 Task: Look for space in Tarakan, Indonesia from 15th August, 2023 to 20th August, 2023 for 1 adult in price range Rs.5000 to Rs.10000. Place can be private room with 1  bedroom having 1 bed and 1 bathroom. Property type can be house, flat, guest house, hotel. Booking option can be shelf check-in. Required host language is English.
Action: Mouse moved to (548, 82)
Screenshot: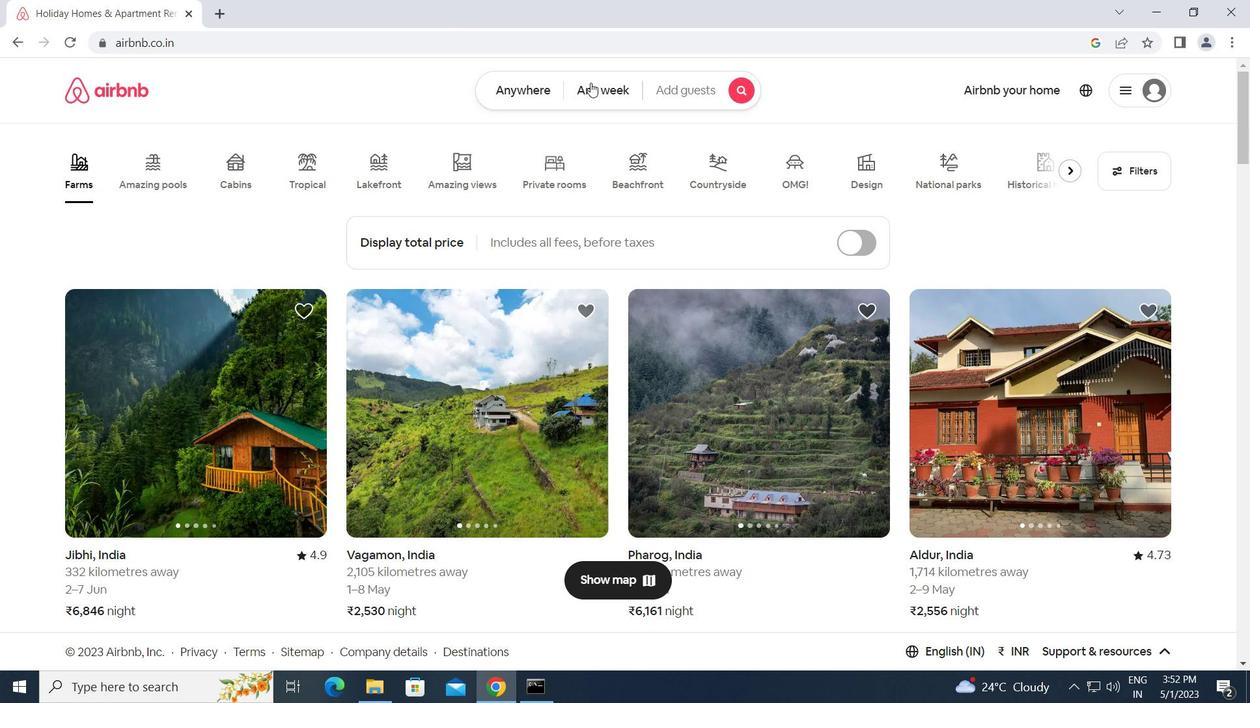 
Action: Mouse pressed left at (548, 82)
Screenshot: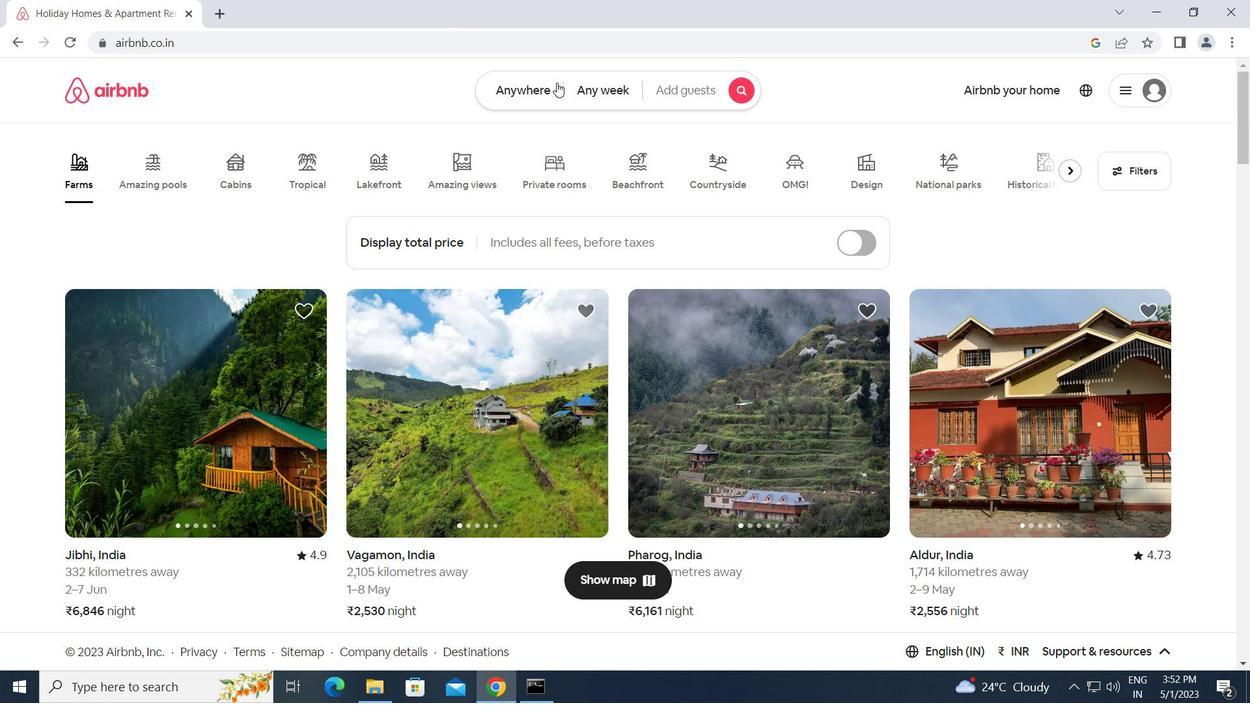 
Action: Mouse moved to (334, 138)
Screenshot: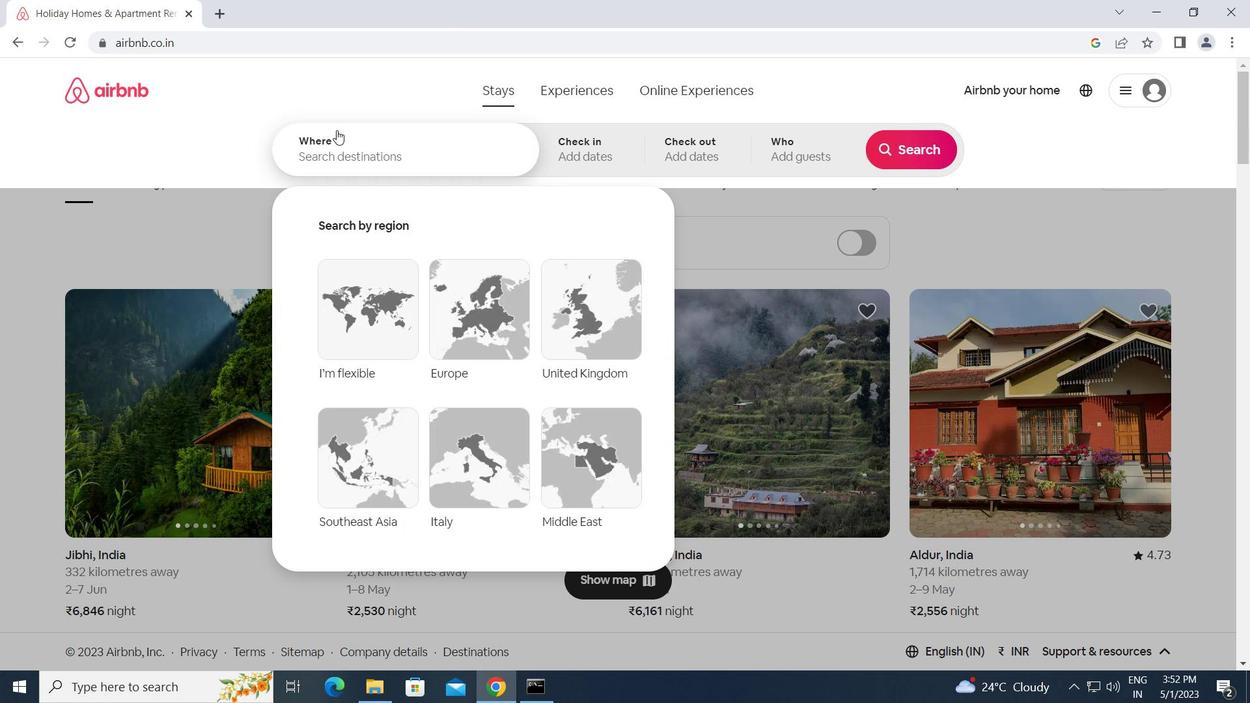 
Action: Mouse pressed left at (334, 138)
Screenshot: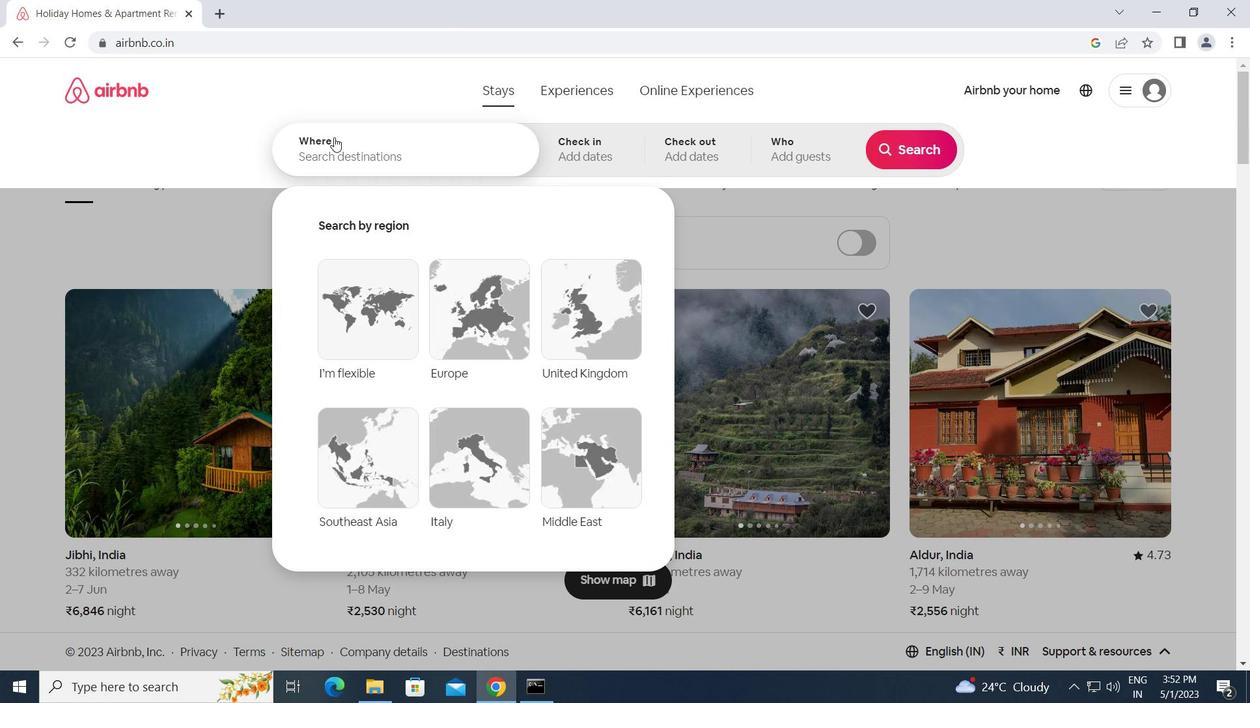 
Action: Key pressed t<Key.caps_lock>arakan,<Key.space><Key.caps_lock>i<Key.caps_lock>ndonesia<Key.enter>
Screenshot: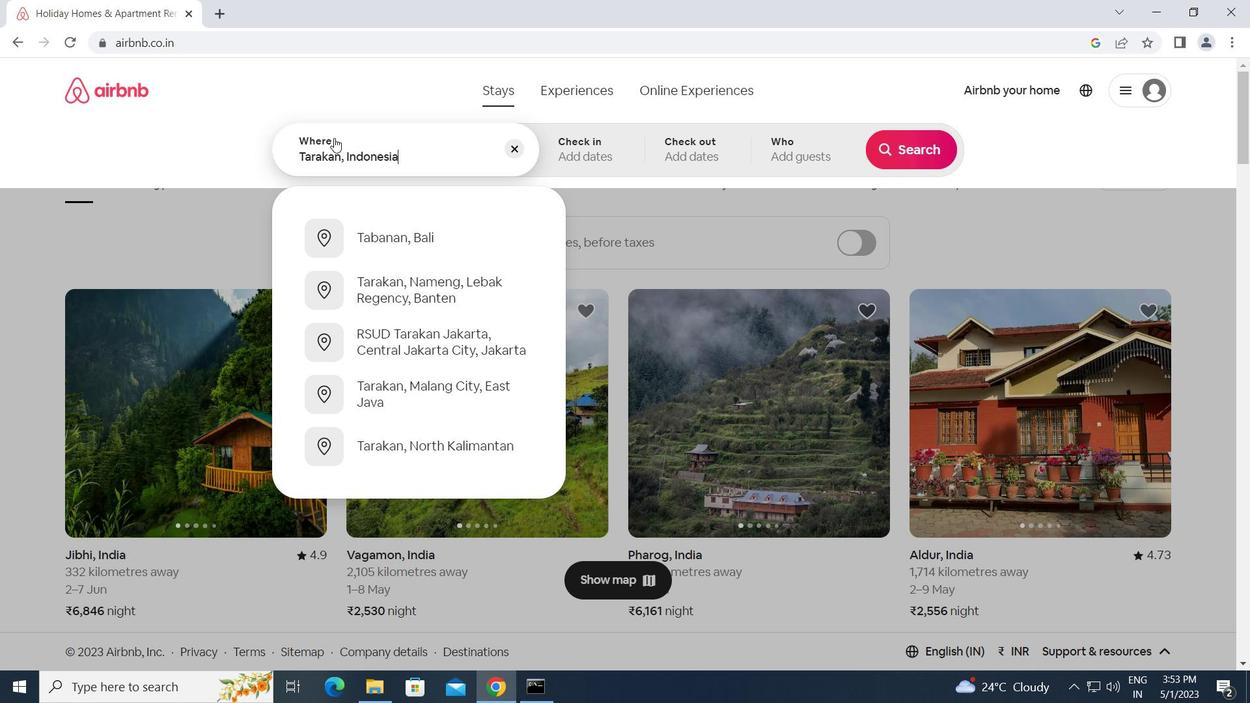 
Action: Mouse moved to (917, 279)
Screenshot: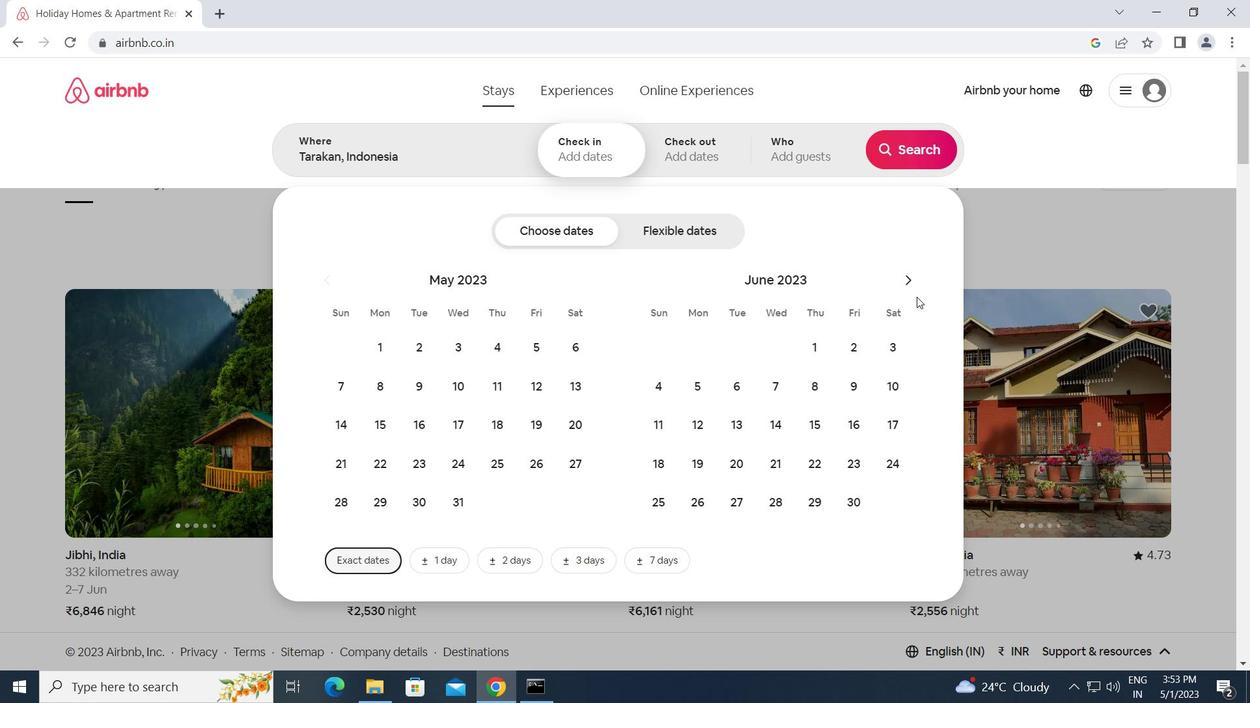 
Action: Mouse pressed left at (917, 279)
Screenshot: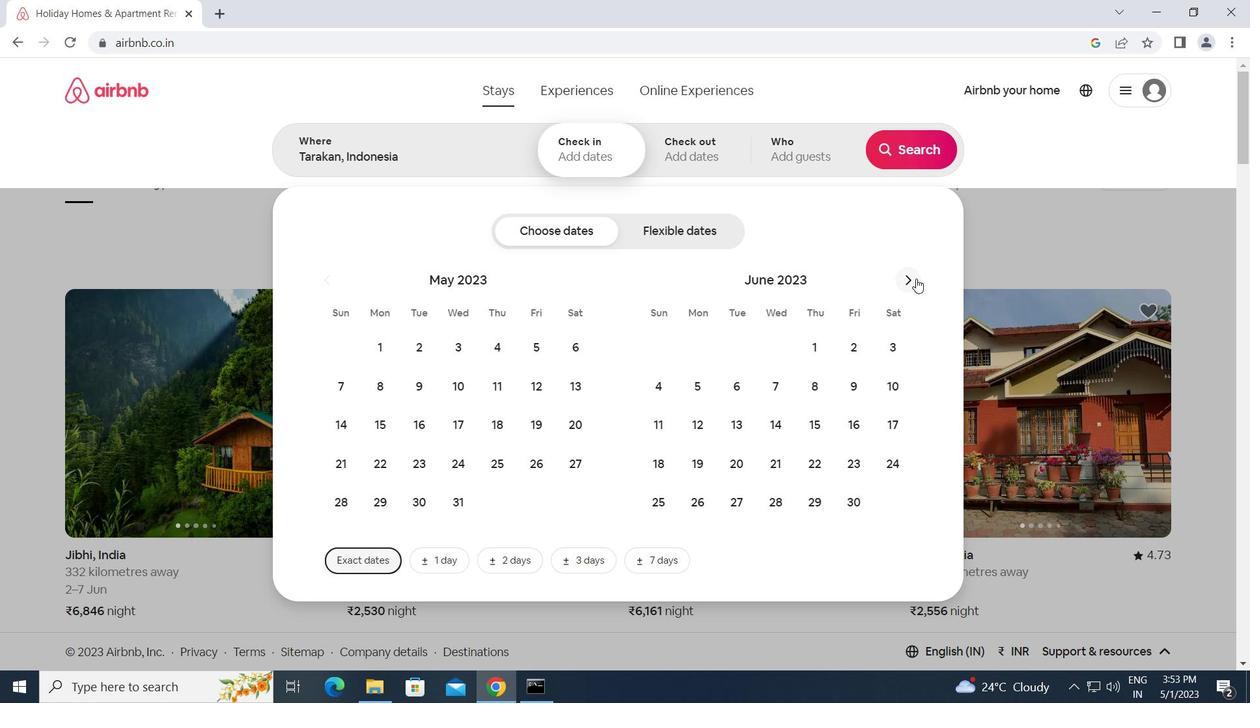 
Action: Mouse moved to (917, 279)
Screenshot: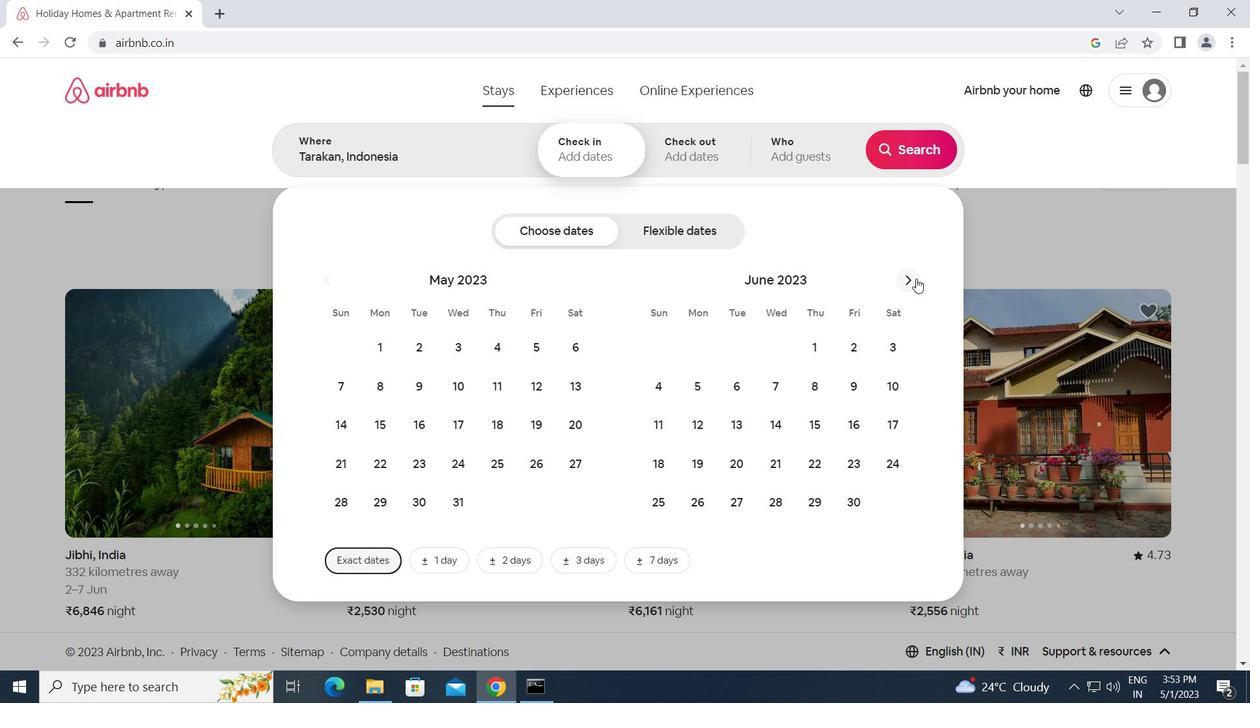 
Action: Mouse pressed left at (917, 279)
Screenshot: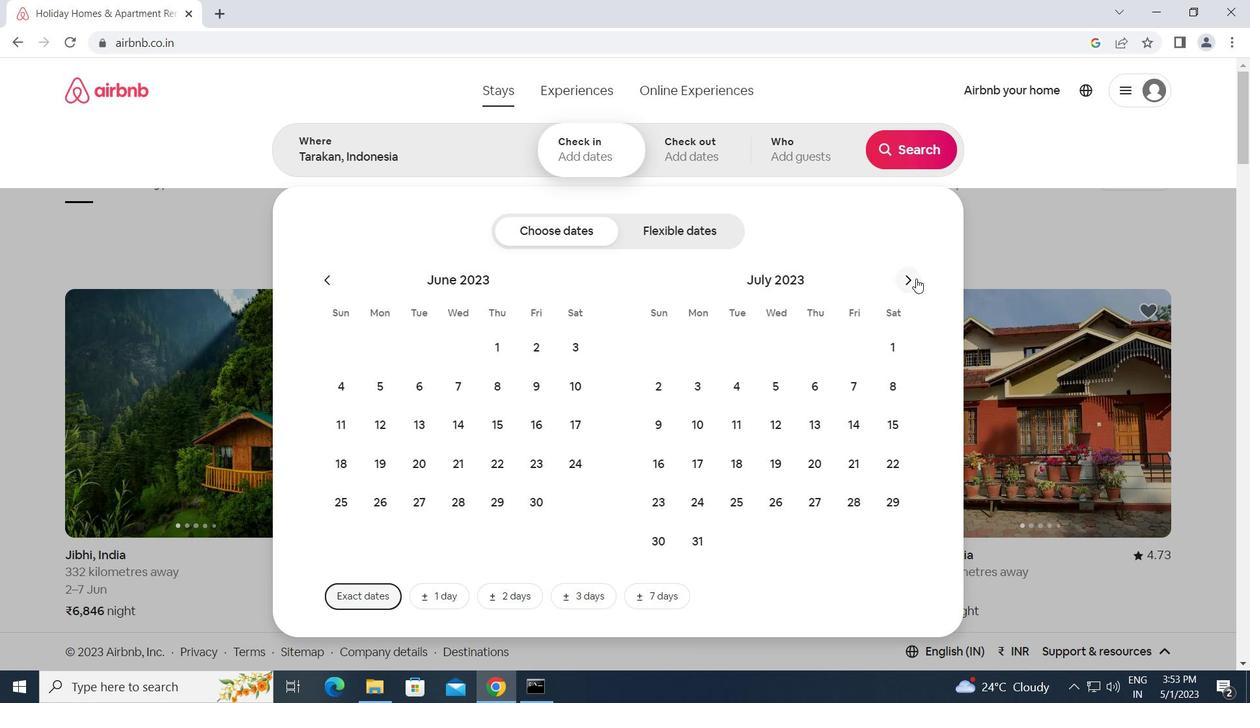 
Action: Mouse moved to (729, 422)
Screenshot: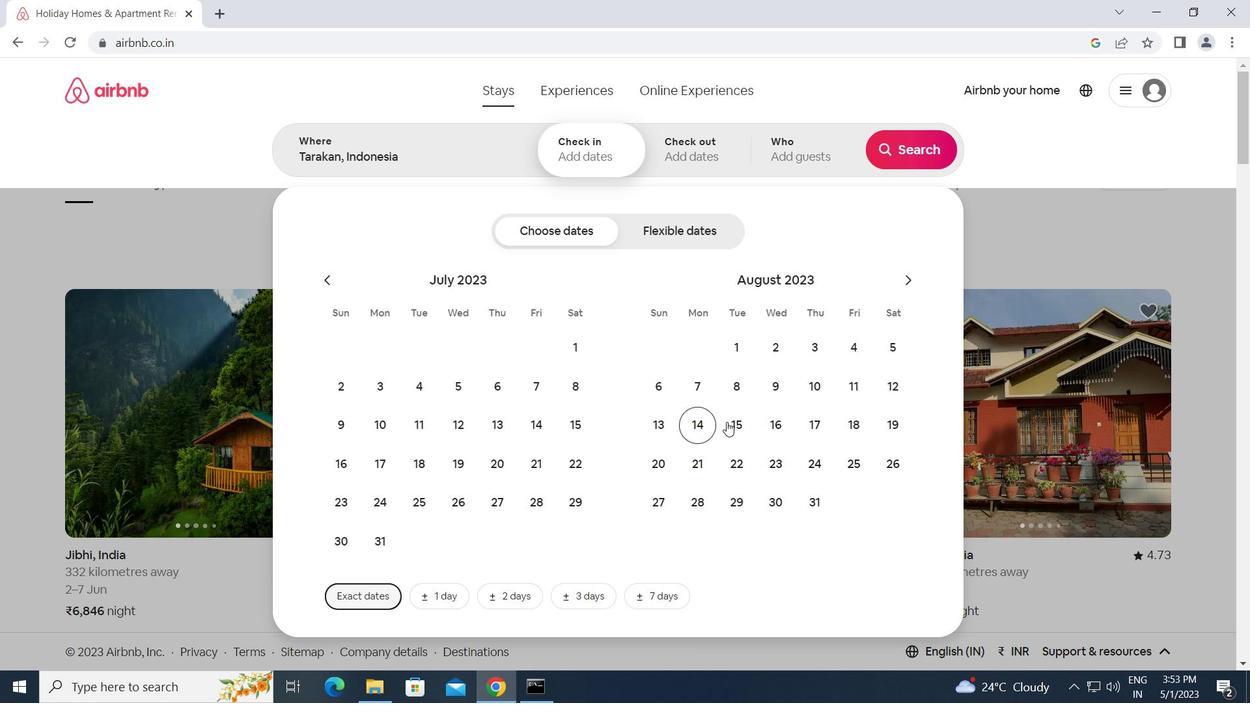 
Action: Mouse pressed left at (729, 422)
Screenshot: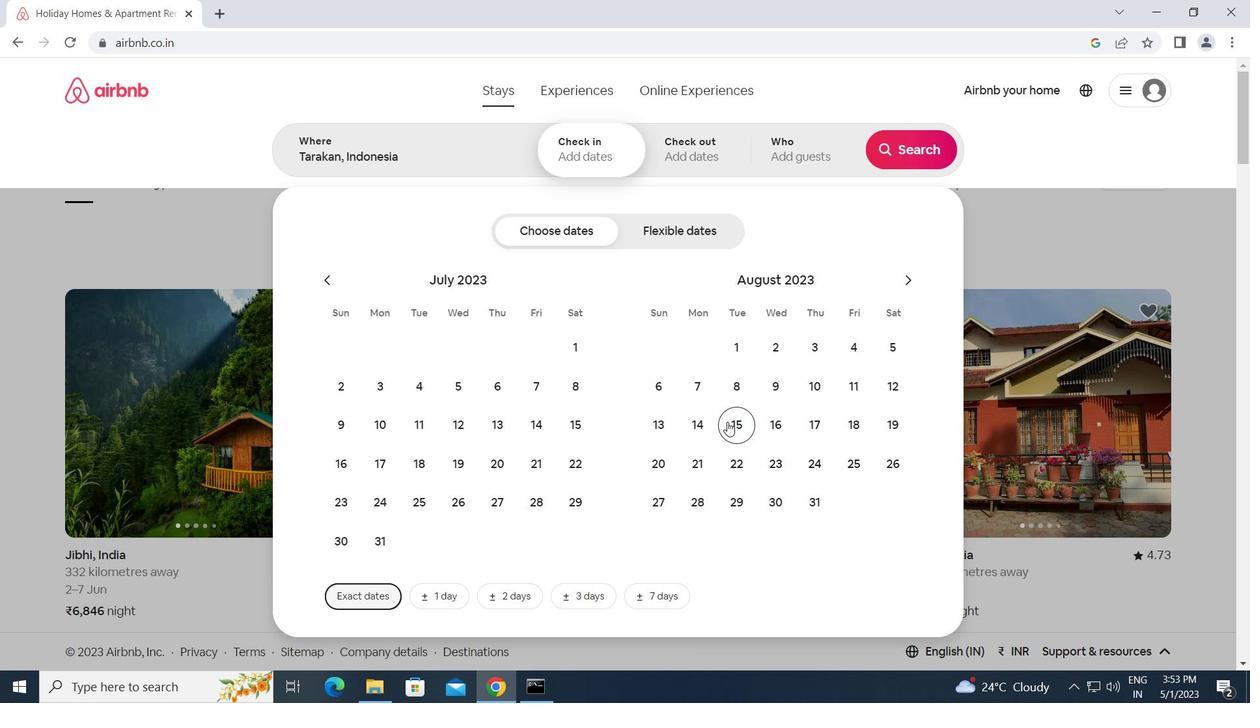 
Action: Mouse moved to (651, 465)
Screenshot: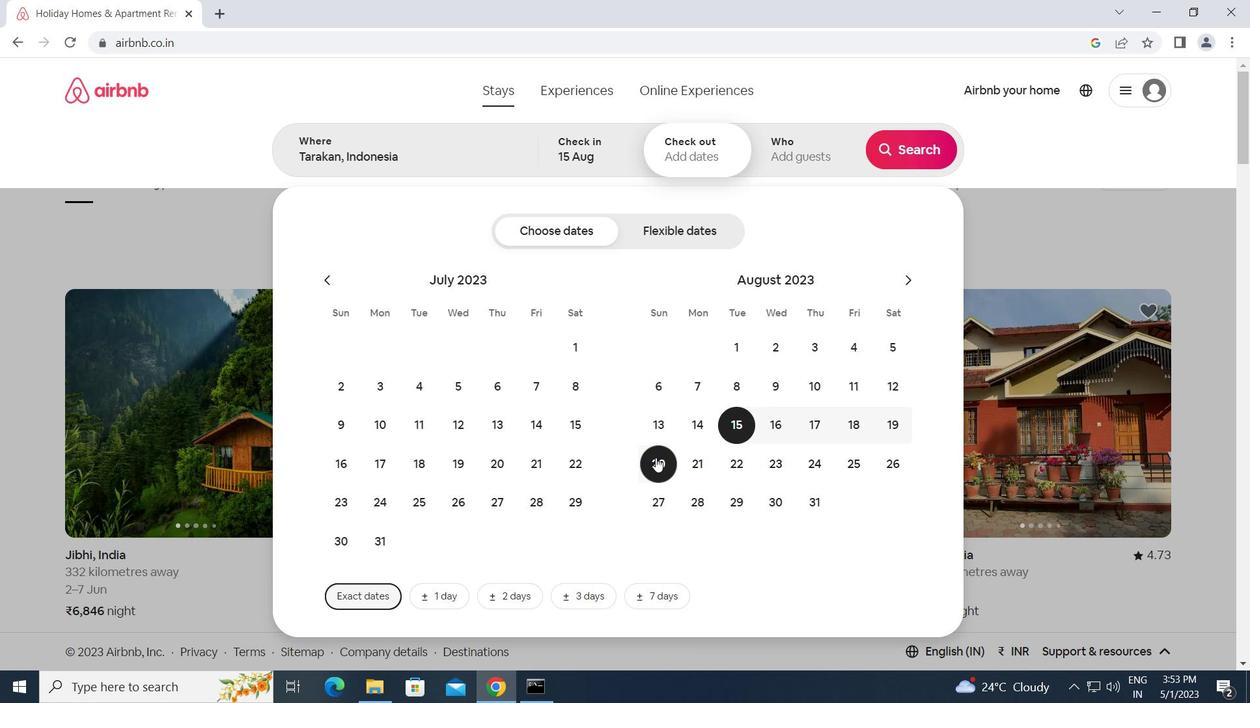 
Action: Mouse pressed left at (651, 465)
Screenshot: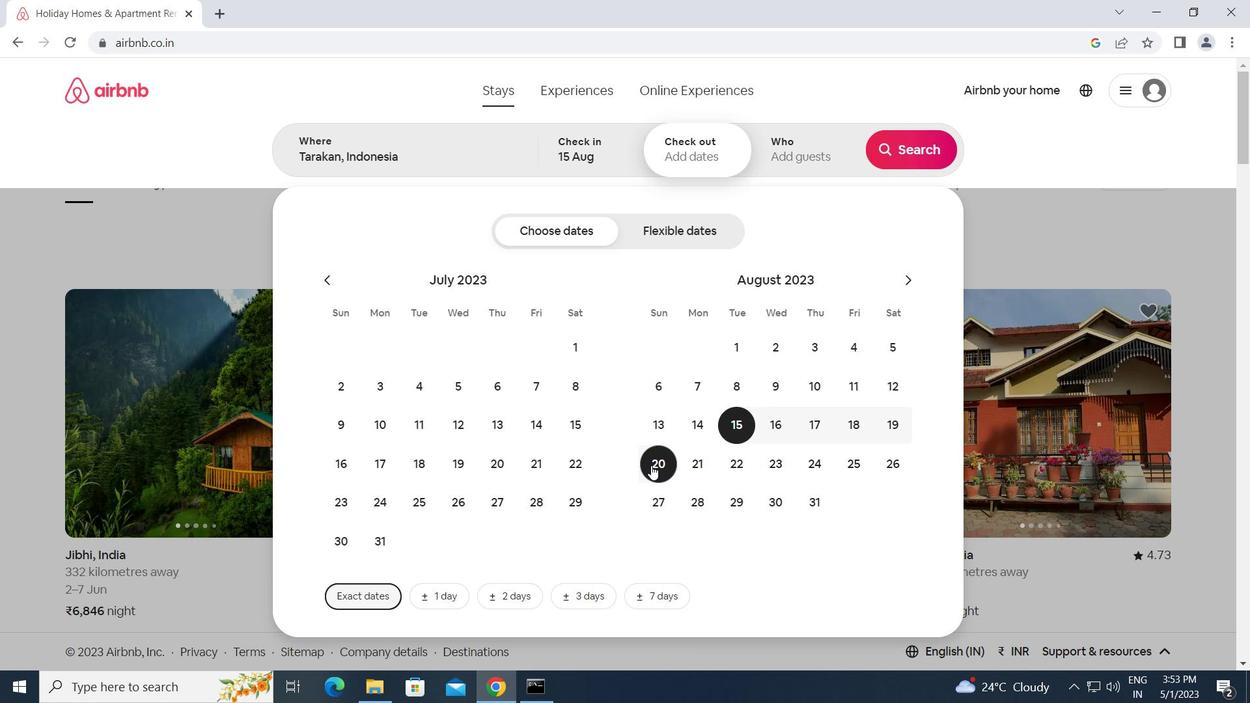 
Action: Mouse moved to (787, 149)
Screenshot: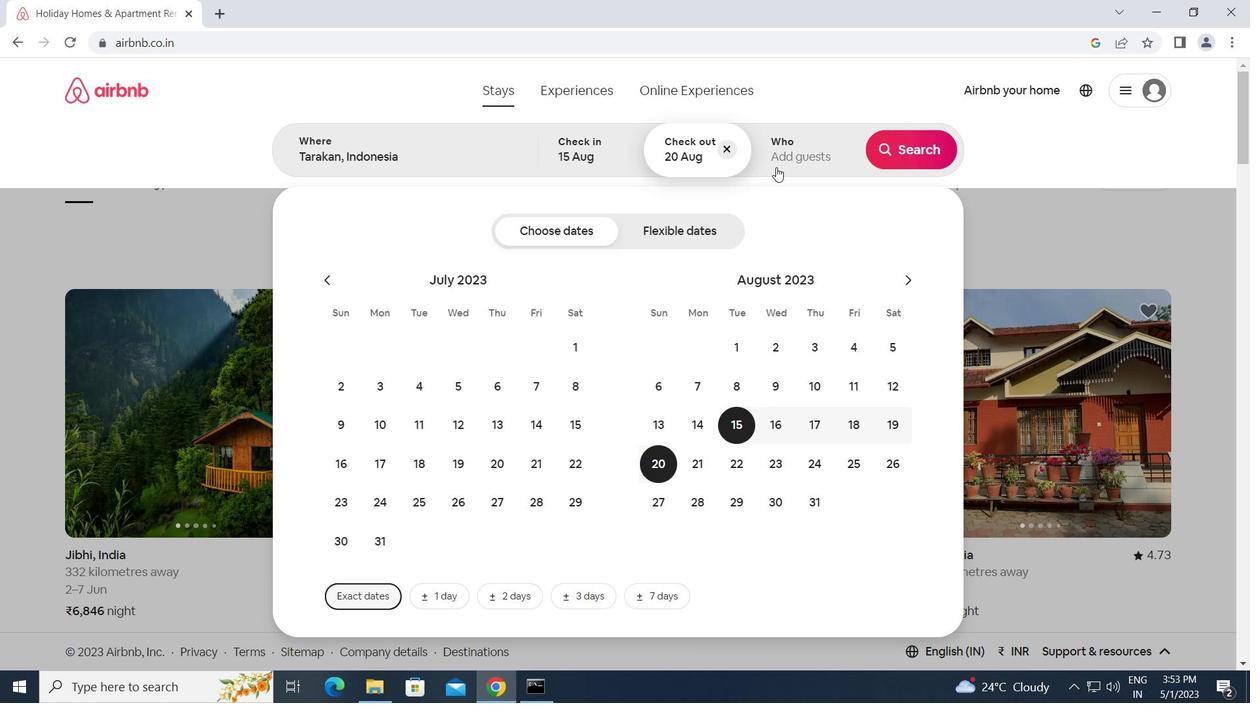 
Action: Mouse pressed left at (787, 149)
Screenshot: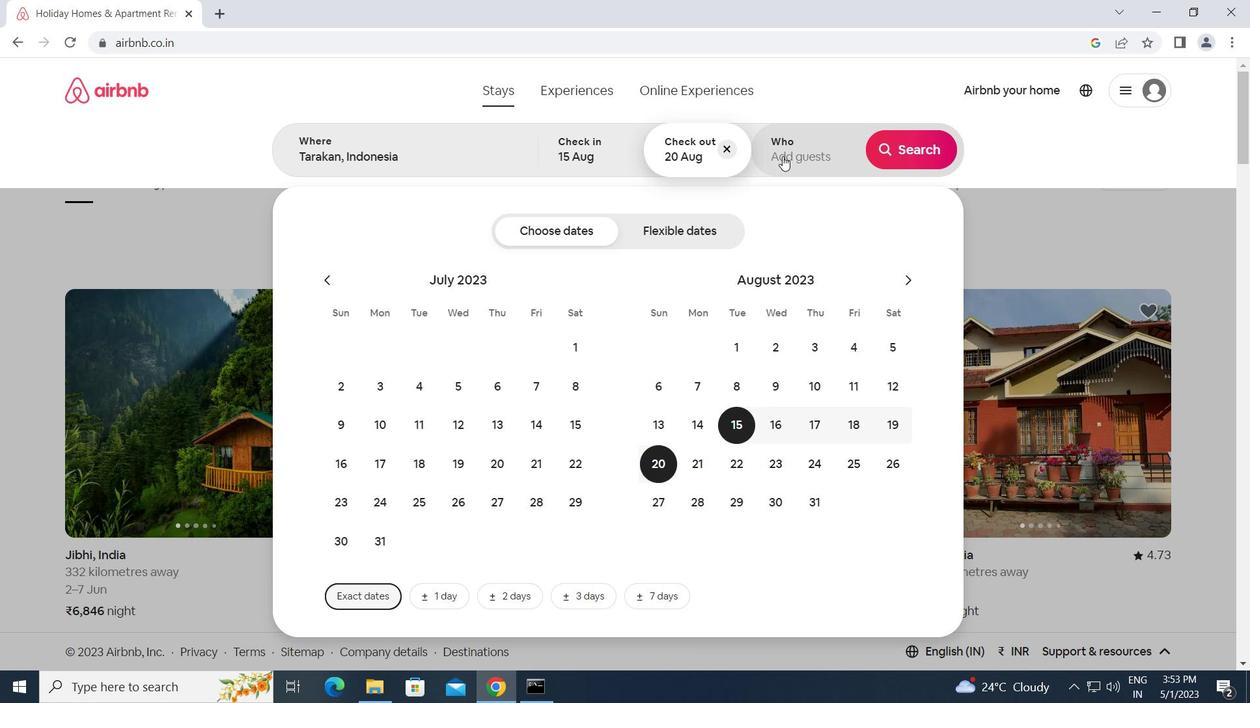 
Action: Mouse moved to (910, 238)
Screenshot: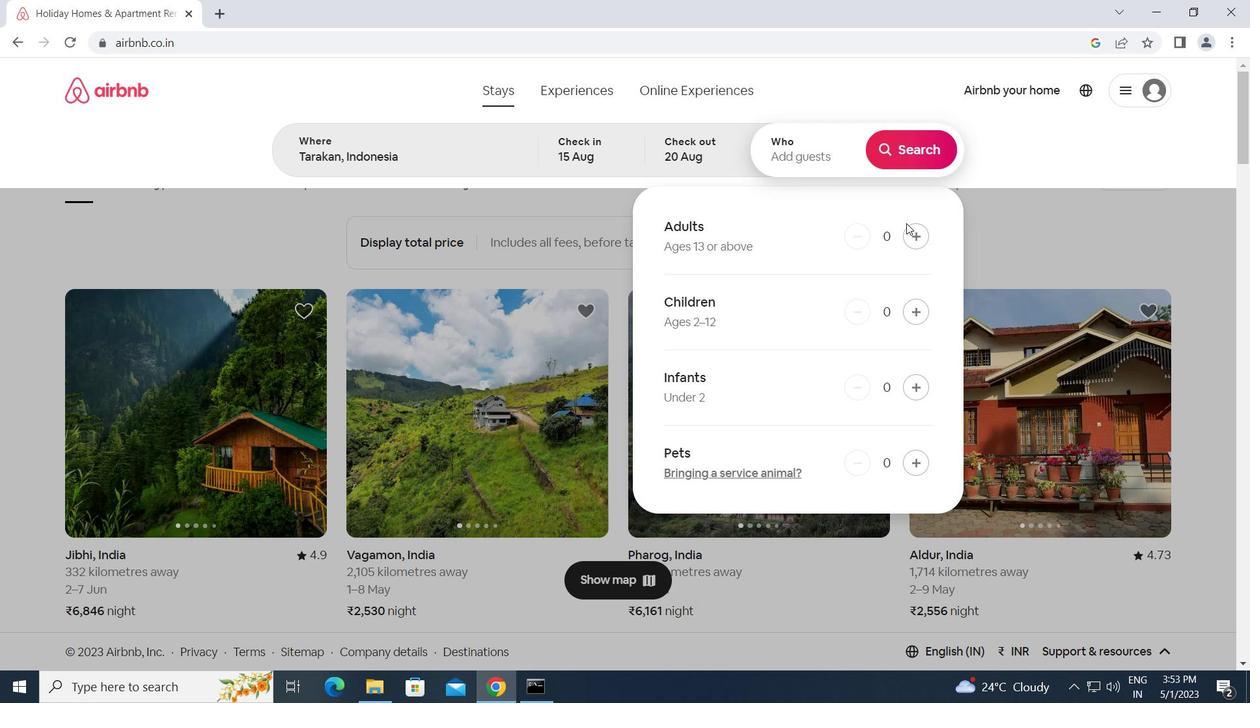 
Action: Mouse pressed left at (910, 238)
Screenshot: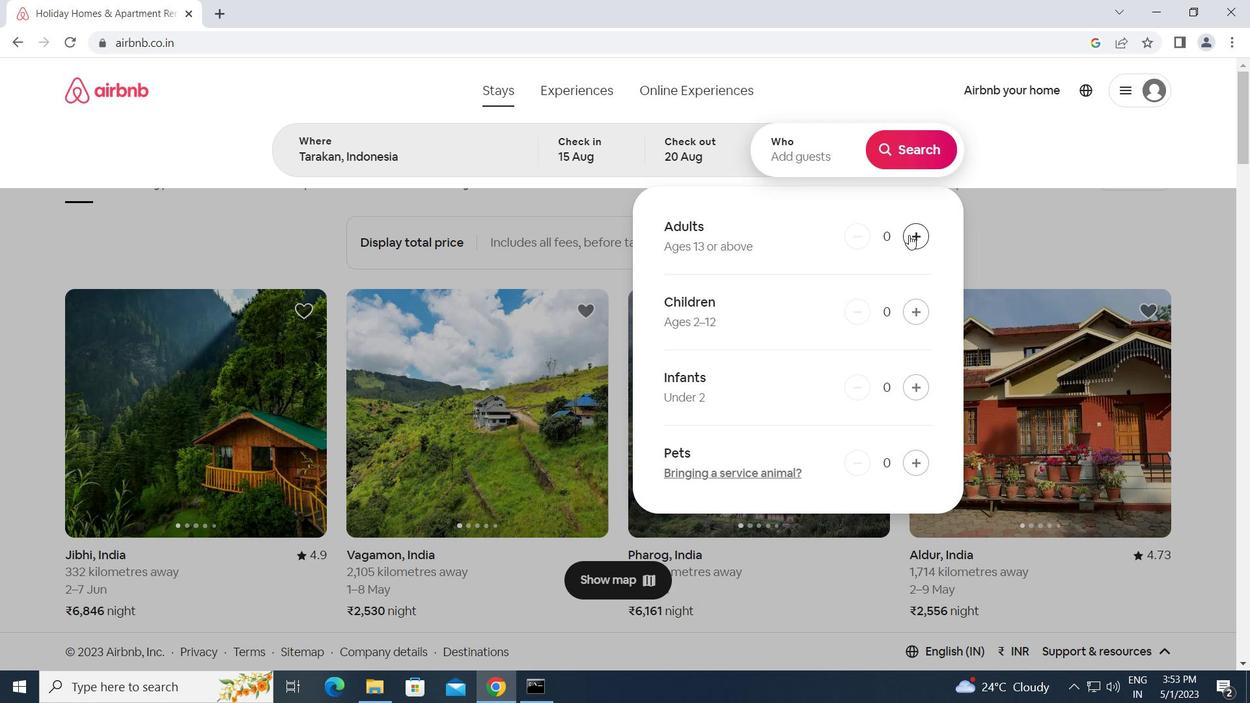 
Action: Mouse moved to (919, 145)
Screenshot: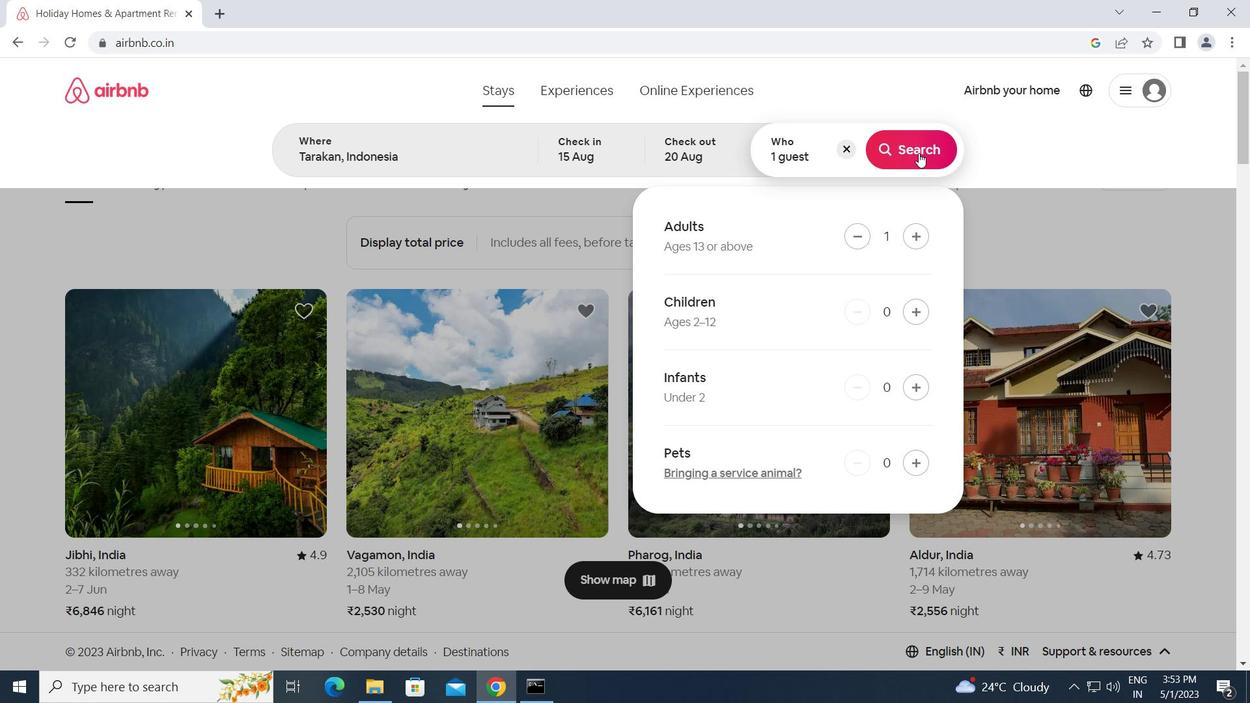
Action: Mouse pressed left at (919, 145)
Screenshot: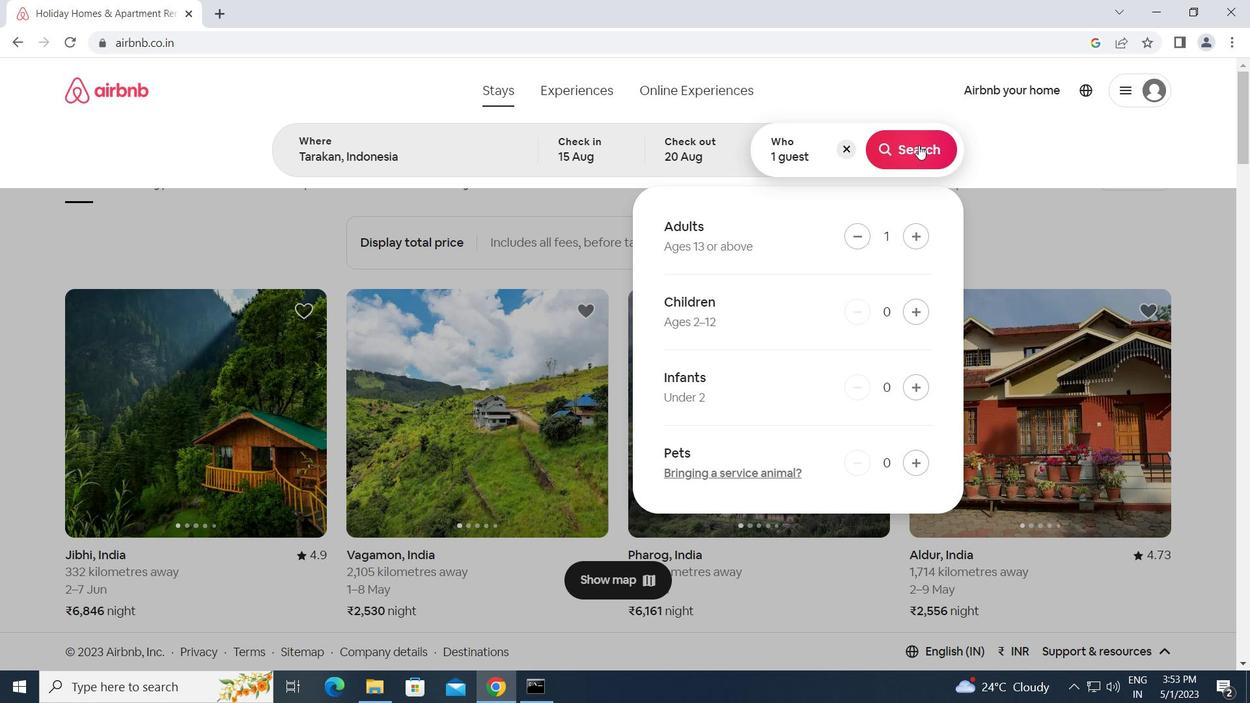 
Action: Mouse moved to (1172, 154)
Screenshot: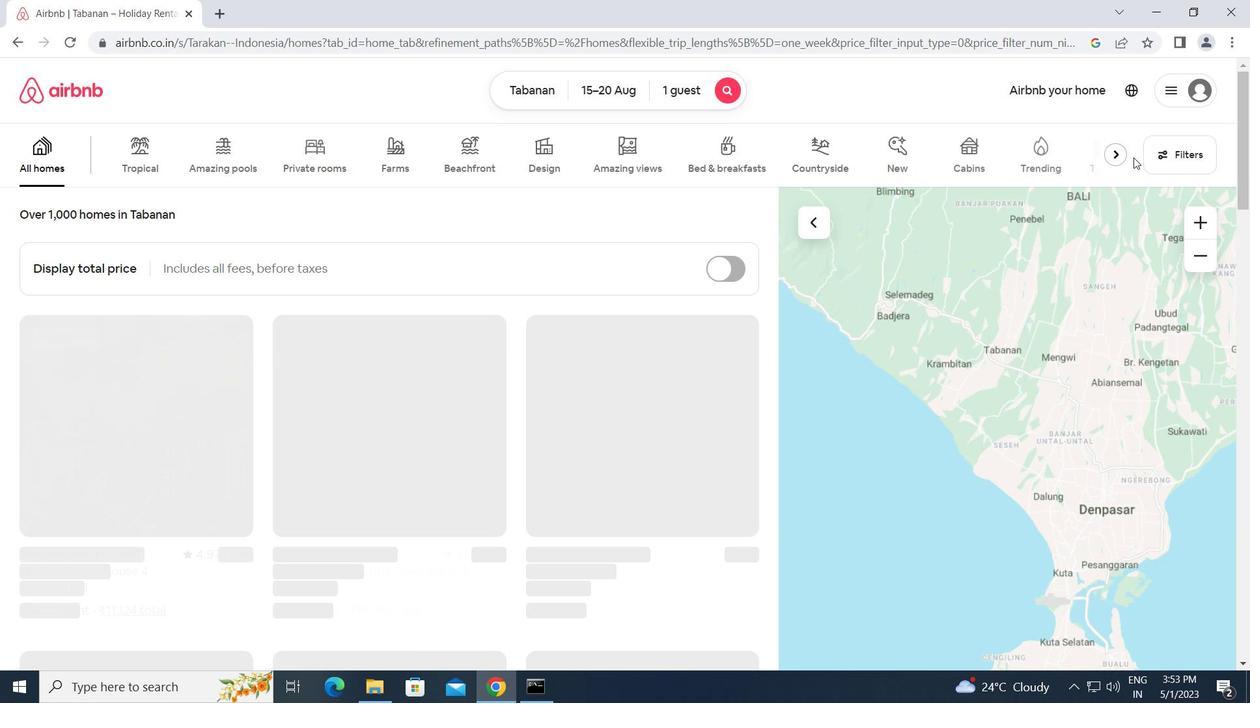 
Action: Mouse pressed left at (1172, 154)
Screenshot: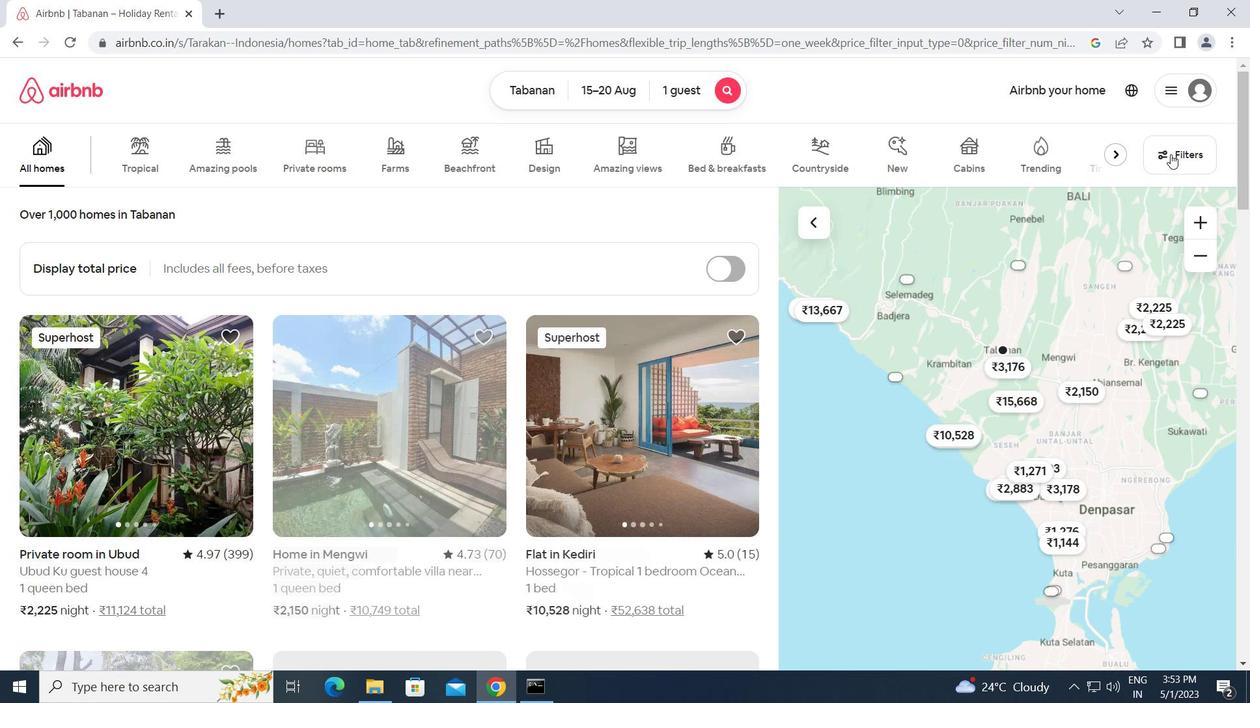 
Action: Mouse moved to (414, 354)
Screenshot: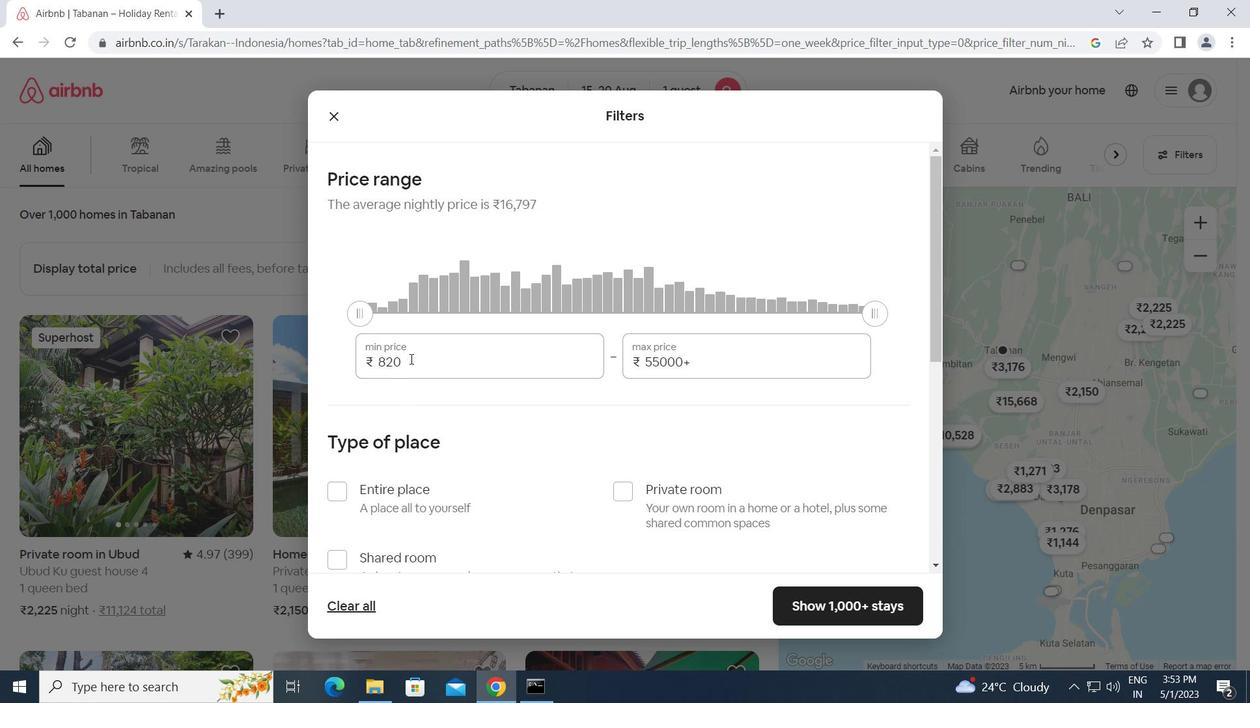 
Action: Mouse pressed left at (414, 354)
Screenshot: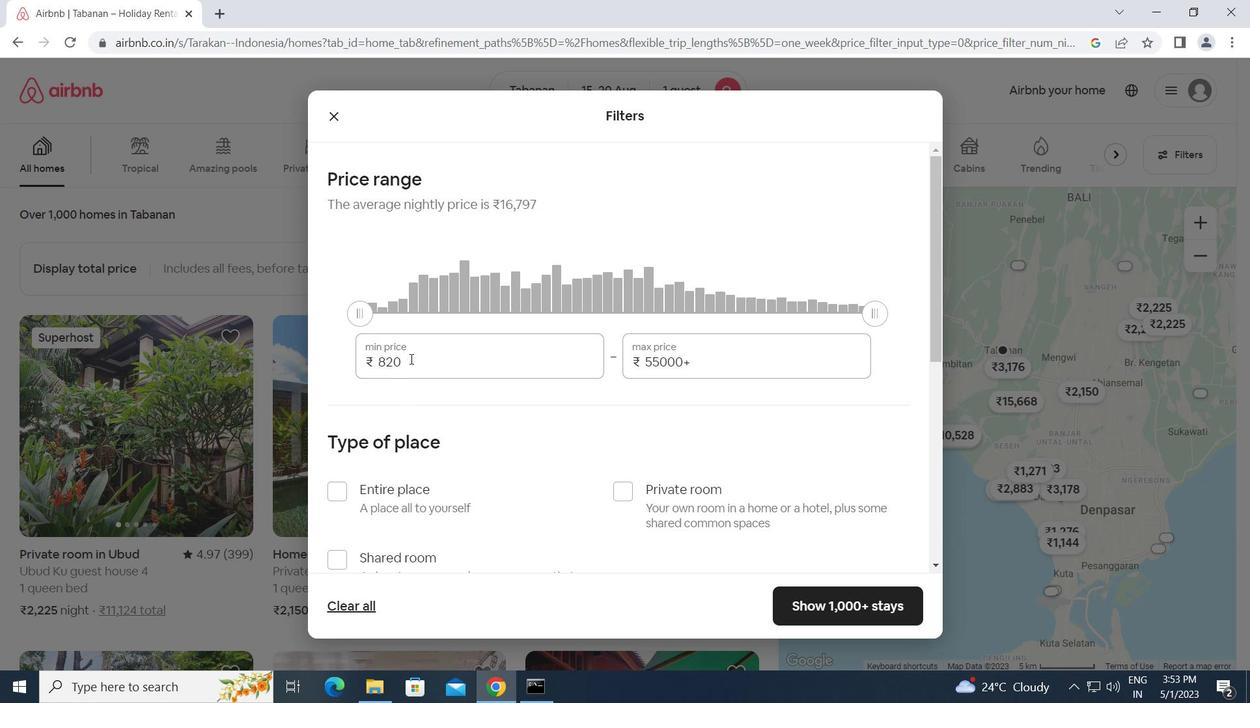 
Action: Mouse moved to (345, 366)
Screenshot: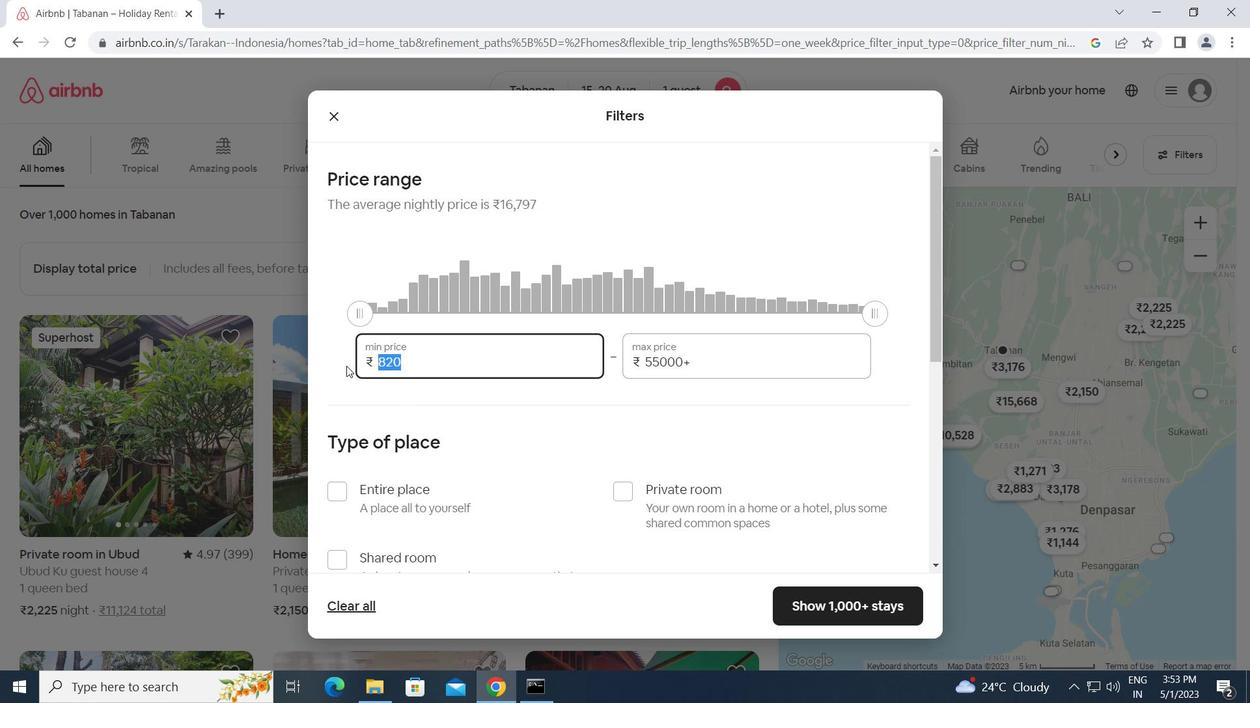 
Action: Key pressed 5000<Key.tab><Key.backspace><Key.backspace><Key.backspace><Key.backspace><Key.backspace><Key.backspace><Key.backspace><Key.backspace><Key.backspace><Key.backspace><Key.backspace><Key.backspace><Key.backspace><Key.backspace><Key.backspace>10000
Screenshot: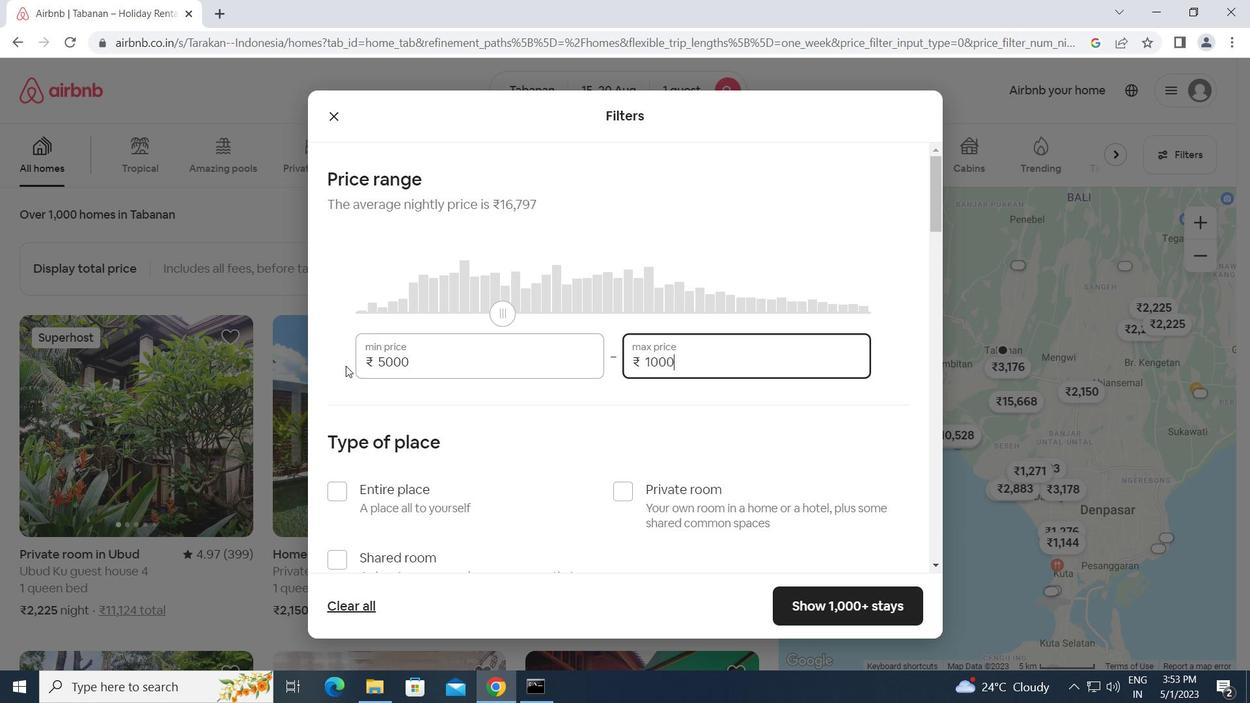 
Action: Mouse moved to (624, 494)
Screenshot: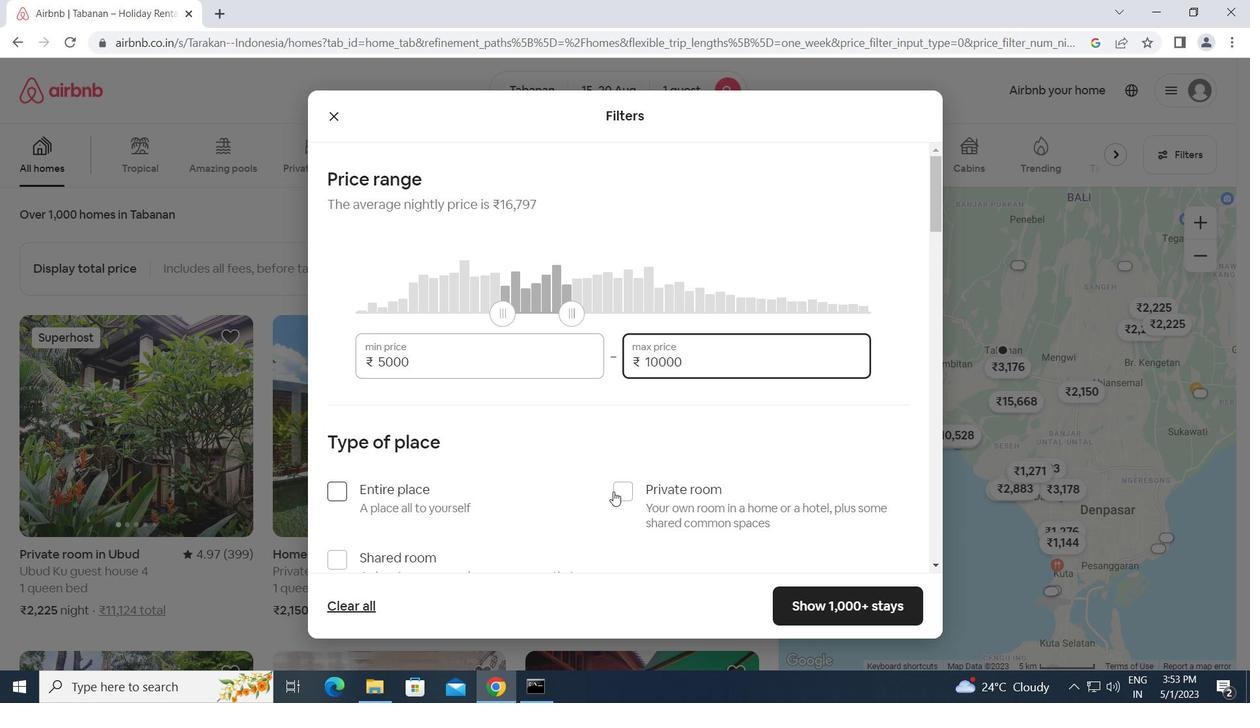 
Action: Mouse pressed left at (624, 494)
Screenshot: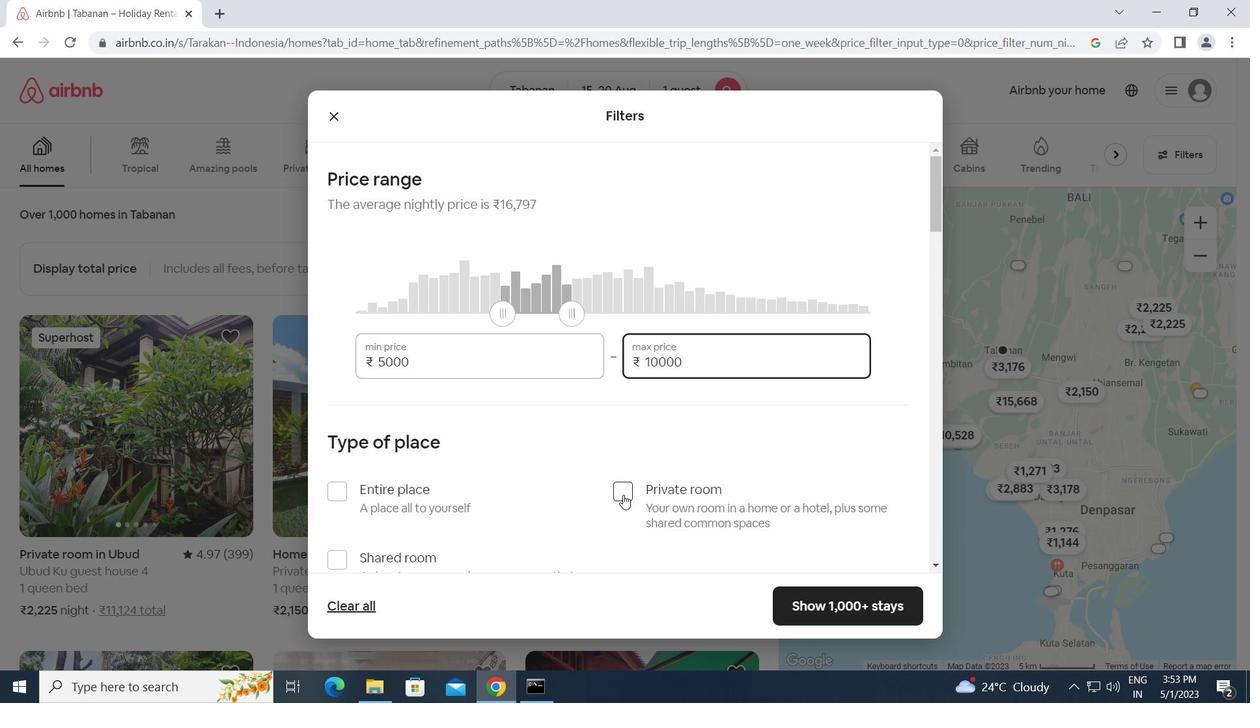 
Action: Mouse moved to (521, 527)
Screenshot: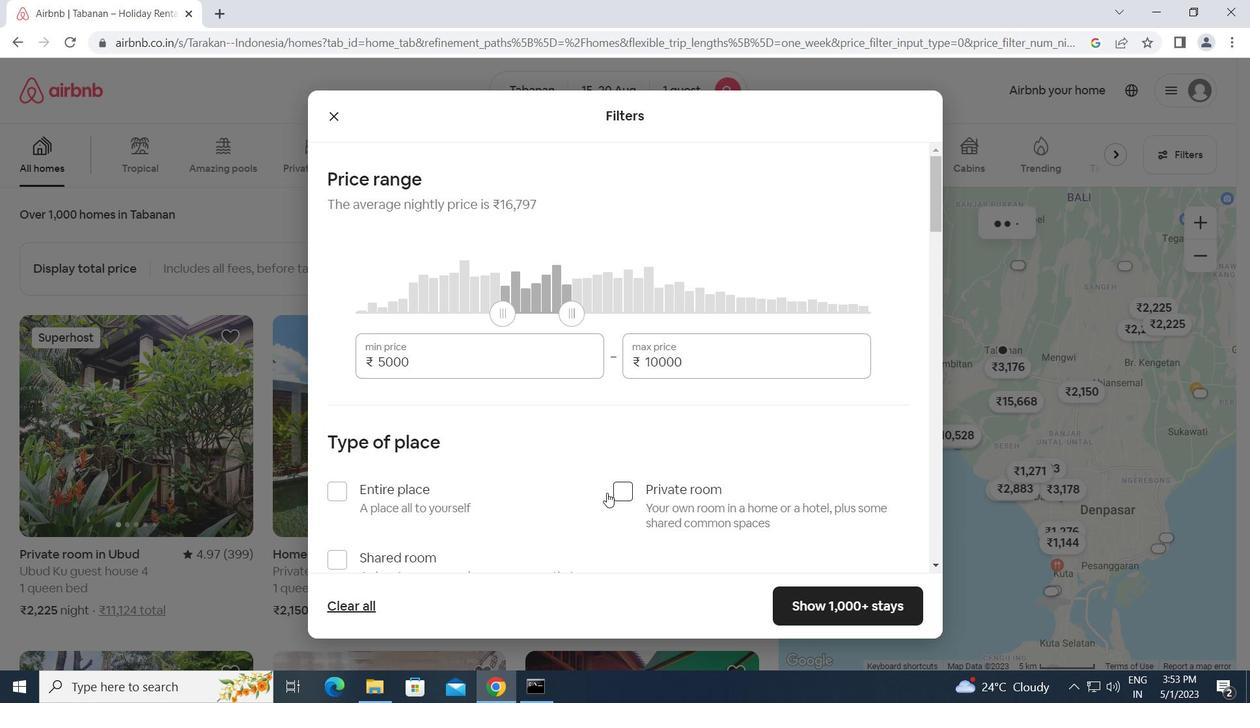 
Action: Mouse scrolled (521, 526) with delta (0, 0)
Screenshot: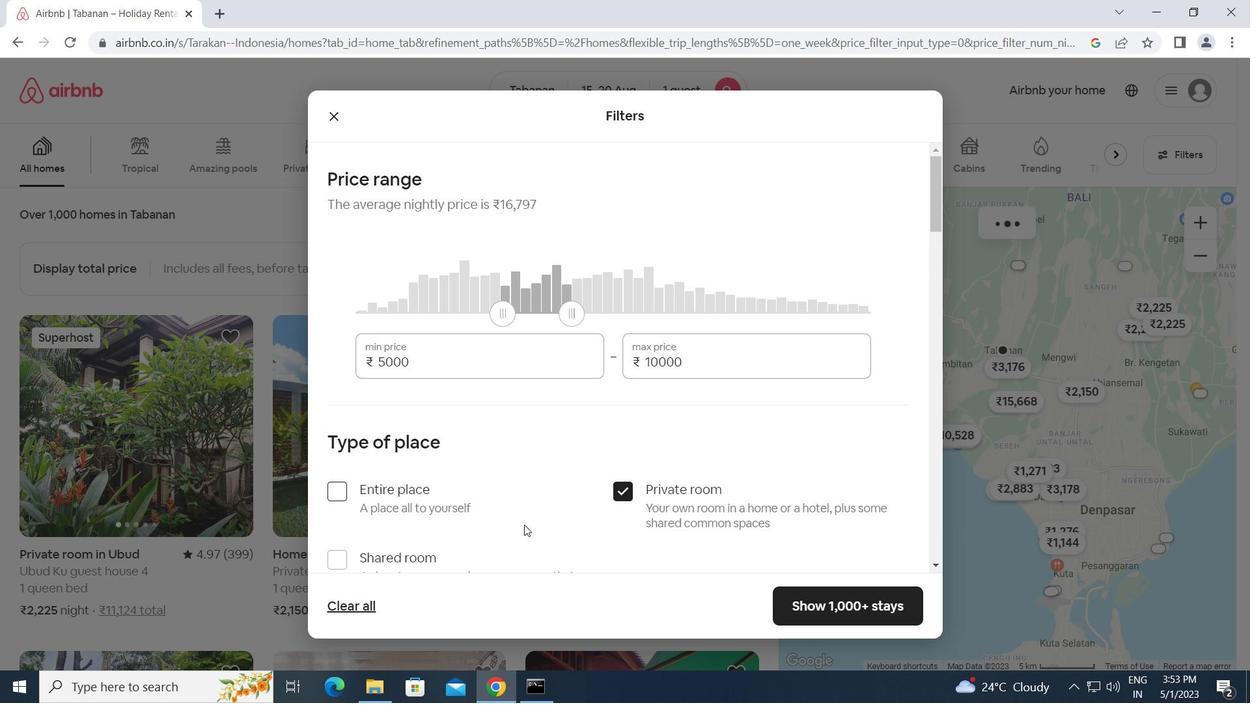 
Action: Mouse scrolled (521, 526) with delta (0, 0)
Screenshot: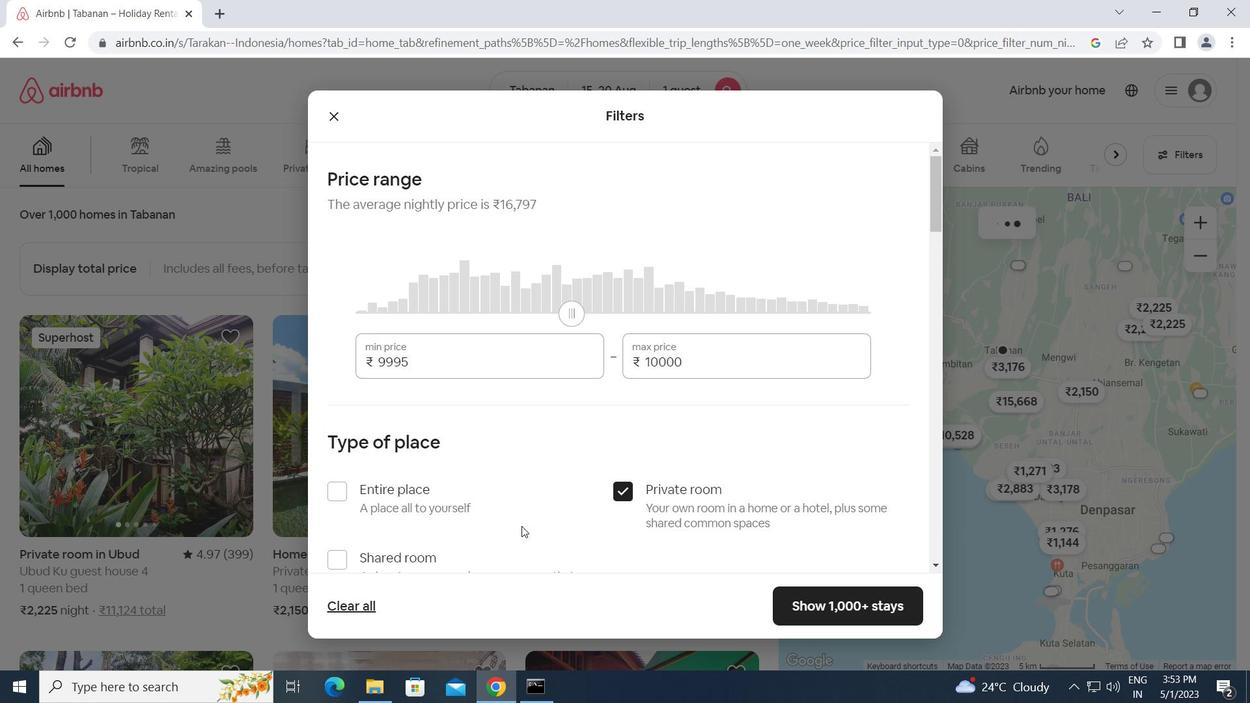 
Action: Mouse scrolled (521, 526) with delta (0, 0)
Screenshot: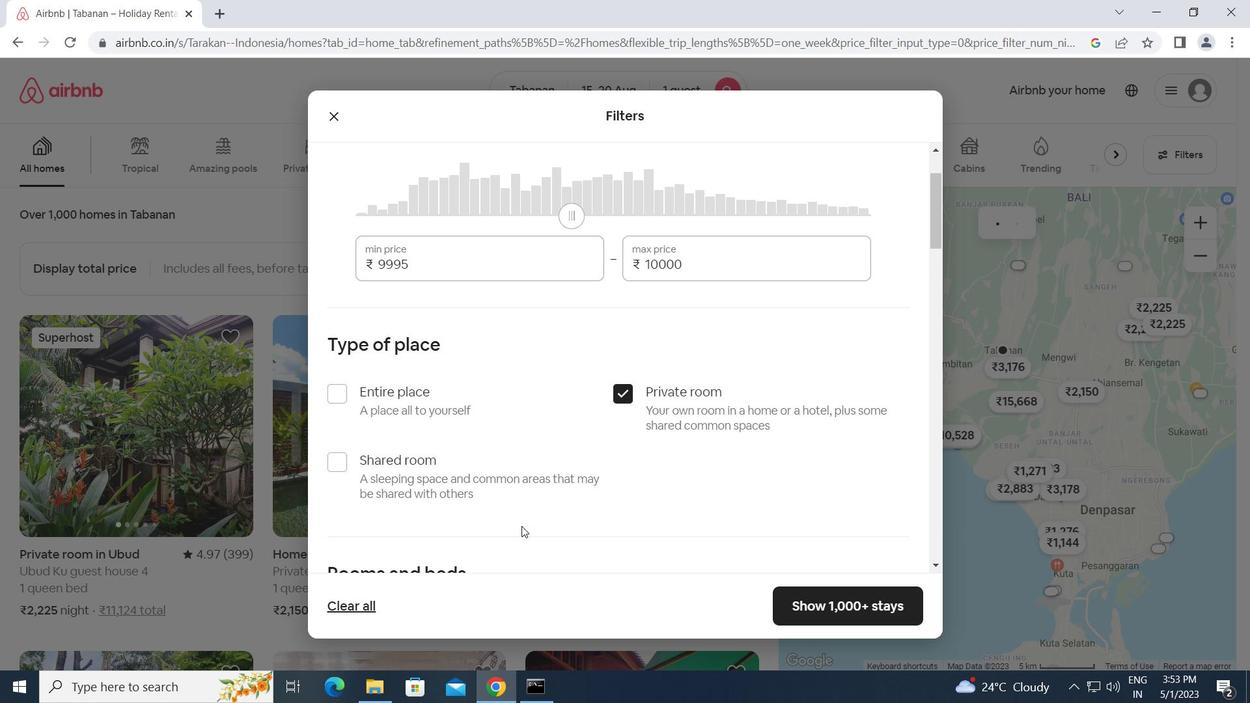 
Action: Mouse scrolled (521, 526) with delta (0, 0)
Screenshot: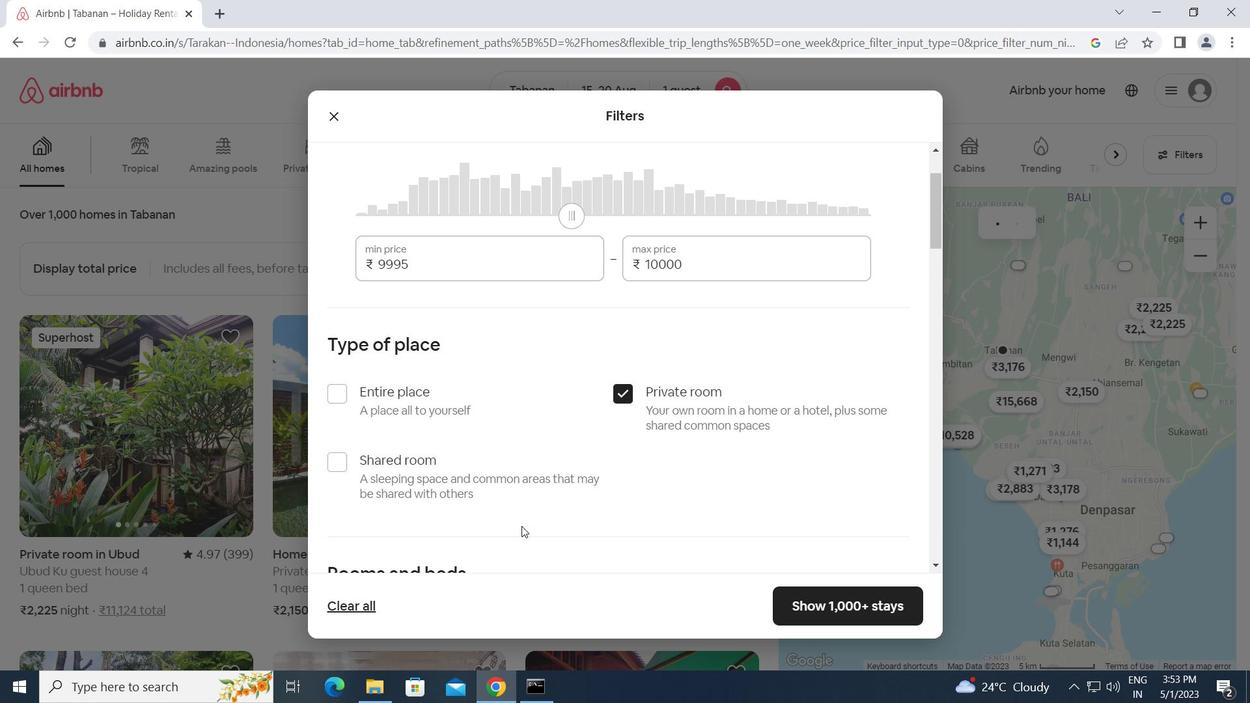 
Action: Mouse scrolled (521, 526) with delta (0, 0)
Screenshot: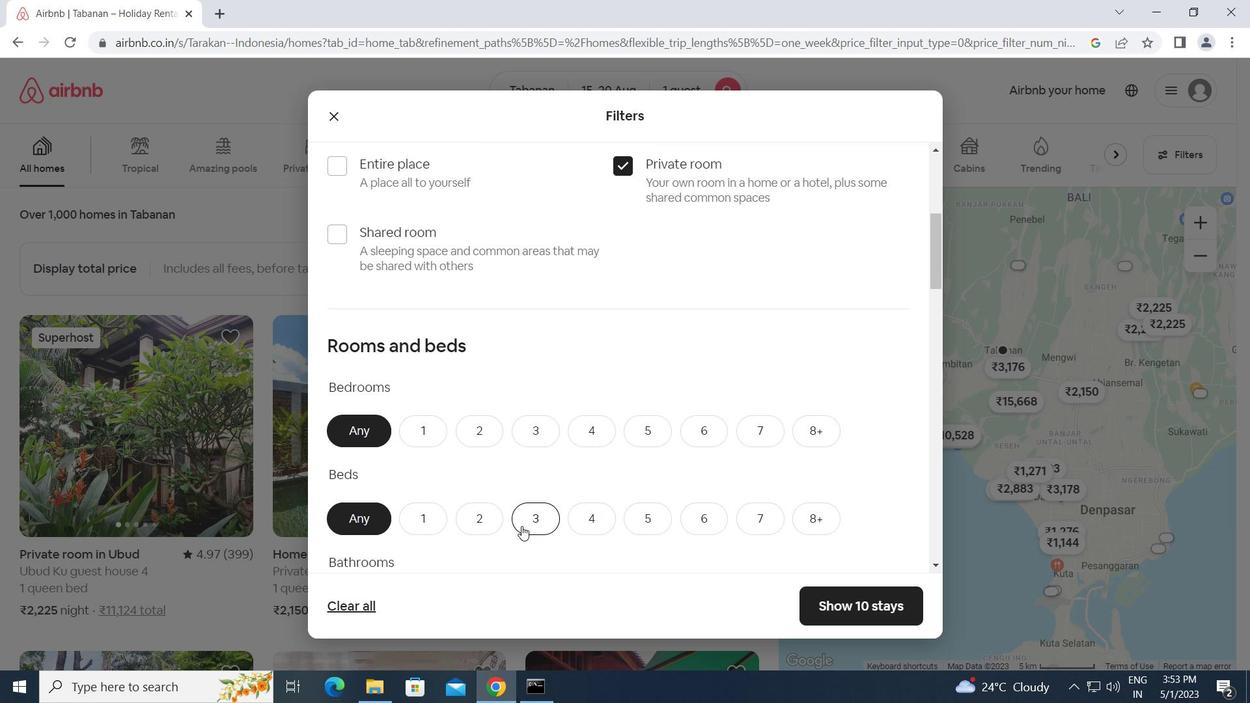 
Action: Mouse scrolled (521, 526) with delta (0, 0)
Screenshot: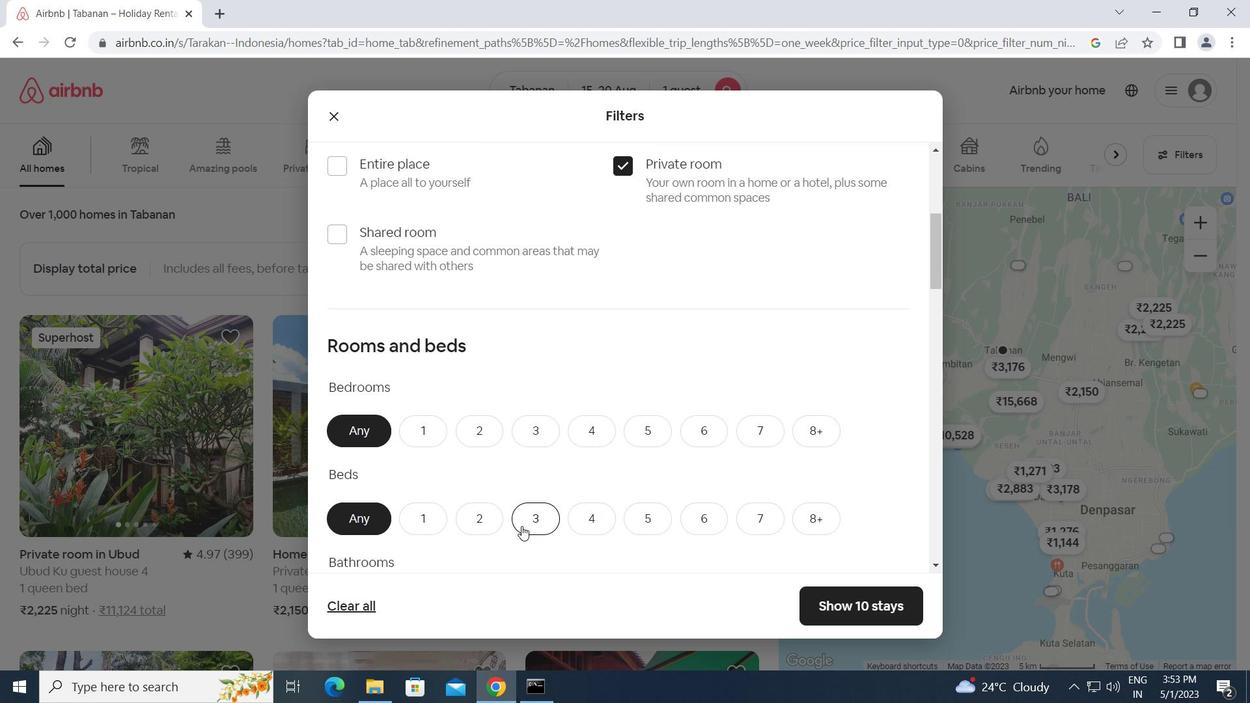 
Action: Mouse moved to (422, 280)
Screenshot: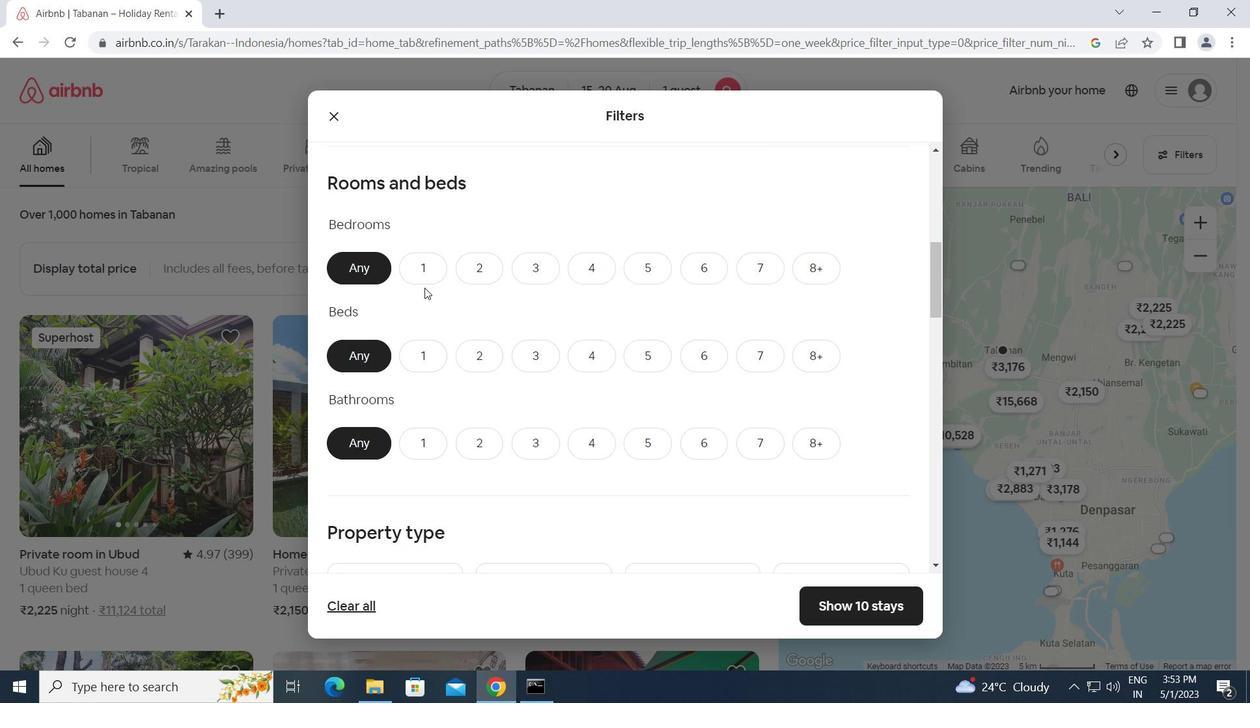 
Action: Mouse pressed left at (422, 280)
Screenshot: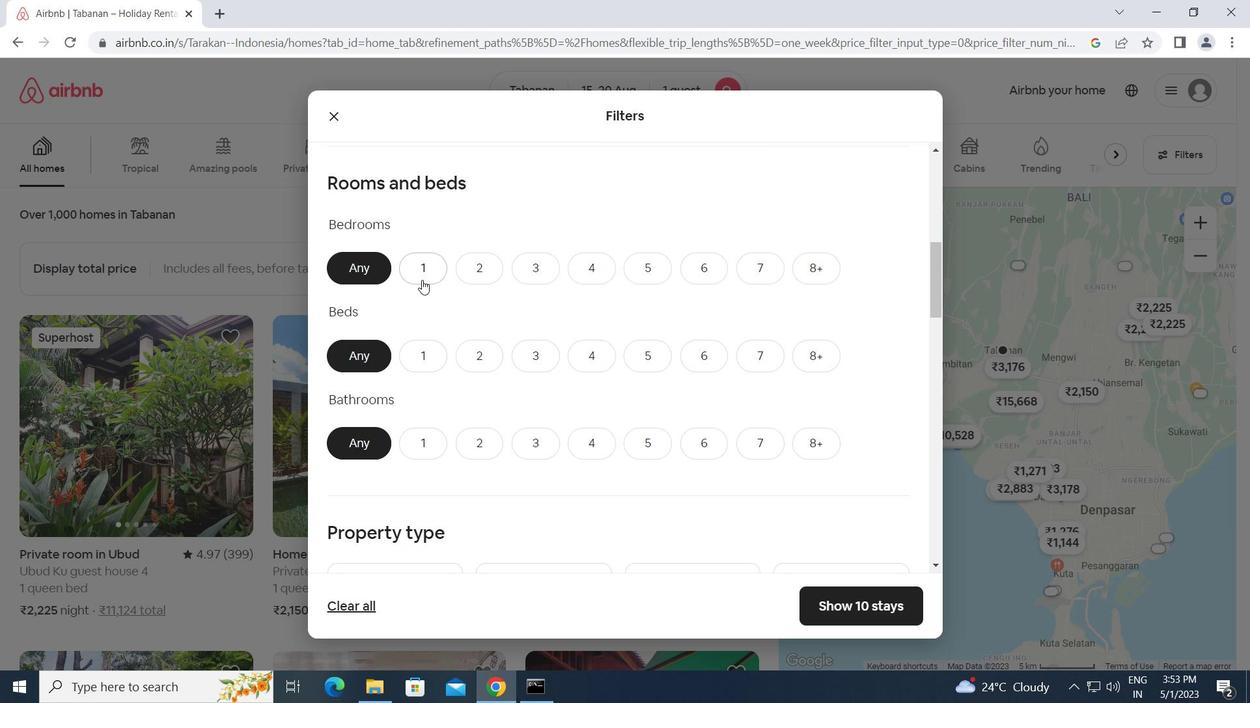 
Action: Mouse moved to (424, 351)
Screenshot: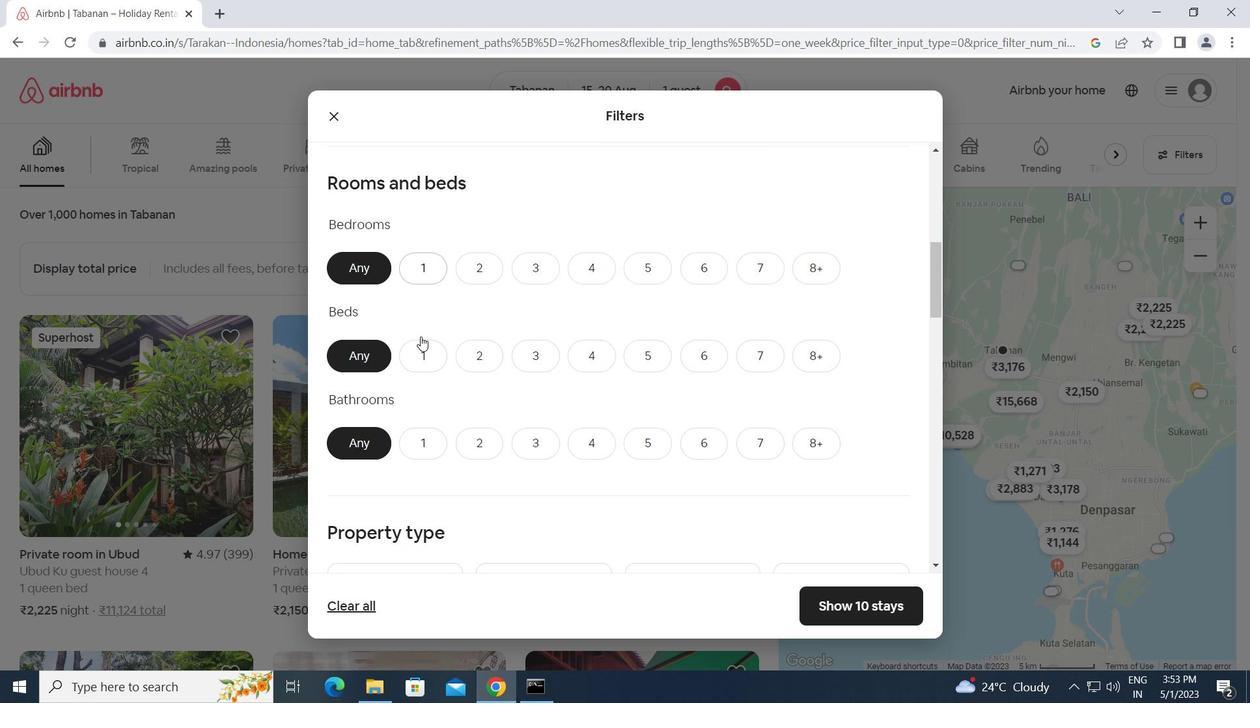 
Action: Mouse pressed left at (424, 351)
Screenshot: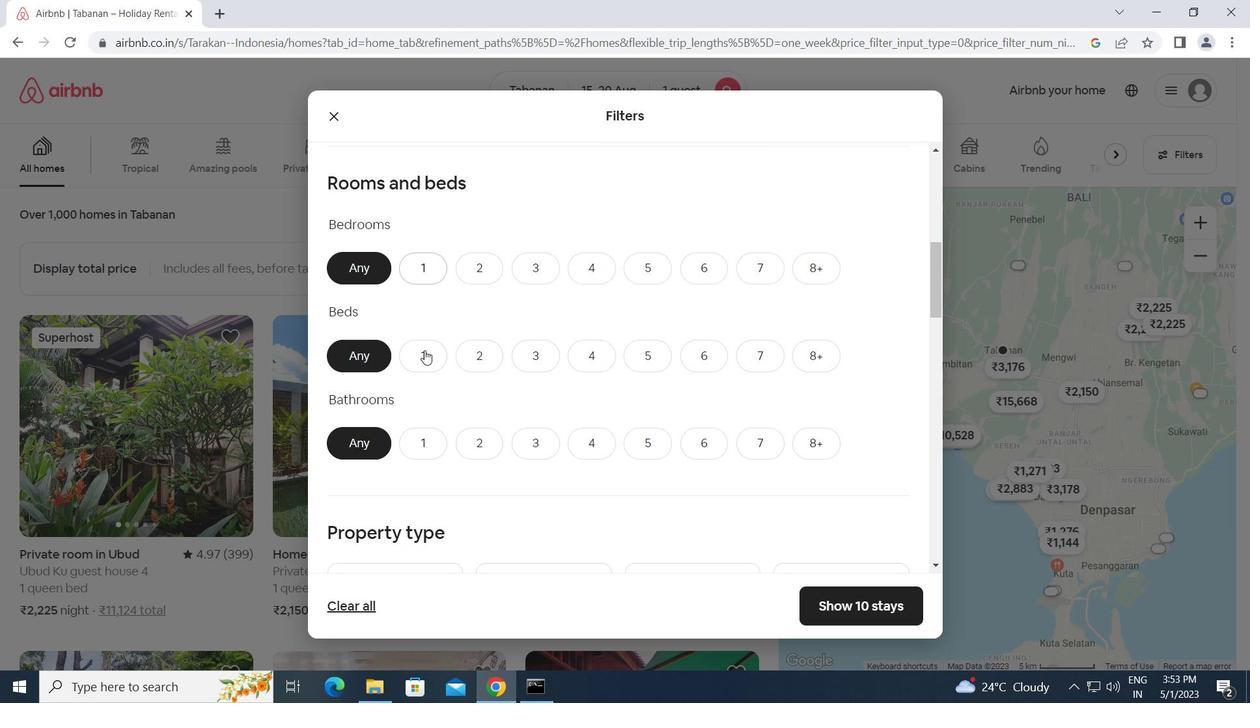 
Action: Mouse moved to (418, 445)
Screenshot: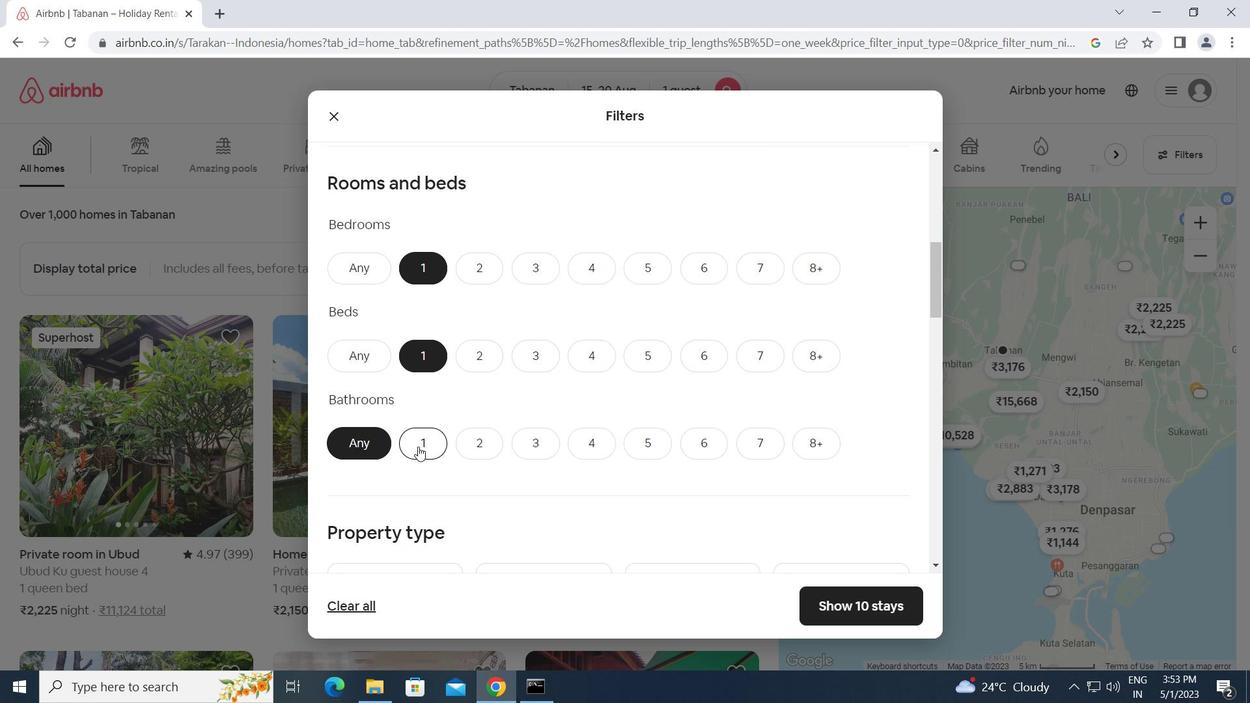 
Action: Mouse pressed left at (418, 445)
Screenshot: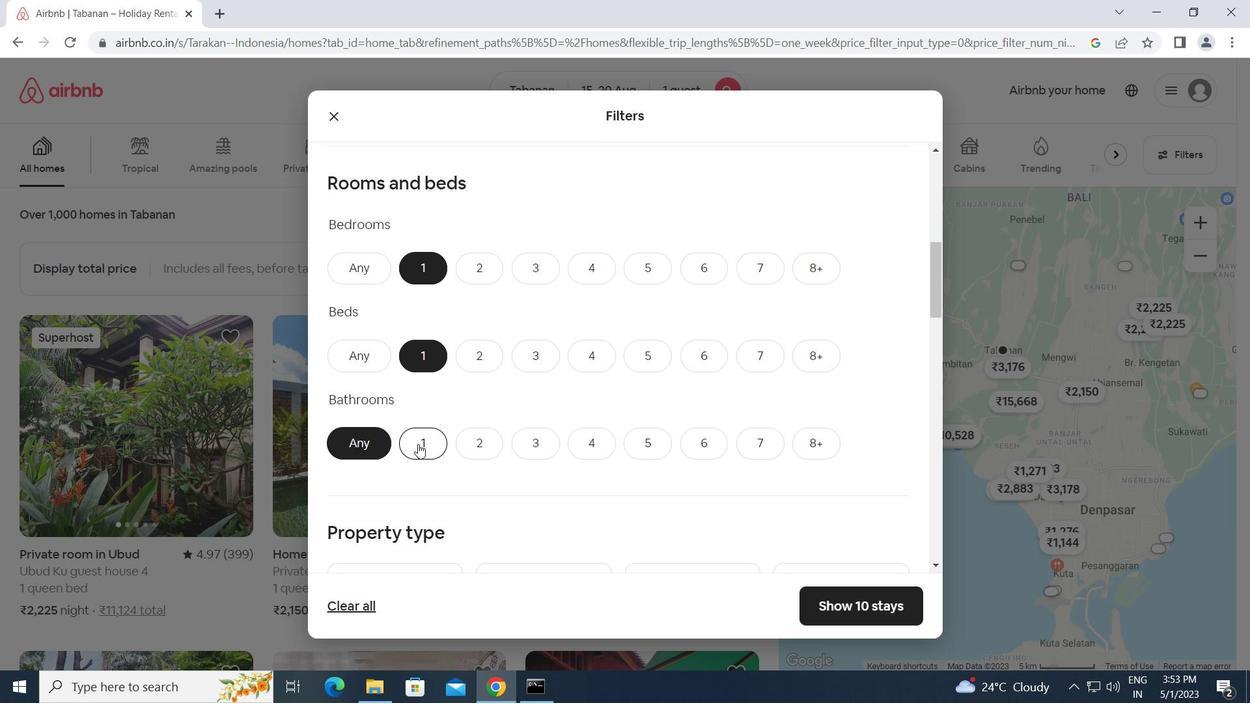 
Action: Mouse moved to (532, 463)
Screenshot: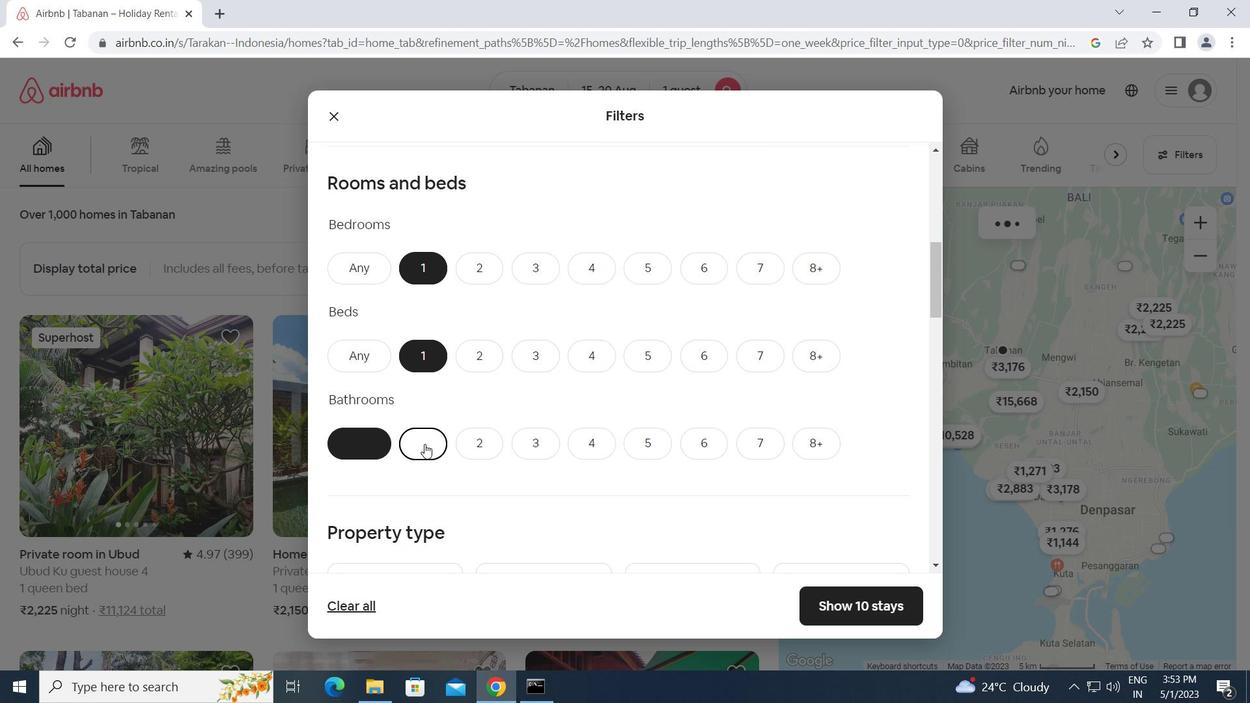 
Action: Mouse scrolled (532, 463) with delta (0, 0)
Screenshot: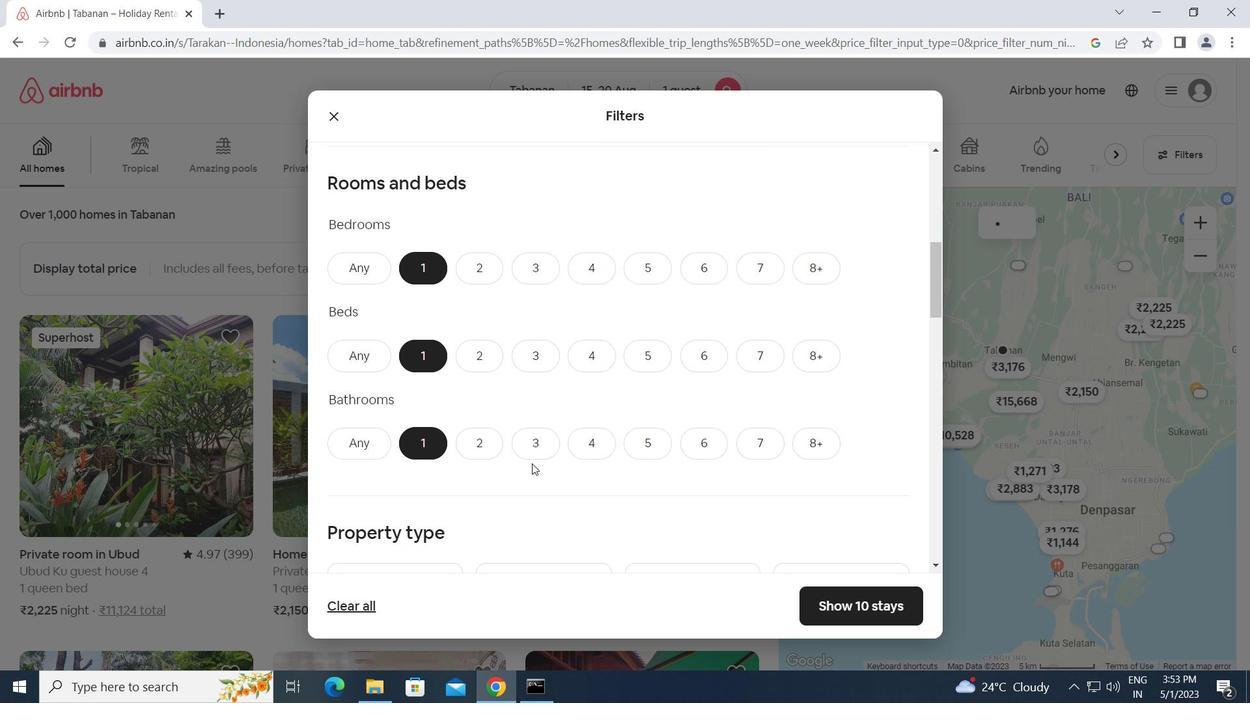 
Action: Mouse scrolled (532, 463) with delta (0, 0)
Screenshot: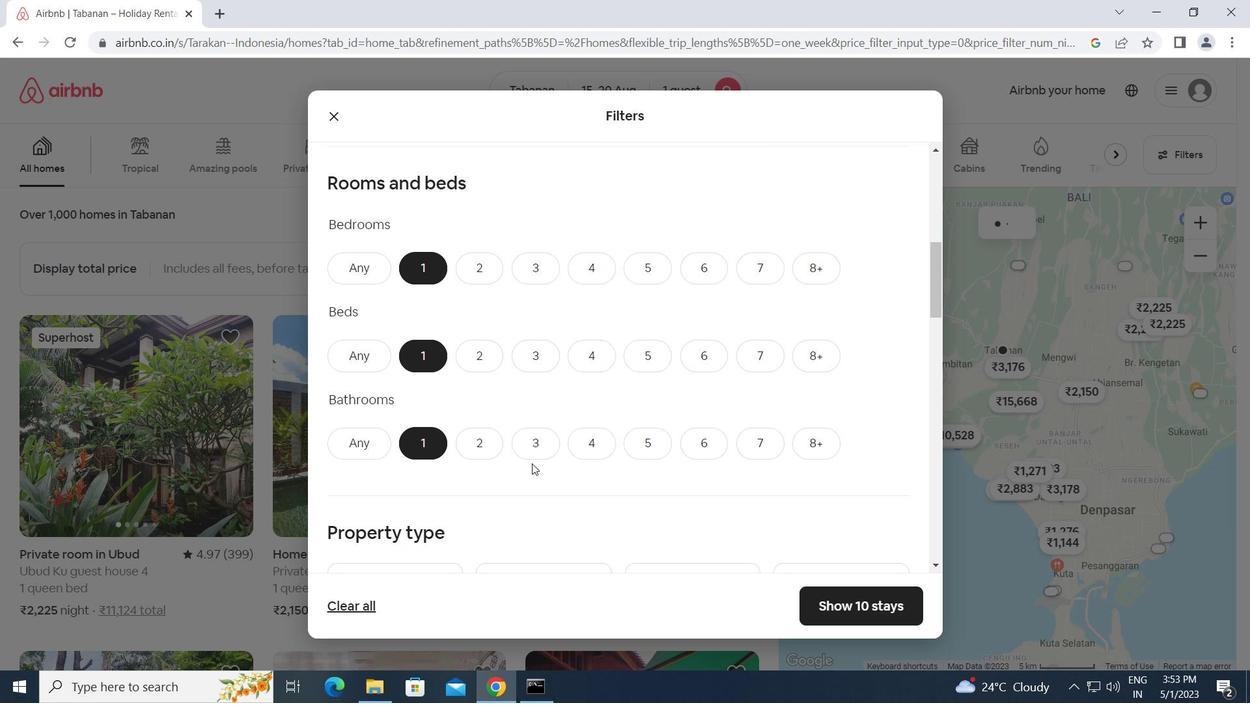 
Action: Mouse scrolled (532, 464) with delta (0, 0)
Screenshot: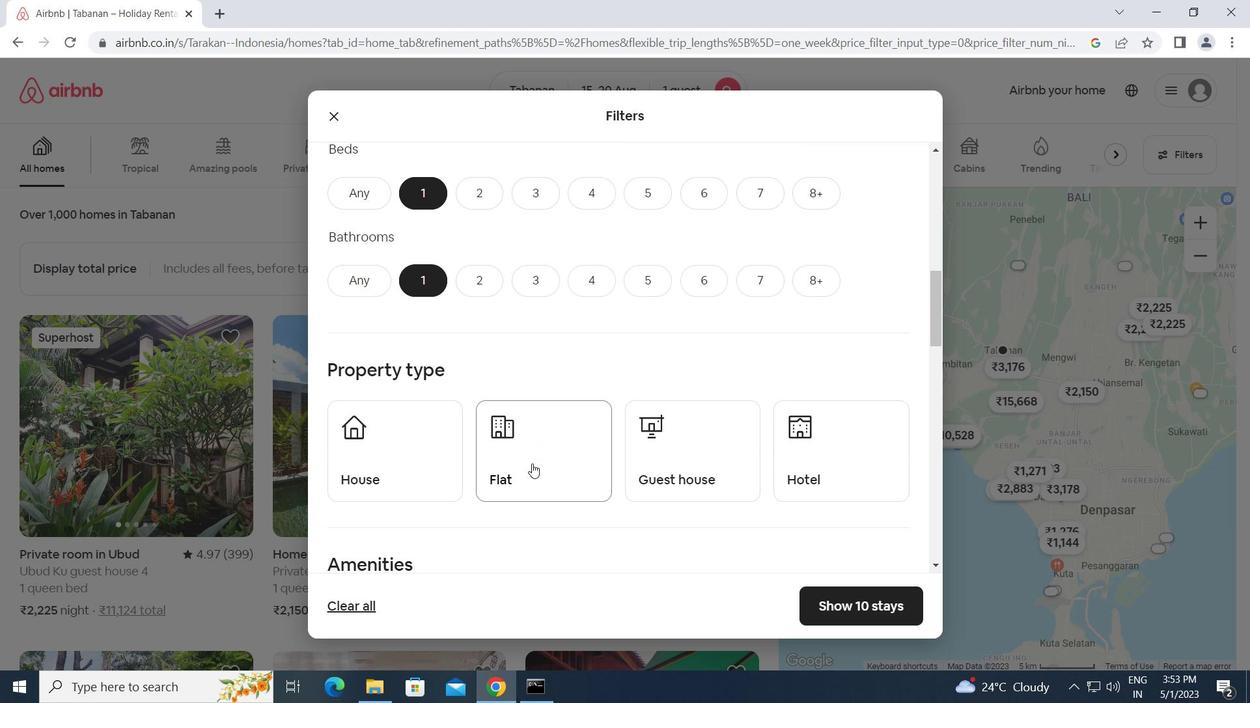 
Action: Mouse scrolled (532, 464) with delta (0, 0)
Screenshot: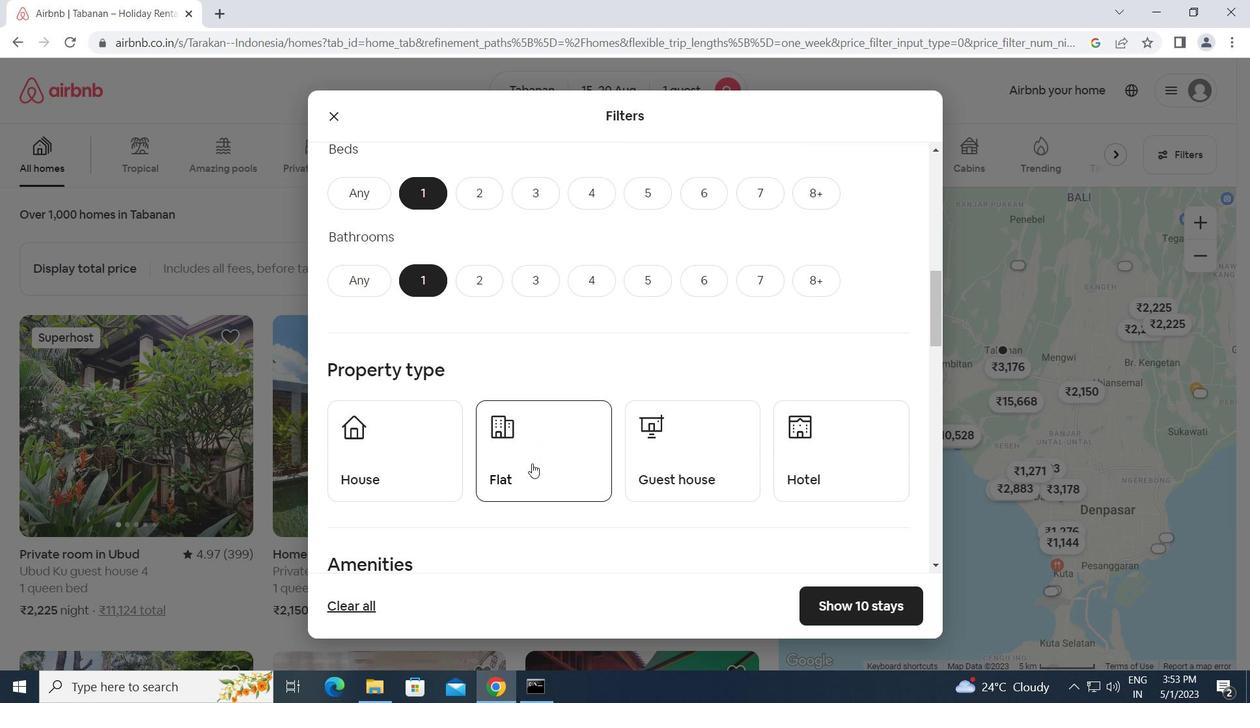 
Action: Mouse scrolled (532, 463) with delta (0, 0)
Screenshot: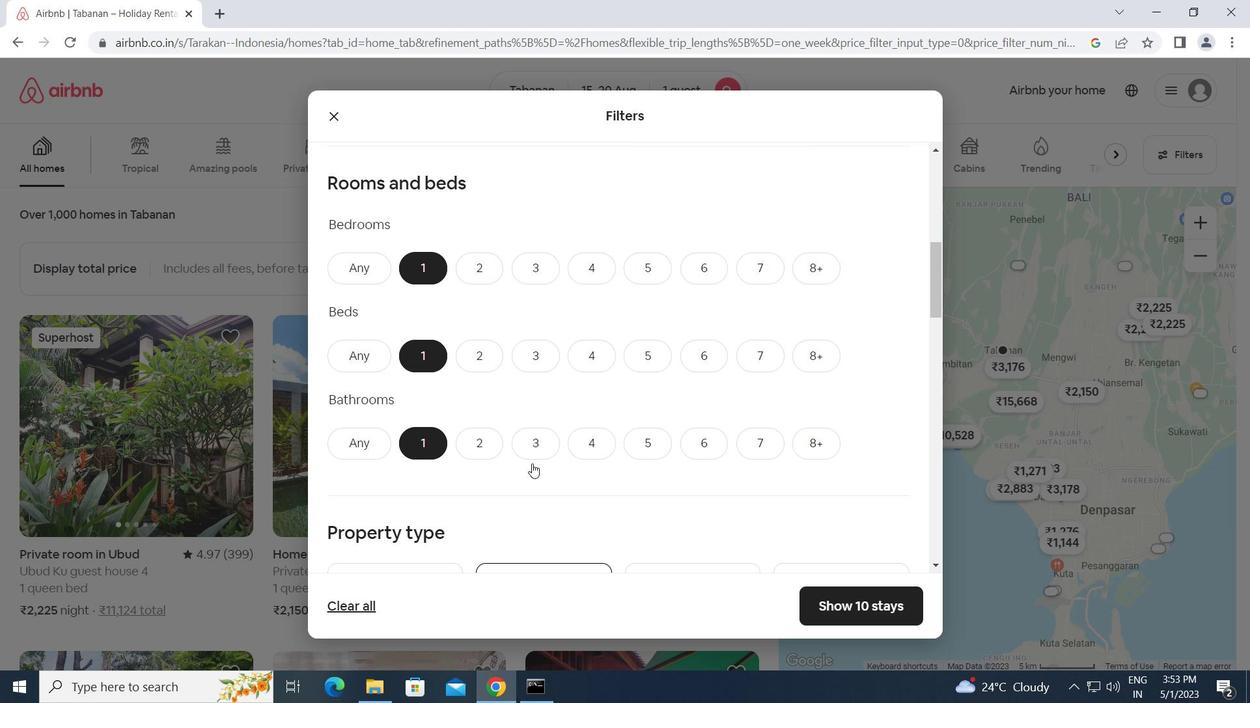 
Action: Mouse scrolled (532, 463) with delta (0, 0)
Screenshot: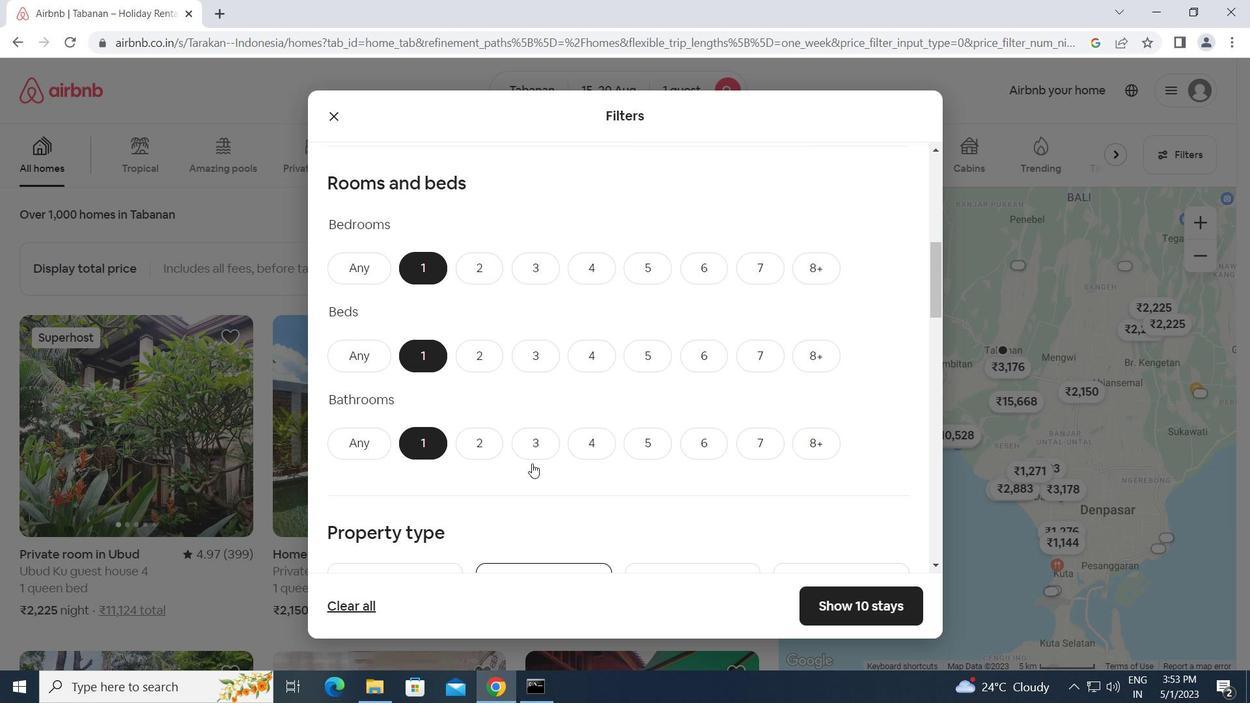 
Action: Mouse scrolled (532, 463) with delta (0, 0)
Screenshot: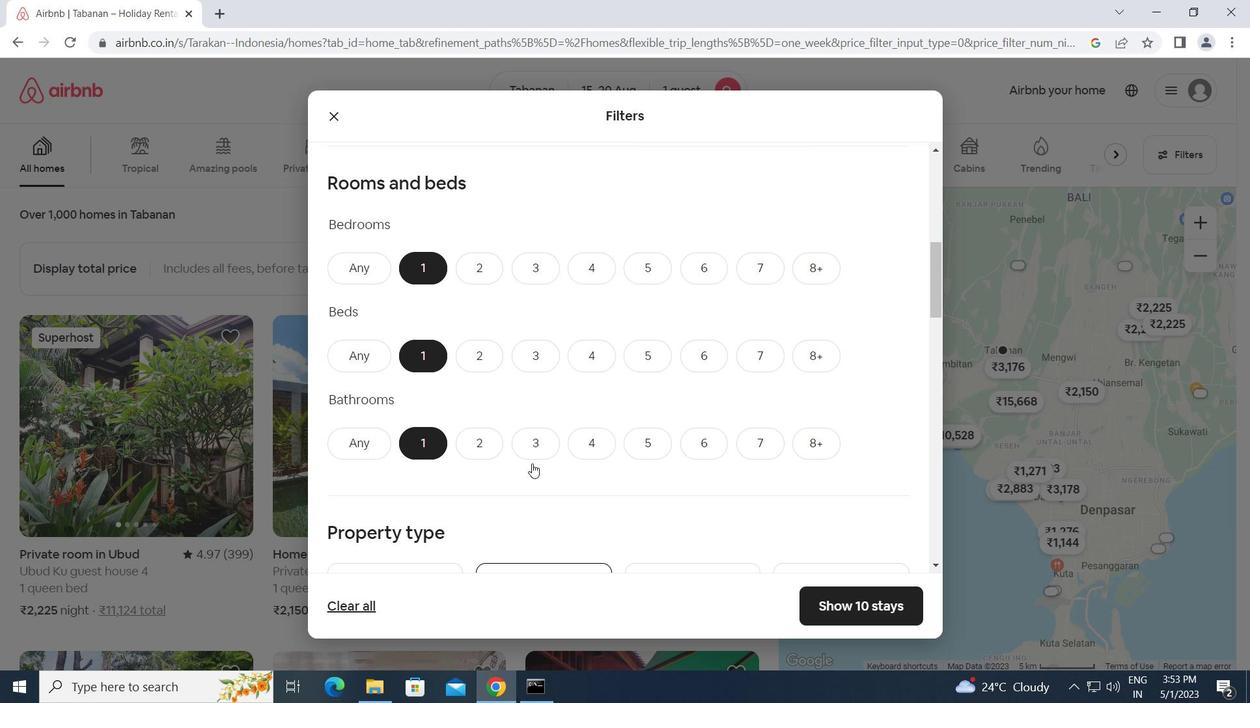 
Action: Mouse moved to (421, 381)
Screenshot: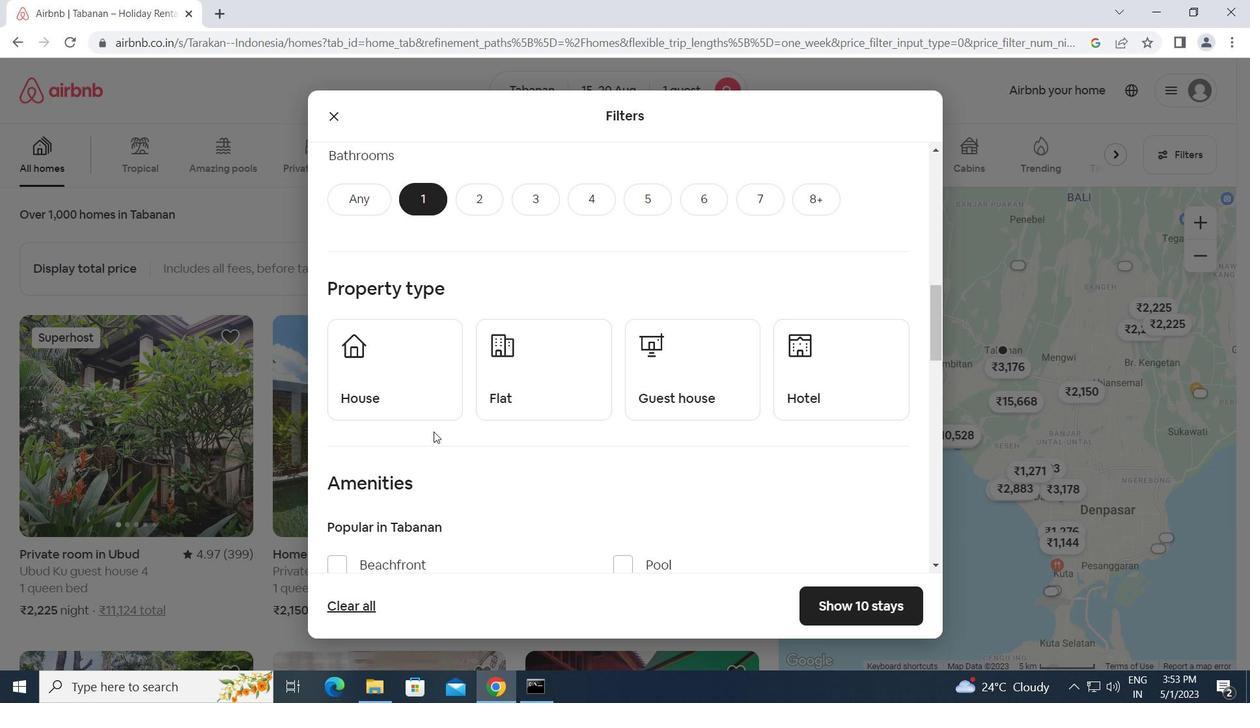 
Action: Mouse pressed left at (421, 381)
Screenshot: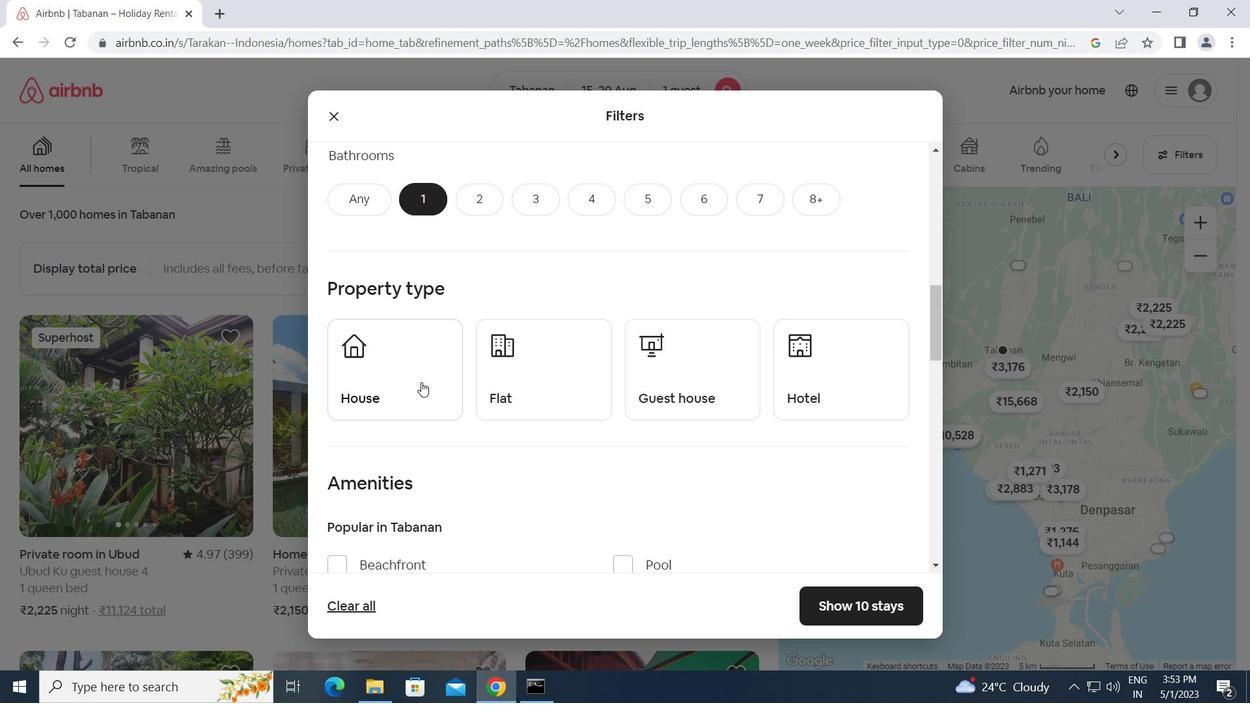 
Action: Mouse moved to (549, 392)
Screenshot: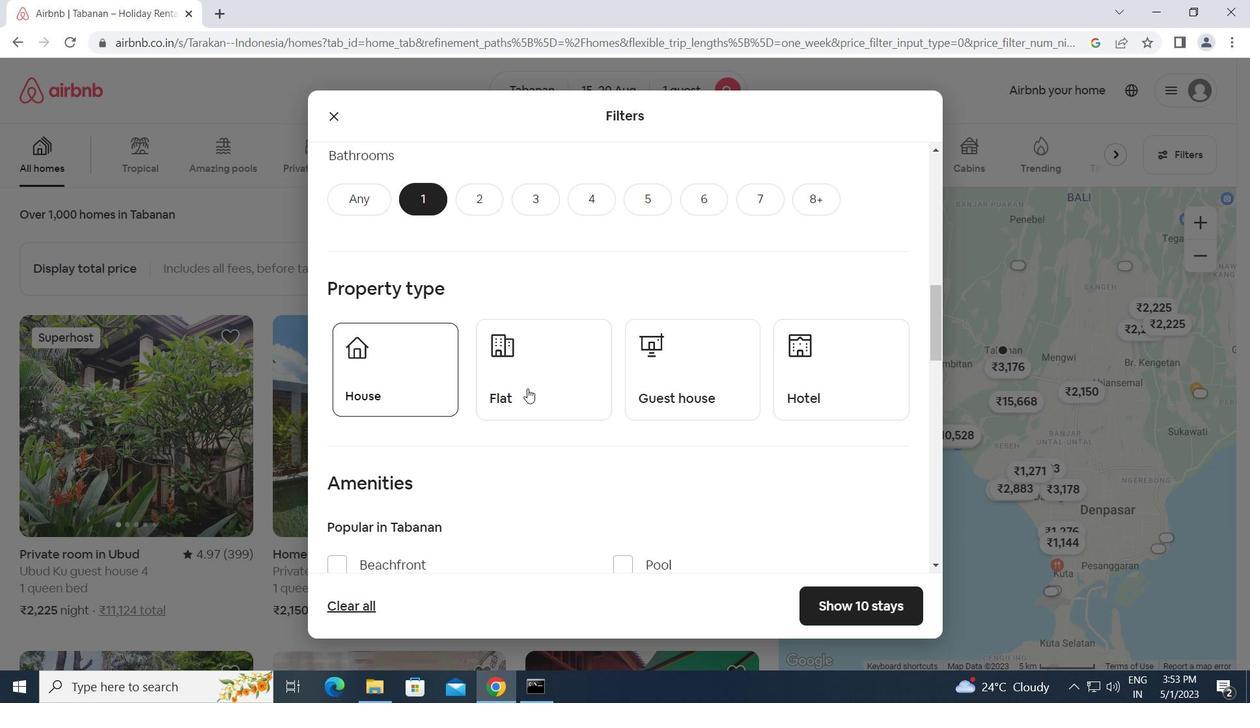 
Action: Mouse pressed left at (549, 392)
Screenshot: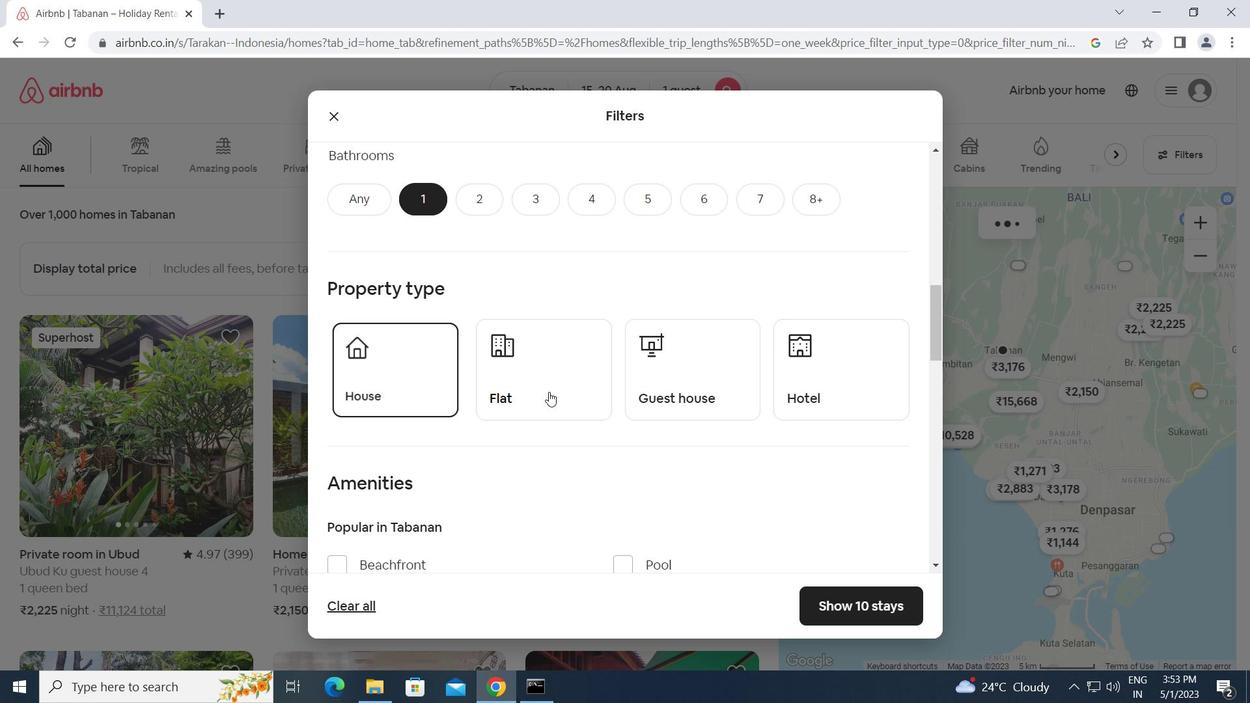 
Action: Mouse moved to (710, 378)
Screenshot: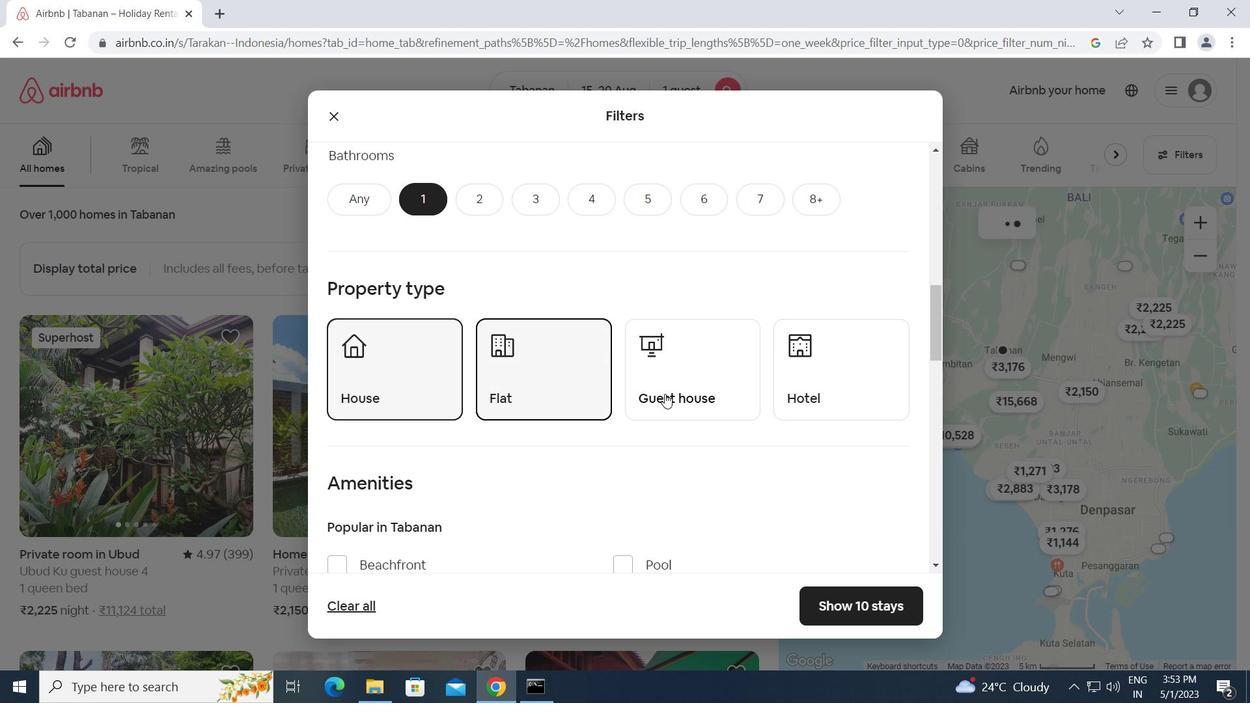 
Action: Mouse pressed left at (710, 378)
Screenshot: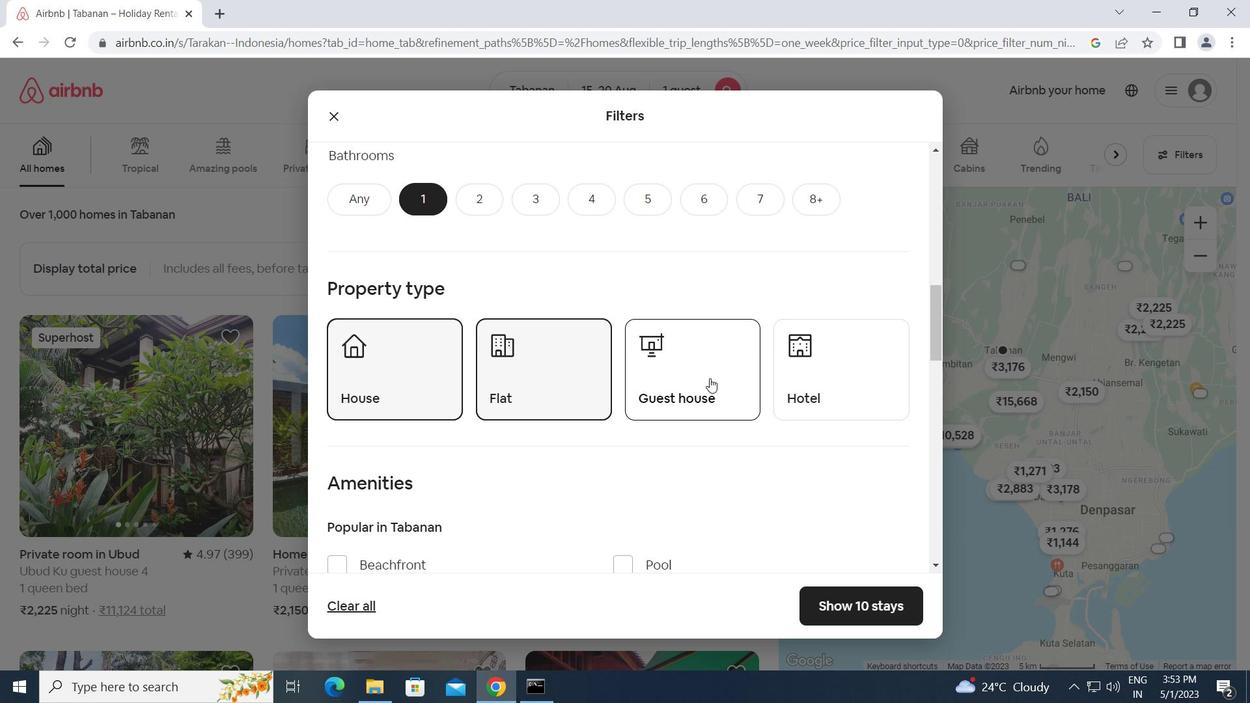 
Action: Mouse moved to (807, 381)
Screenshot: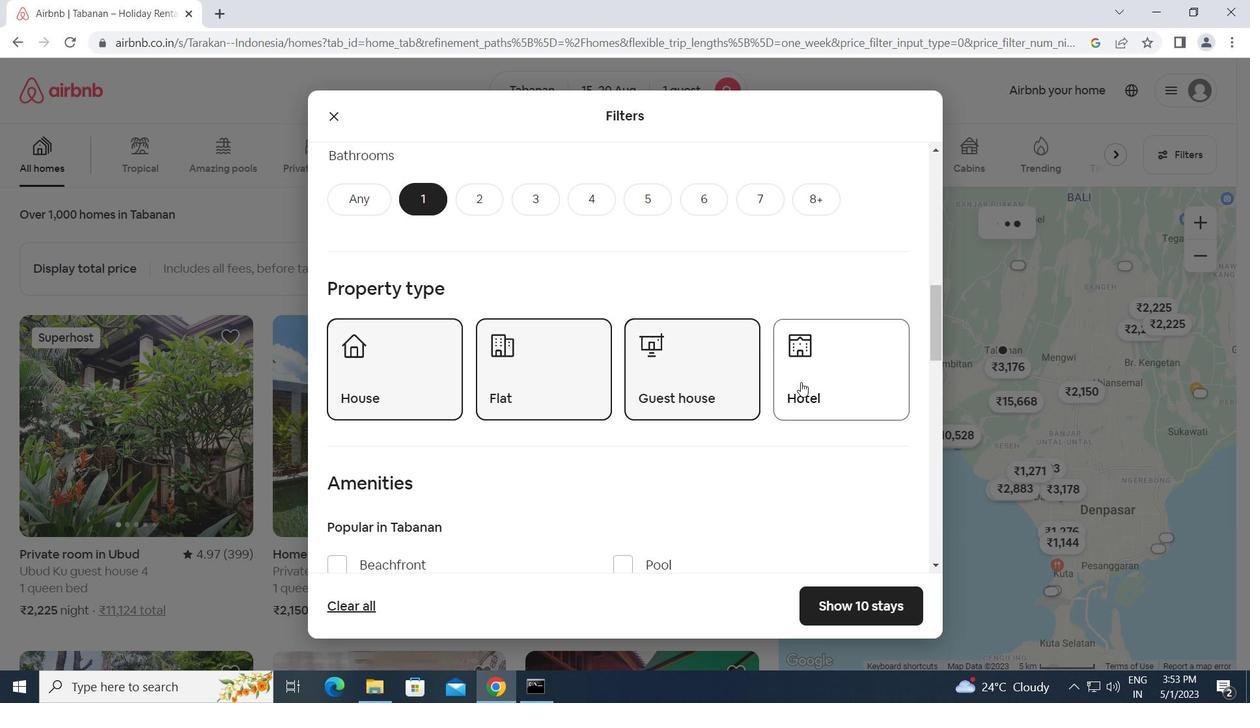 
Action: Mouse pressed left at (807, 381)
Screenshot: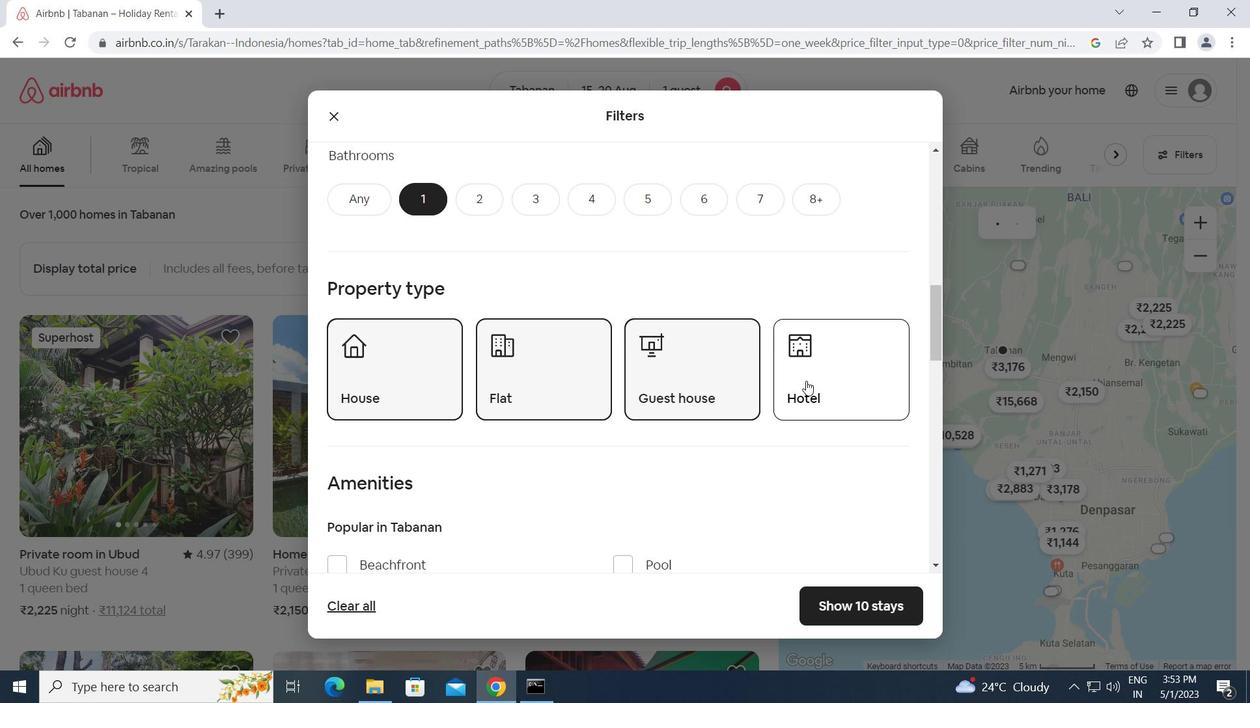 
Action: Mouse moved to (559, 499)
Screenshot: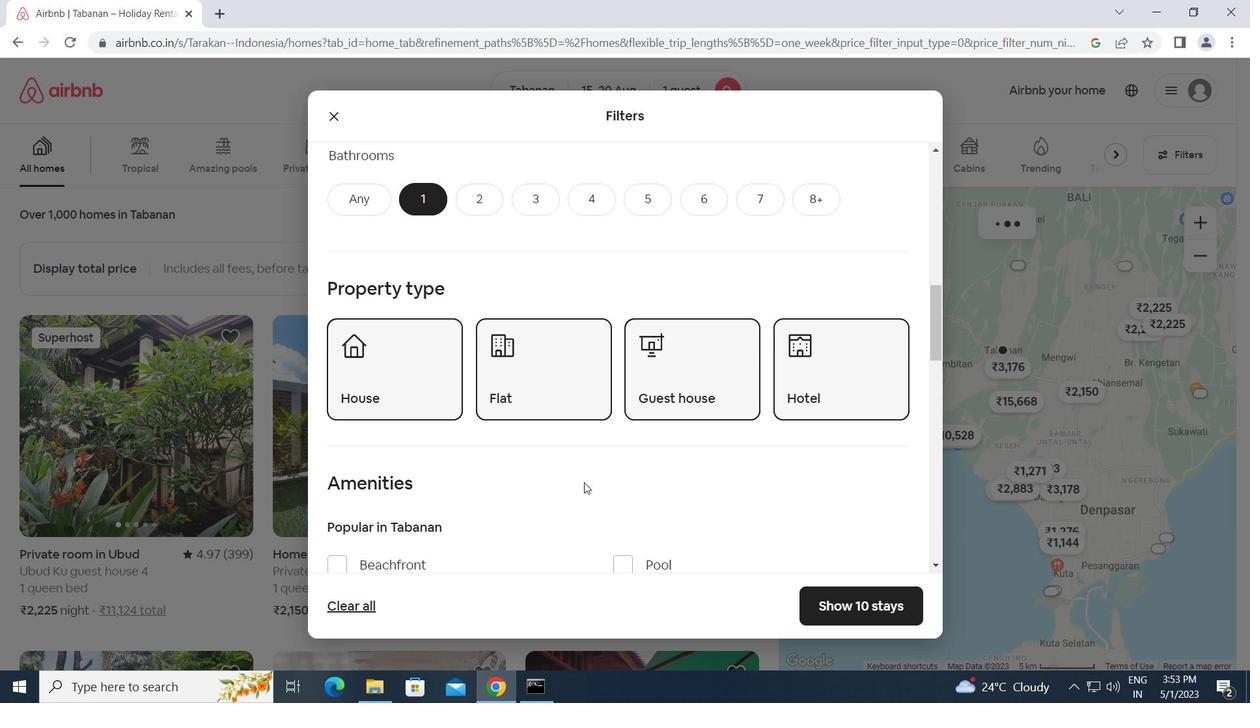 
Action: Mouse scrolled (559, 499) with delta (0, 0)
Screenshot: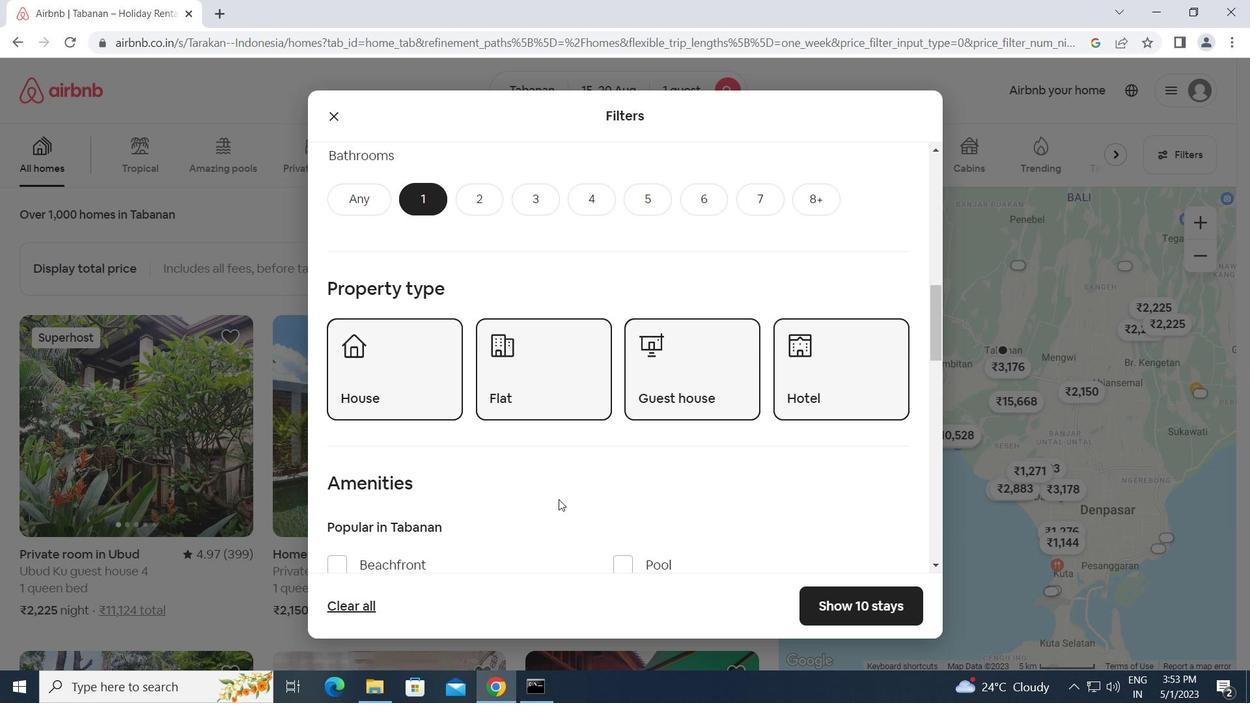 
Action: Mouse scrolled (559, 499) with delta (0, 0)
Screenshot: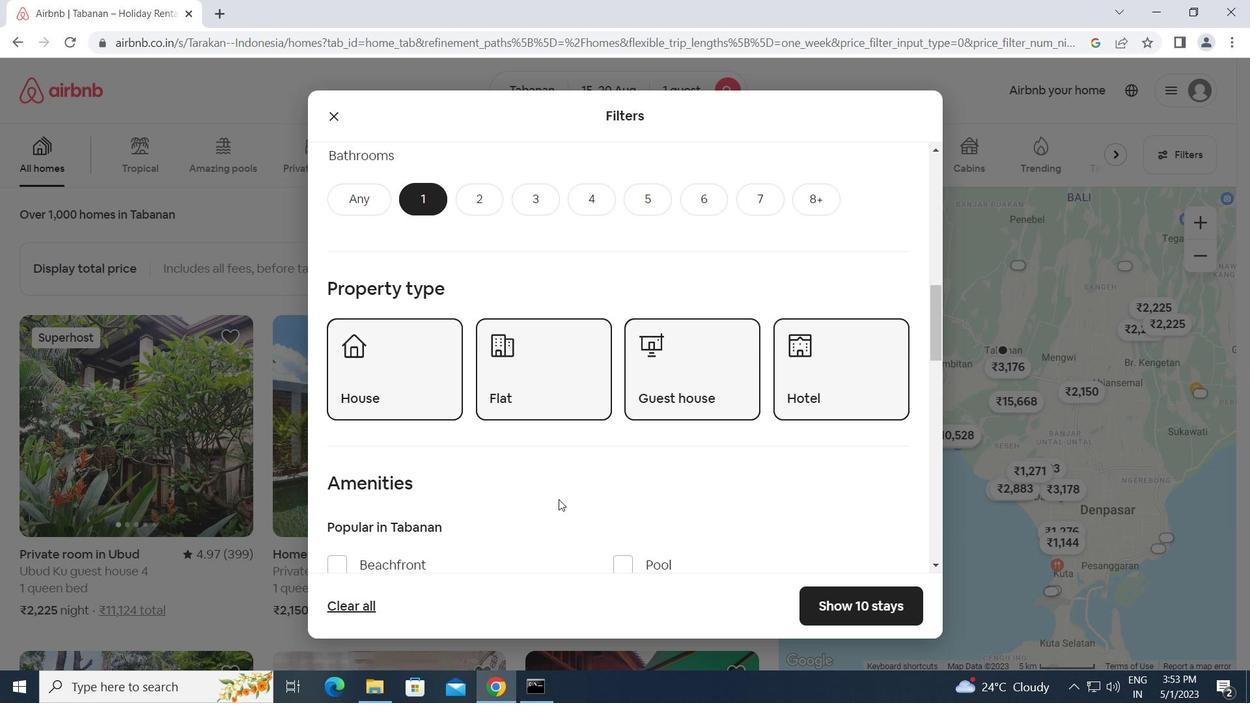 
Action: Mouse scrolled (559, 499) with delta (0, 0)
Screenshot: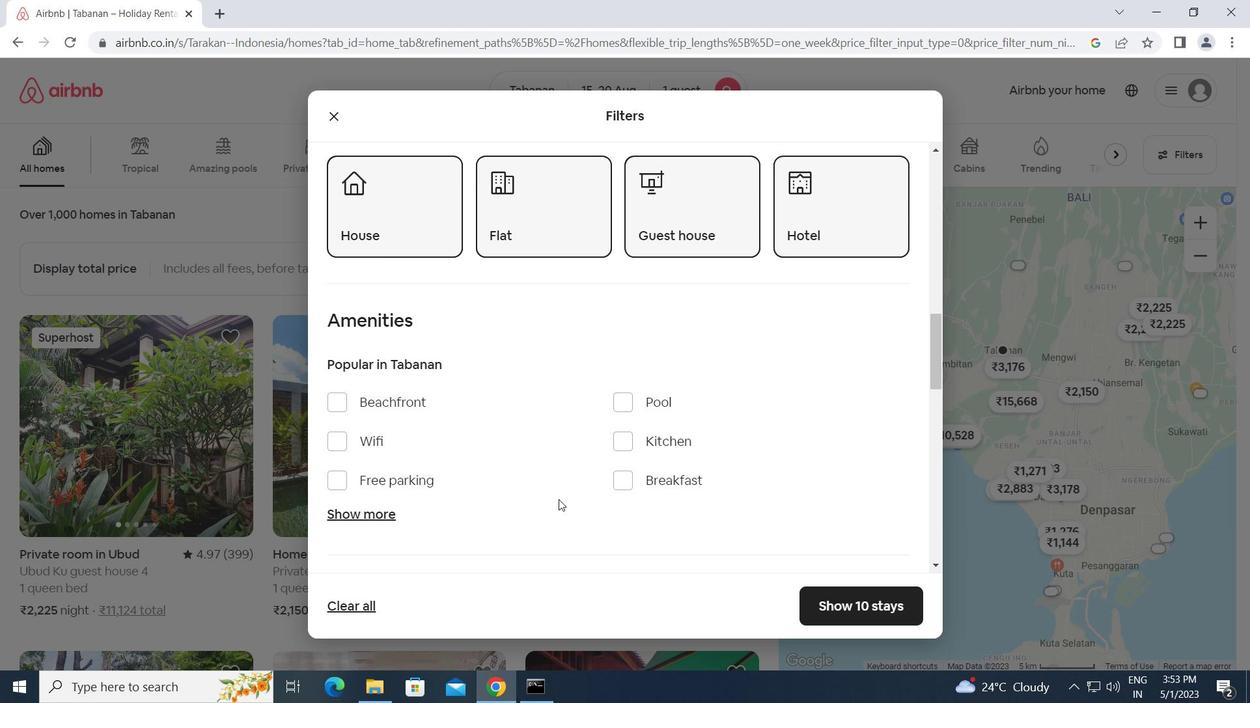 
Action: Mouse scrolled (559, 499) with delta (0, 0)
Screenshot: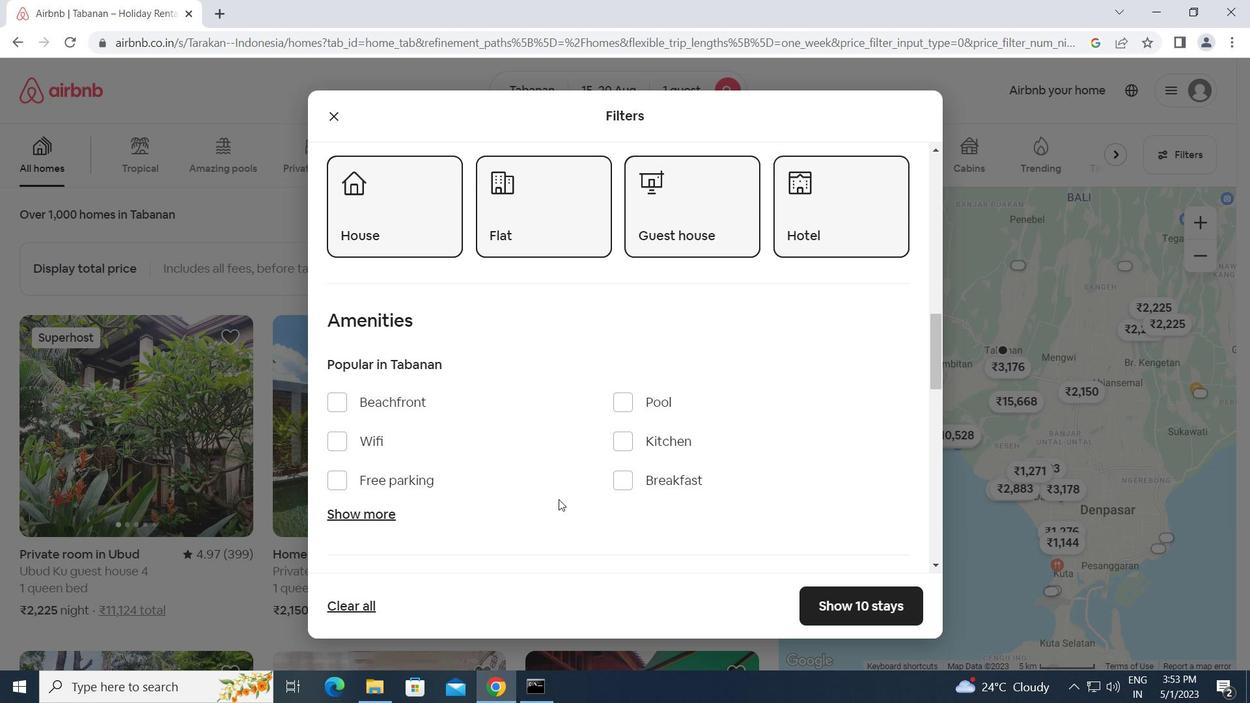 
Action: Mouse scrolled (559, 499) with delta (0, 0)
Screenshot: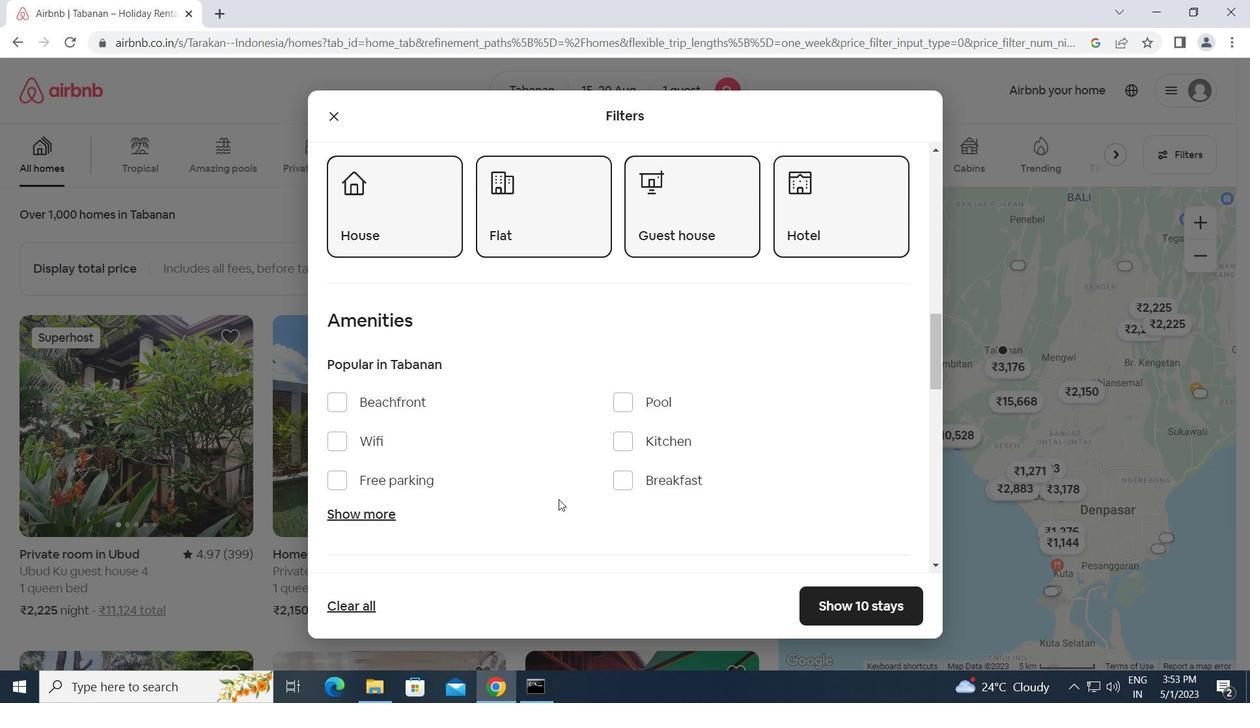
Action: Mouse moved to (879, 451)
Screenshot: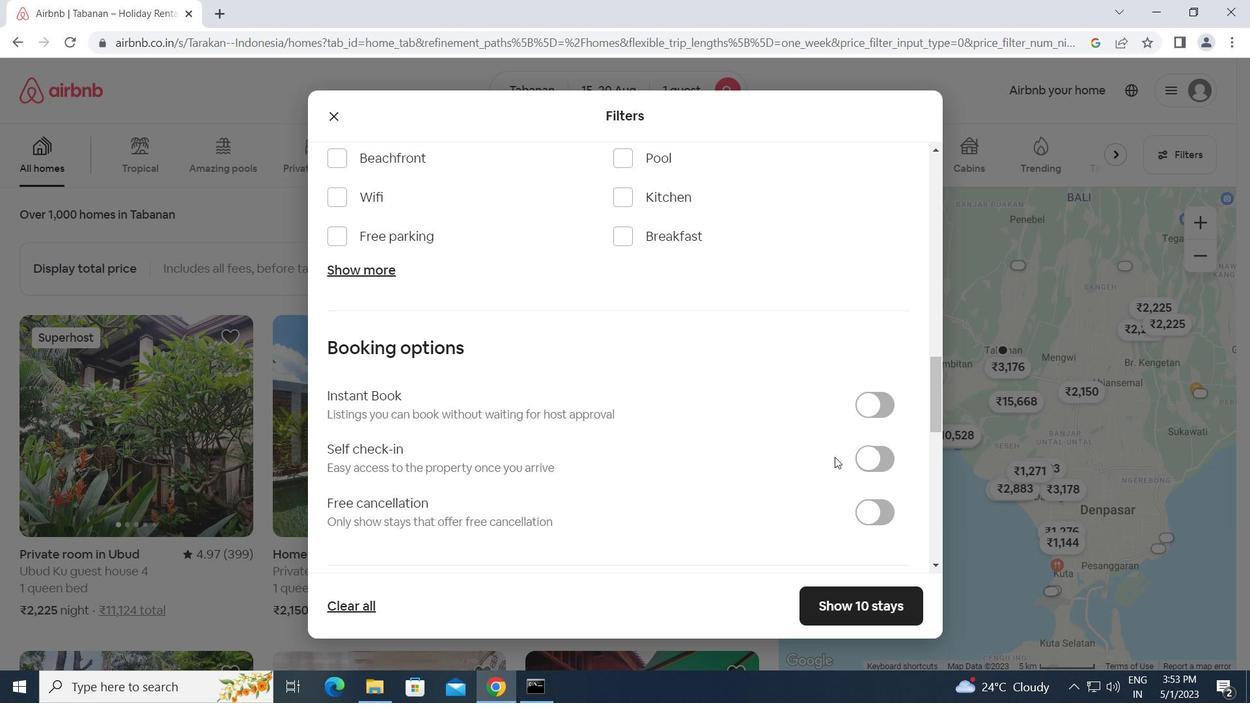 
Action: Mouse pressed left at (879, 451)
Screenshot: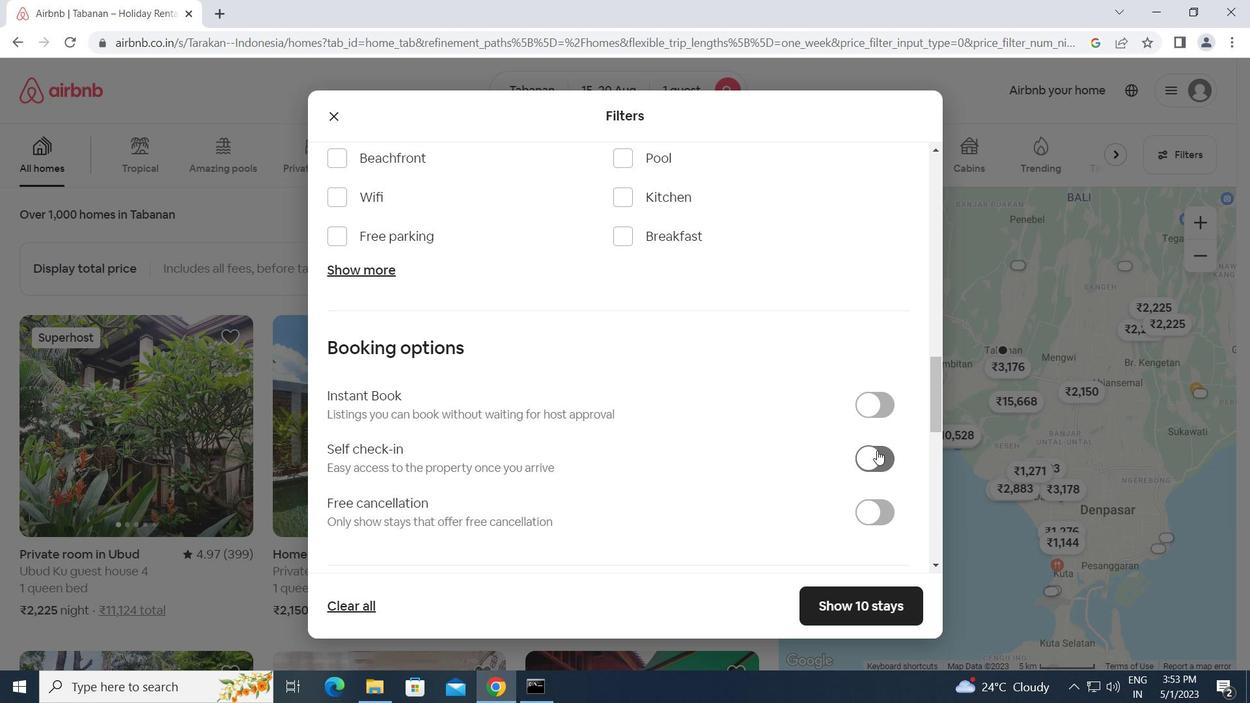 
Action: Mouse moved to (639, 505)
Screenshot: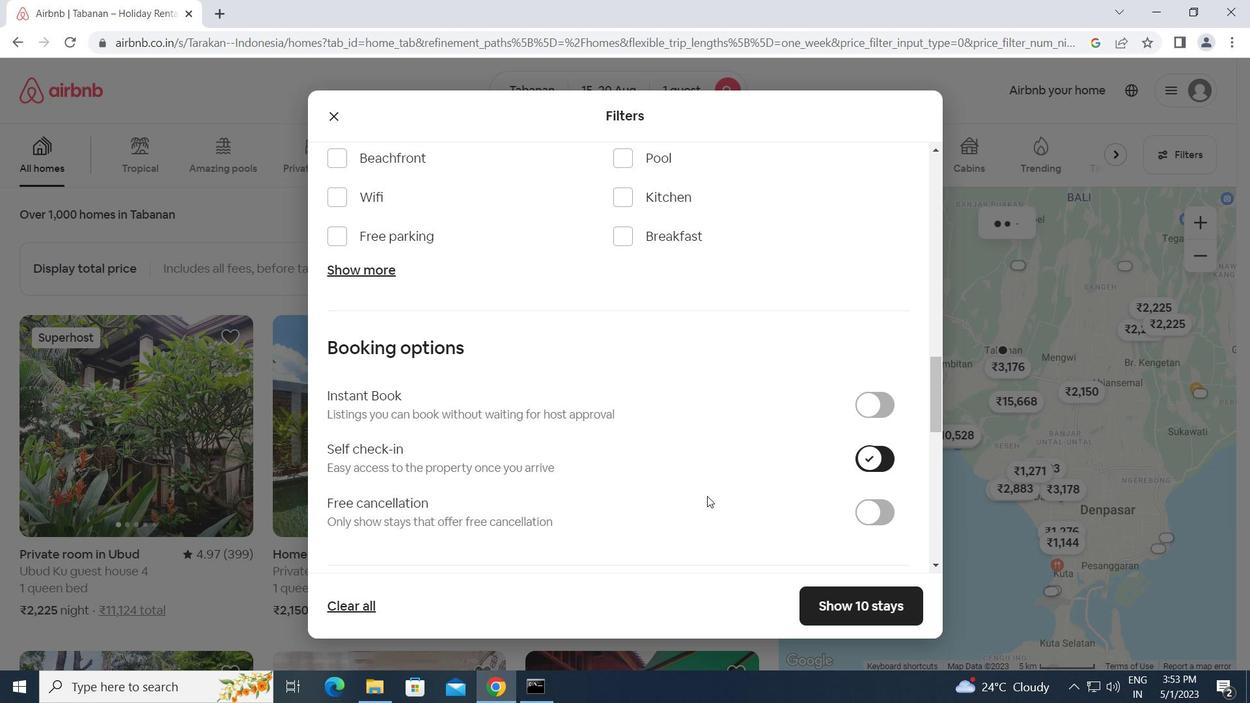 
Action: Mouse scrolled (639, 504) with delta (0, 0)
Screenshot: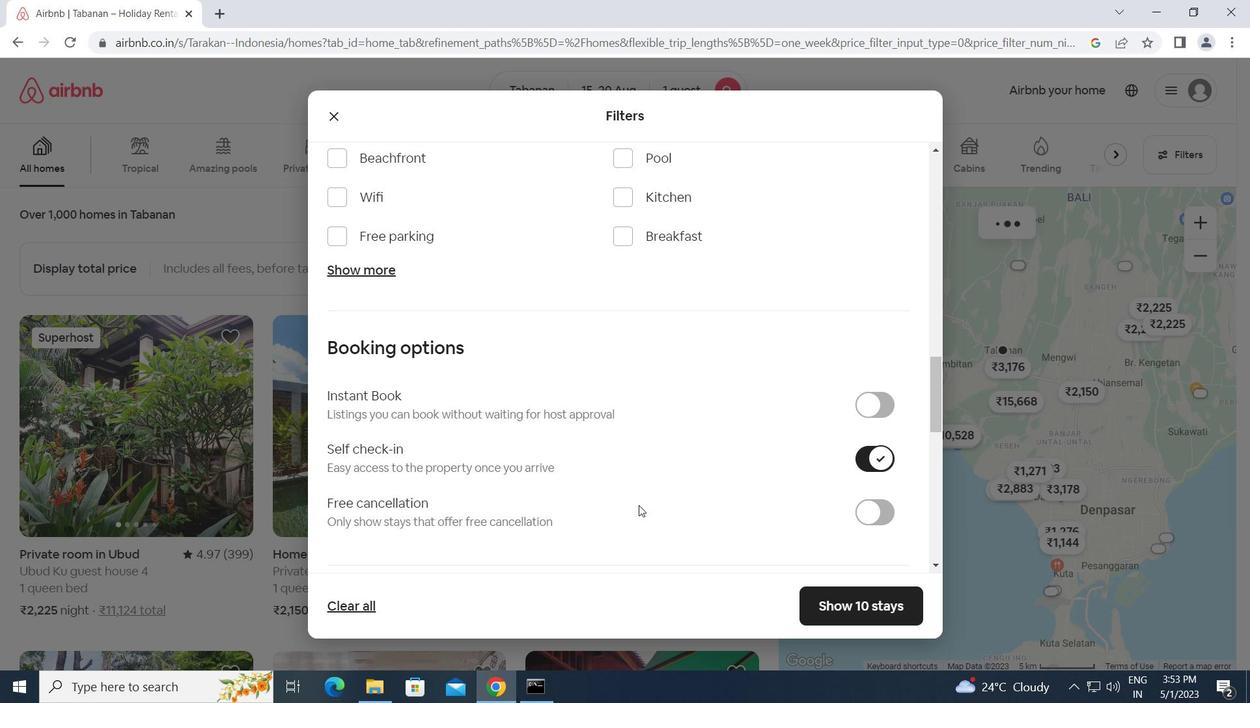 
Action: Mouse scrolled (639, 504) with delta (0, 0)
Screenshot: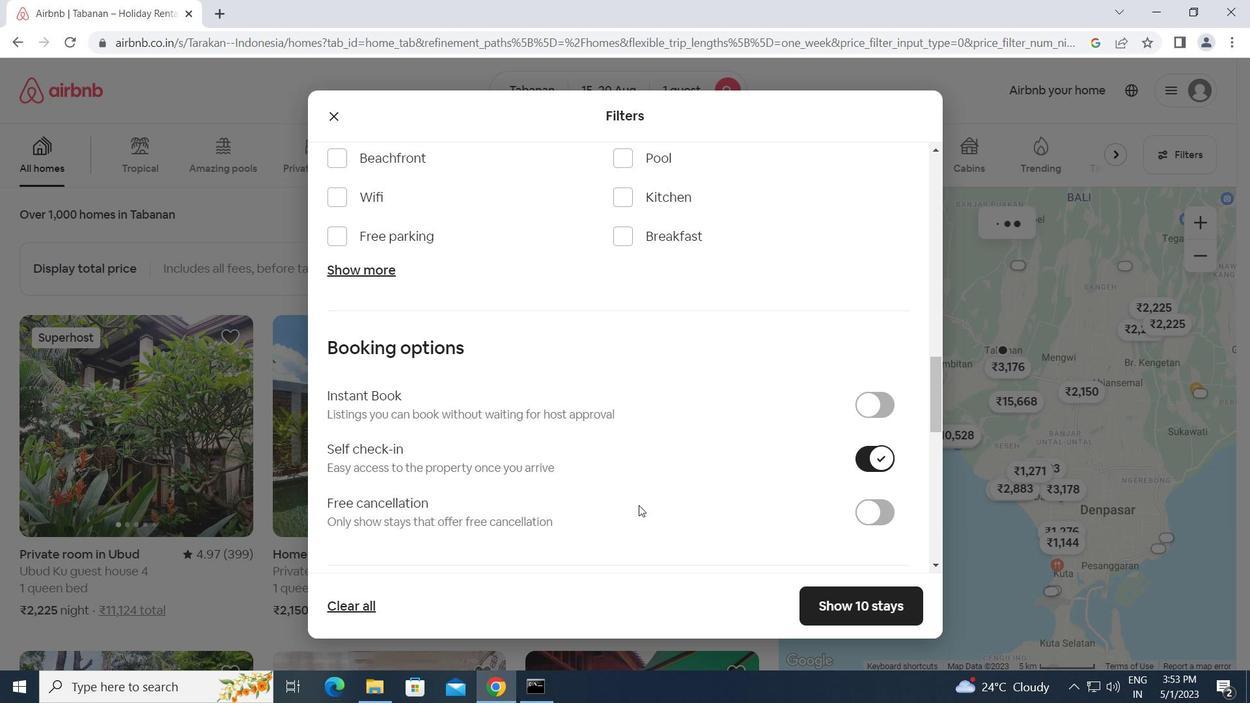 
Action: Mouse scrolled (639, 504) with delta (0, 0)
Screenshot: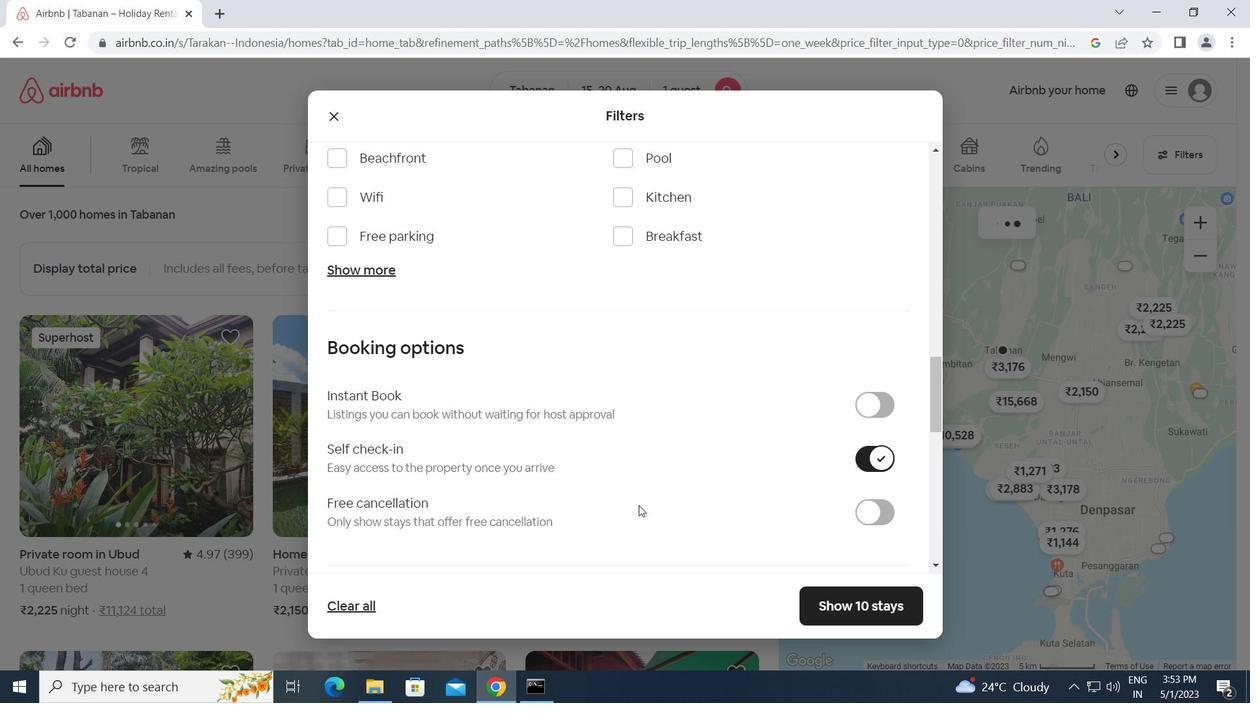 
Action: Mouse scrolled (639, 504) with delta (0, 0)
Screenshot: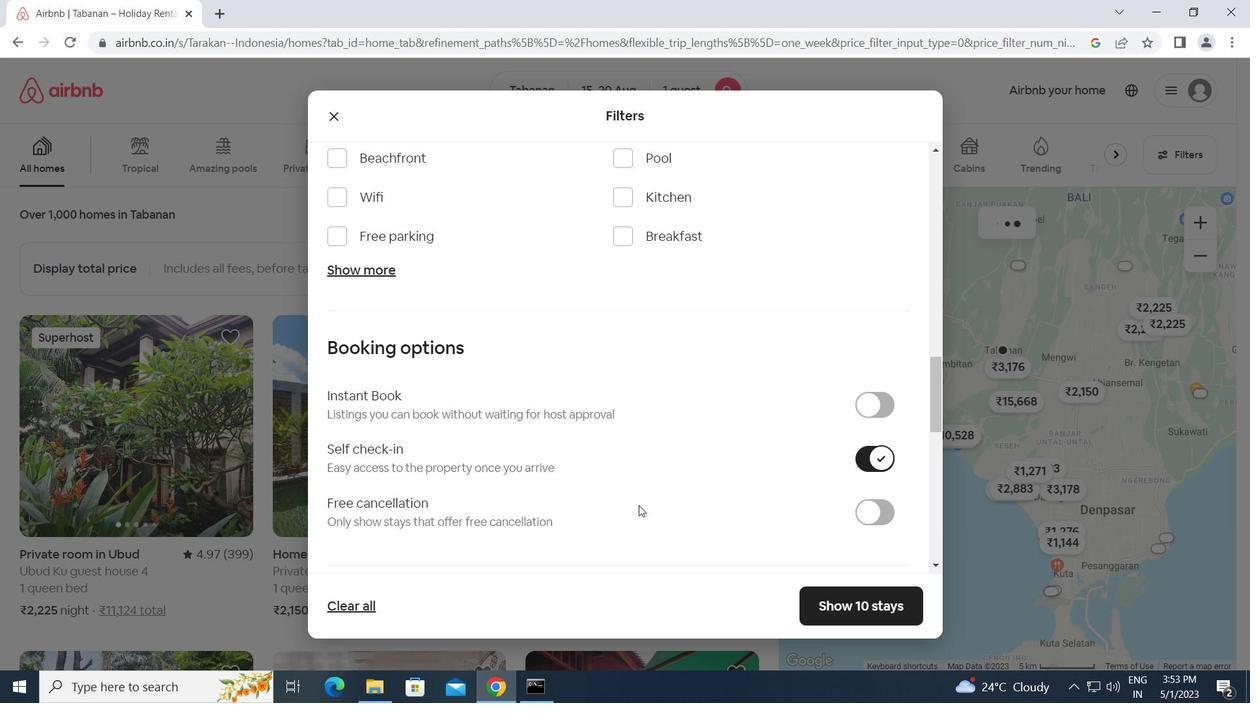 
Action: Mouse moved to (401, 482)
Screenshot: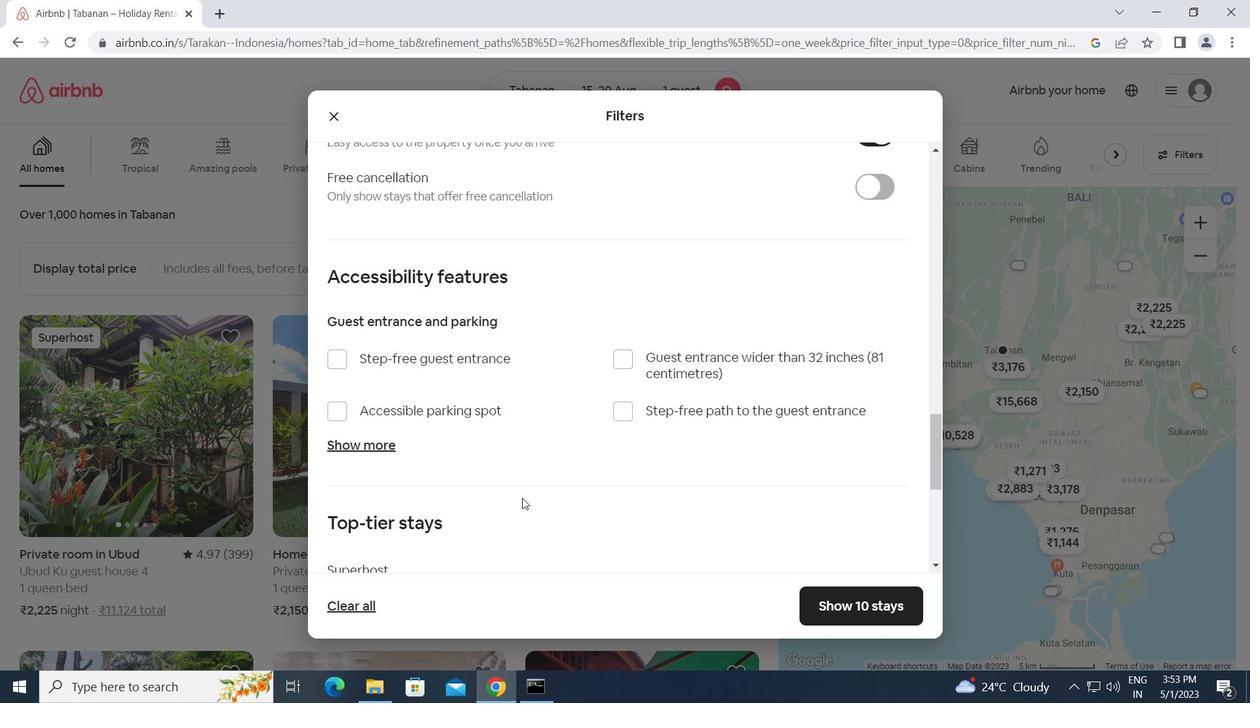 
Action: Mouse scrolled (401, 481) with delta (0, 0)
Screenshot: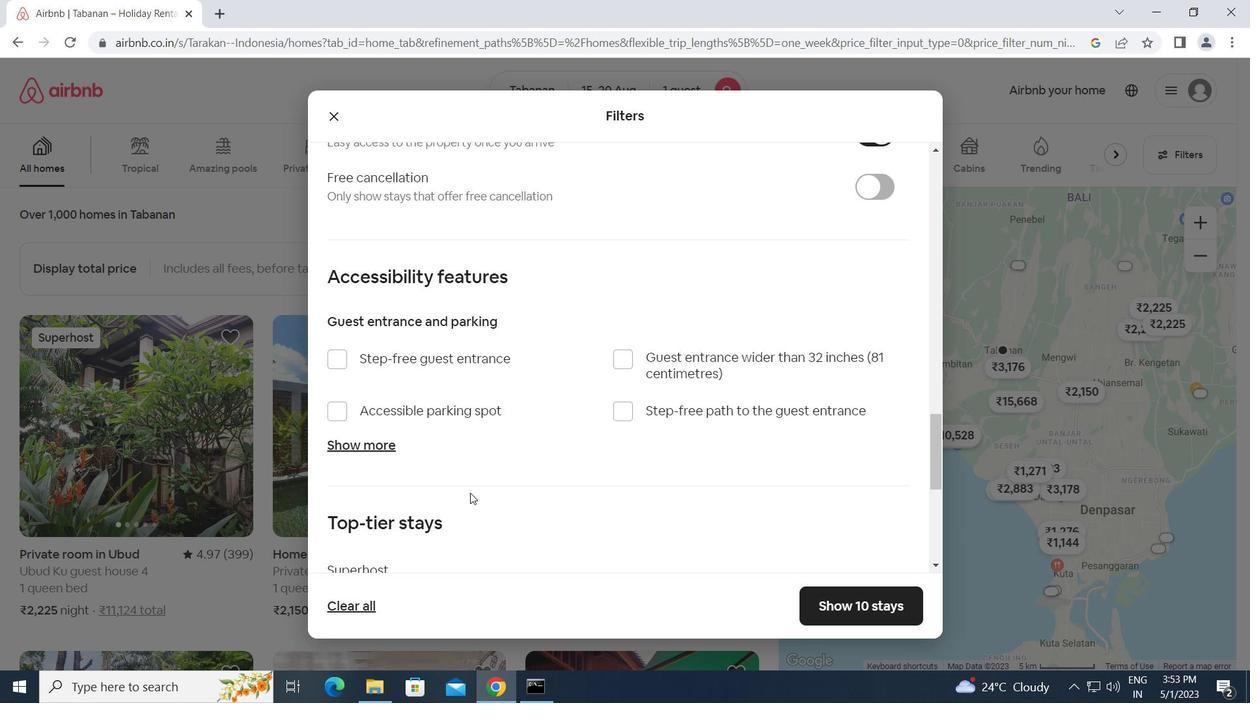 
Action: Mouse scrolled (401, 481) with delta (0, 0)
Screenshot: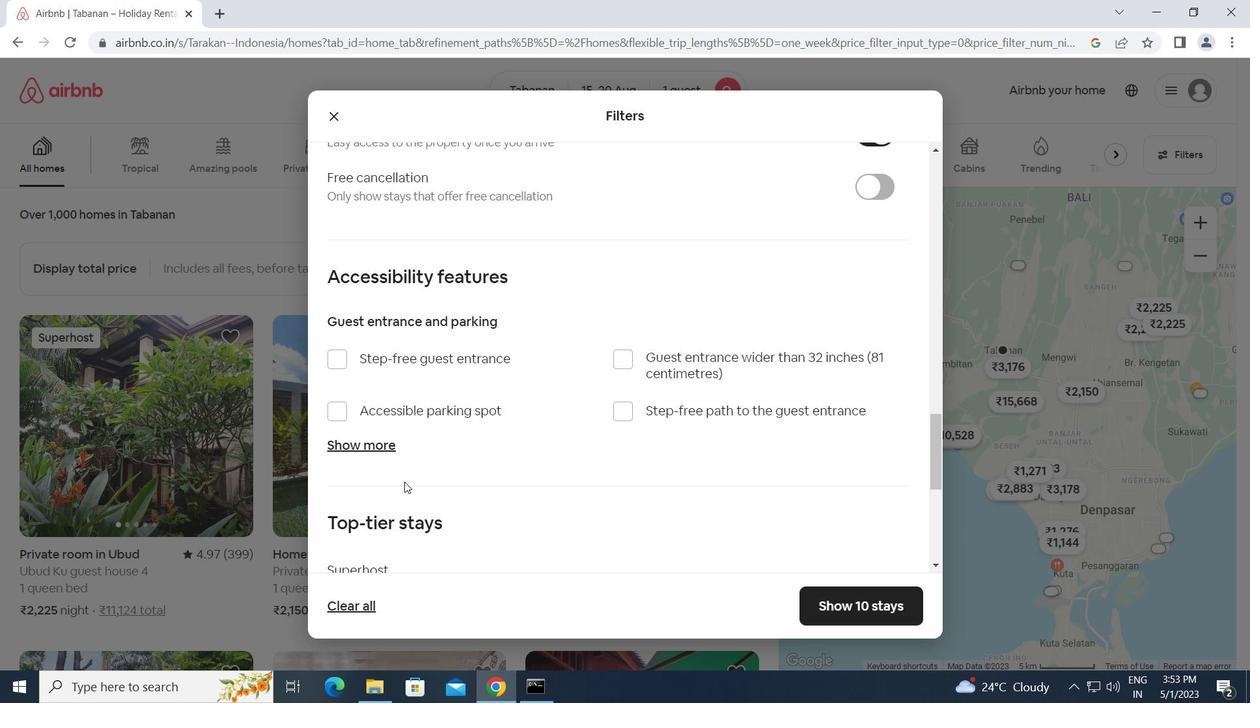 
Action: Mouse moved to (345, 468)
Screenshot: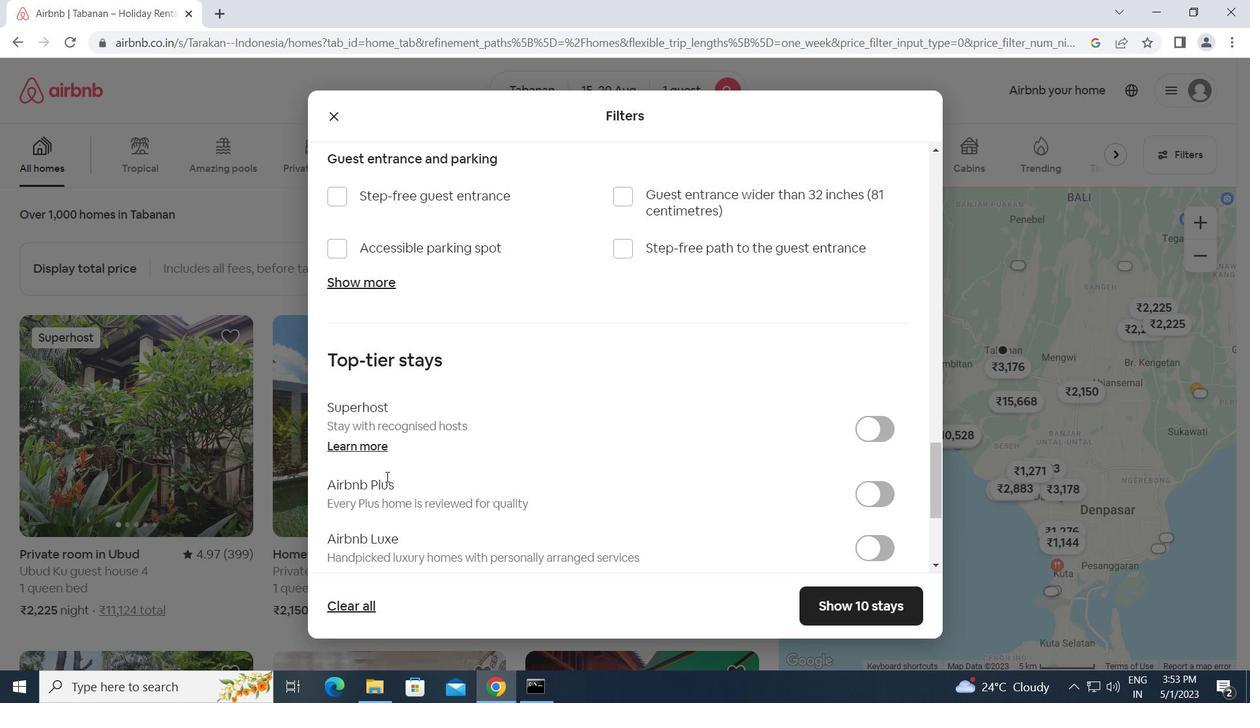 
Action: Mouse scrolled (345, 467) with delta (0, 0)
Screenshot: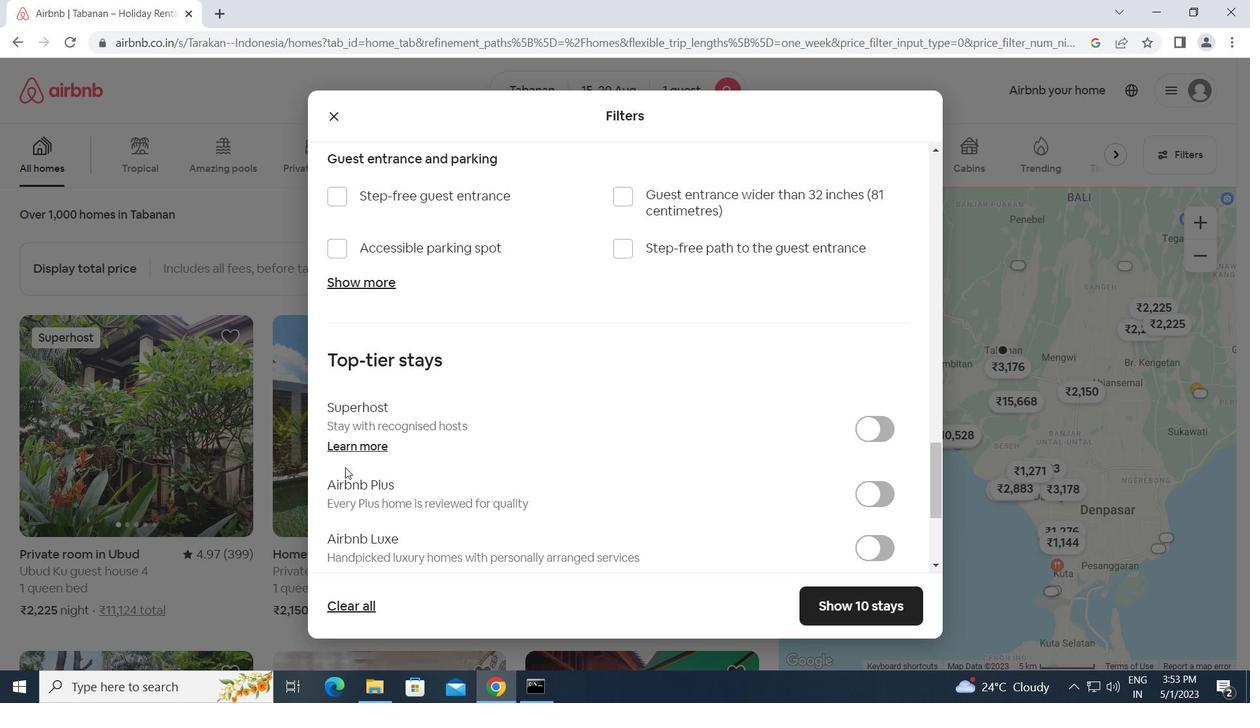 
Action: Mouse moved to (345, 468)
Screenshot: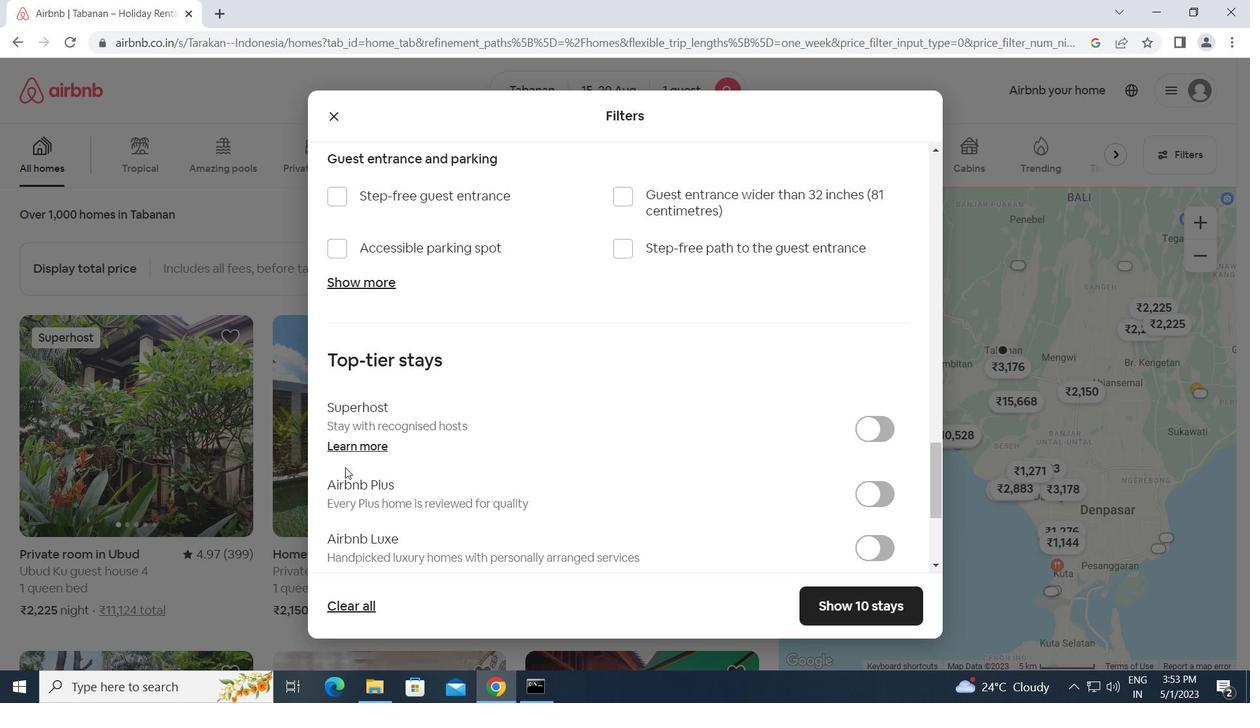 
Action: Mouse scrolled (345, 467) with delta (0, 0)
Screenshot: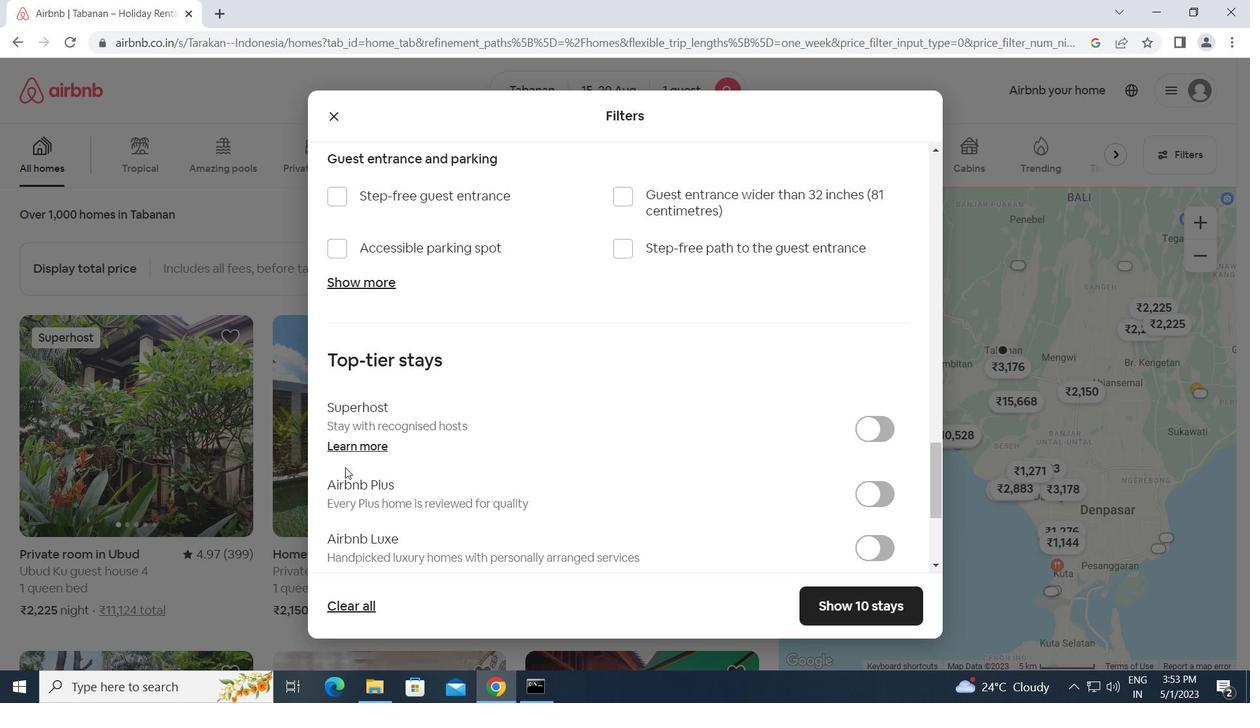 
Action: Mouse scrolled (345, 467) with delta (0, 0)
Screenshot: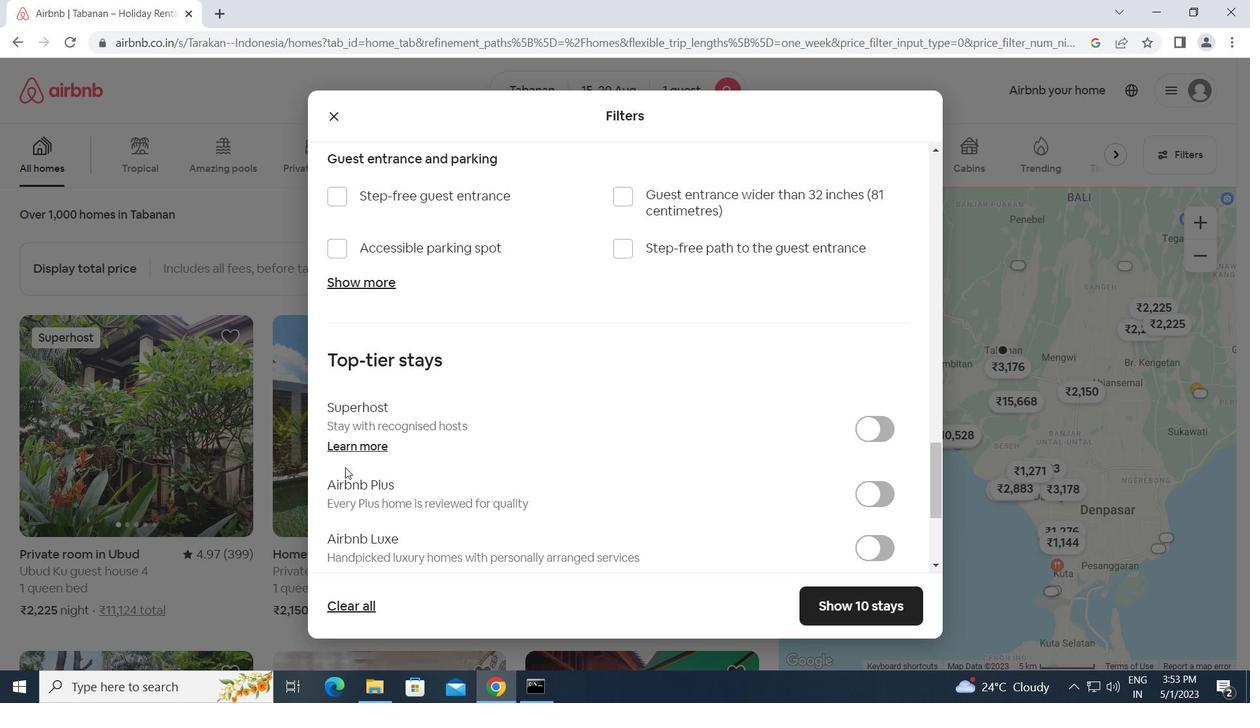 
Action: Mouse moved to (333, 456)
Screenshot: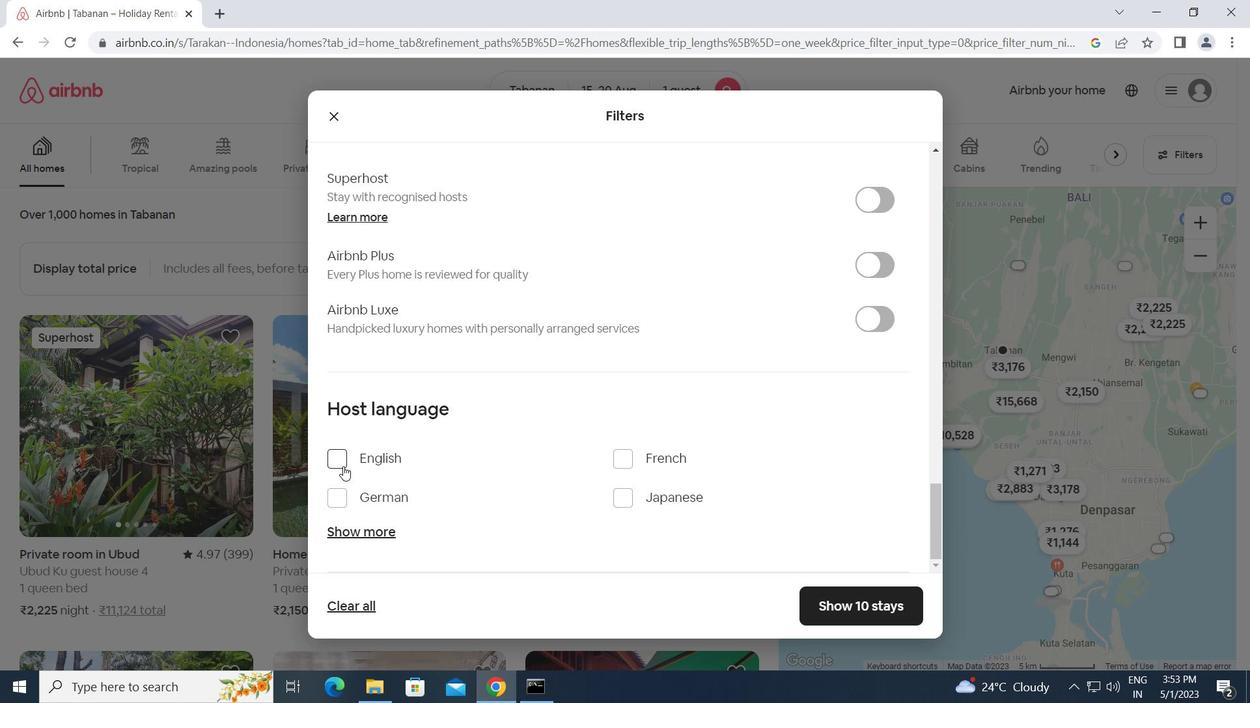 
Action: Mouse pressed left at (333, 456)
Screenshot: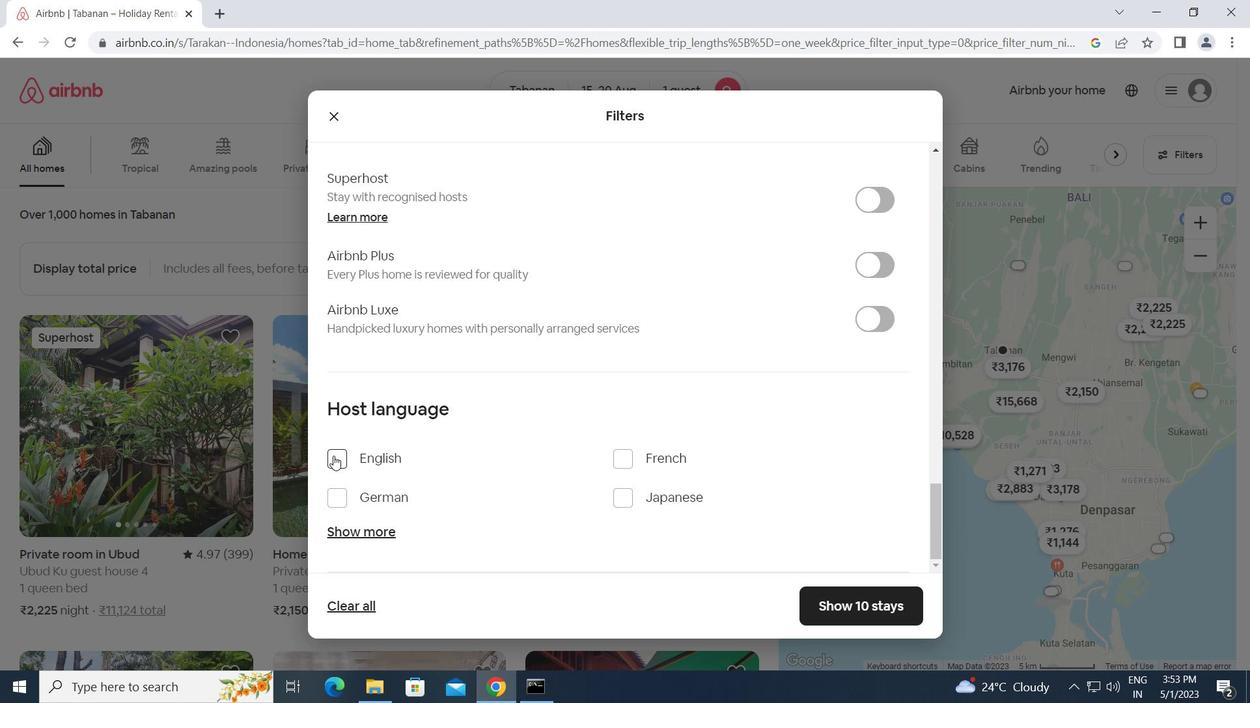 
Action: Mouse moved to (865, 603)
Screenshot: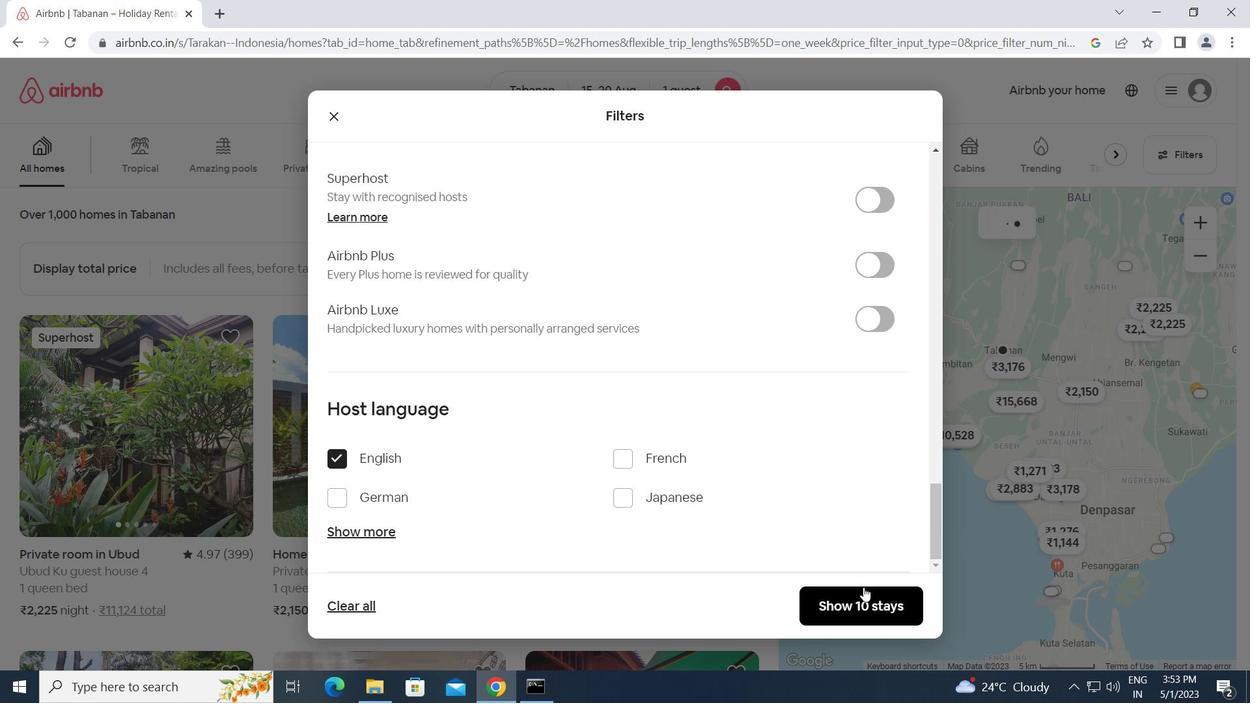 
Action: Mouse pressed left at (865, 603)
Screenshot: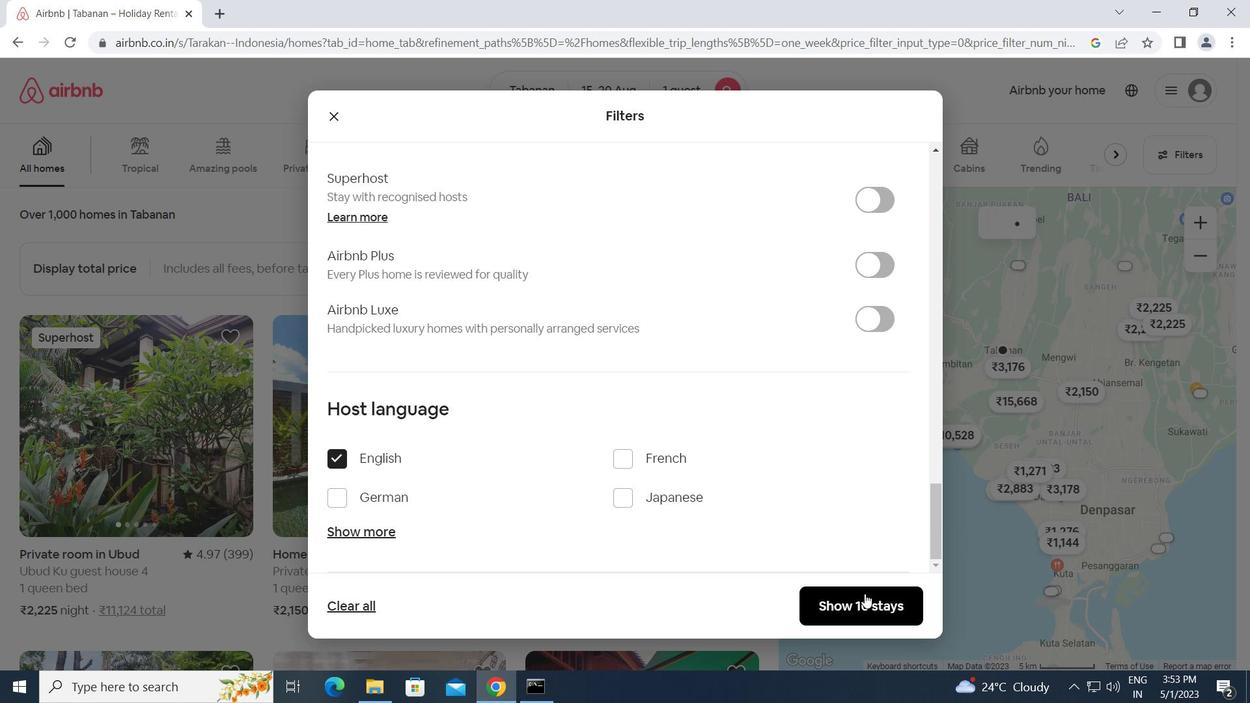 
